 Task: Look for space in New Bādāh, Pakistan from 2nd August, 2023 to 12th August, 2023 for 2 adults in price range Rs.5000 to Rs.10000. Place can be private room with 1  bedroom having 1 bed and 1 bathroom. Property type can be house, flat, guest house, hotel. Booking option can be shelf check-in. Required host language is English.
Action: Mouse moved to (476, 93)
Screenshot: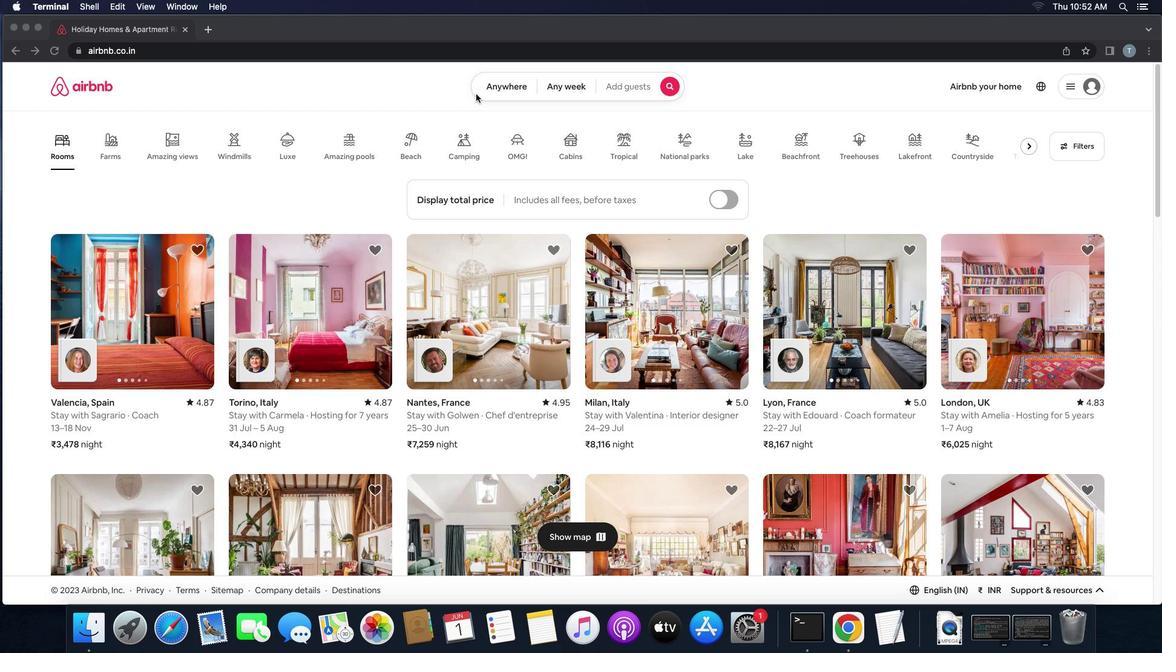 
Action: Mouse pressed left at (476, 93)
Screenshot: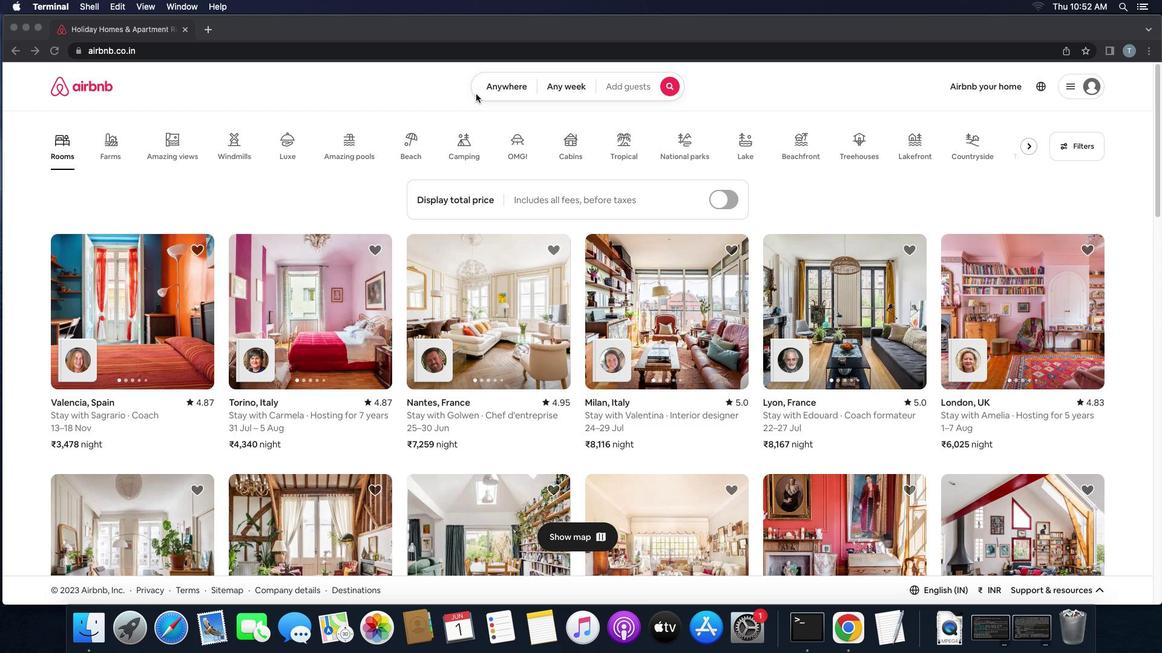 
Action: Mouse moved to (485, 90)
Screenshot: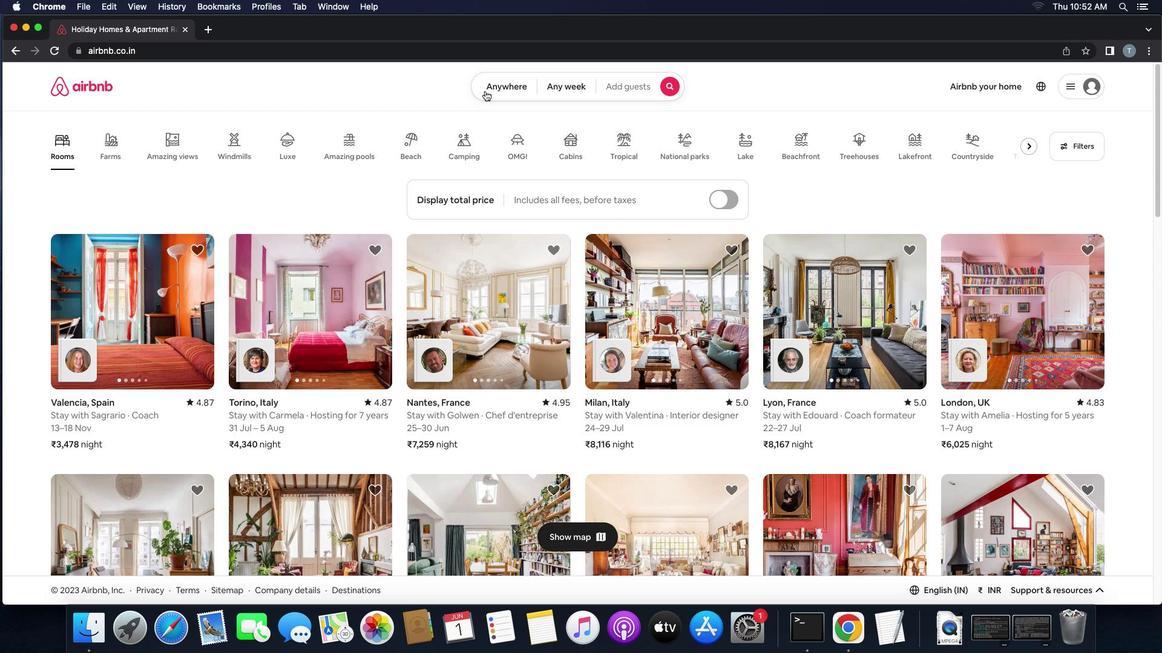 
Action: Mouse pressed left at (485, 90)
Screenshot: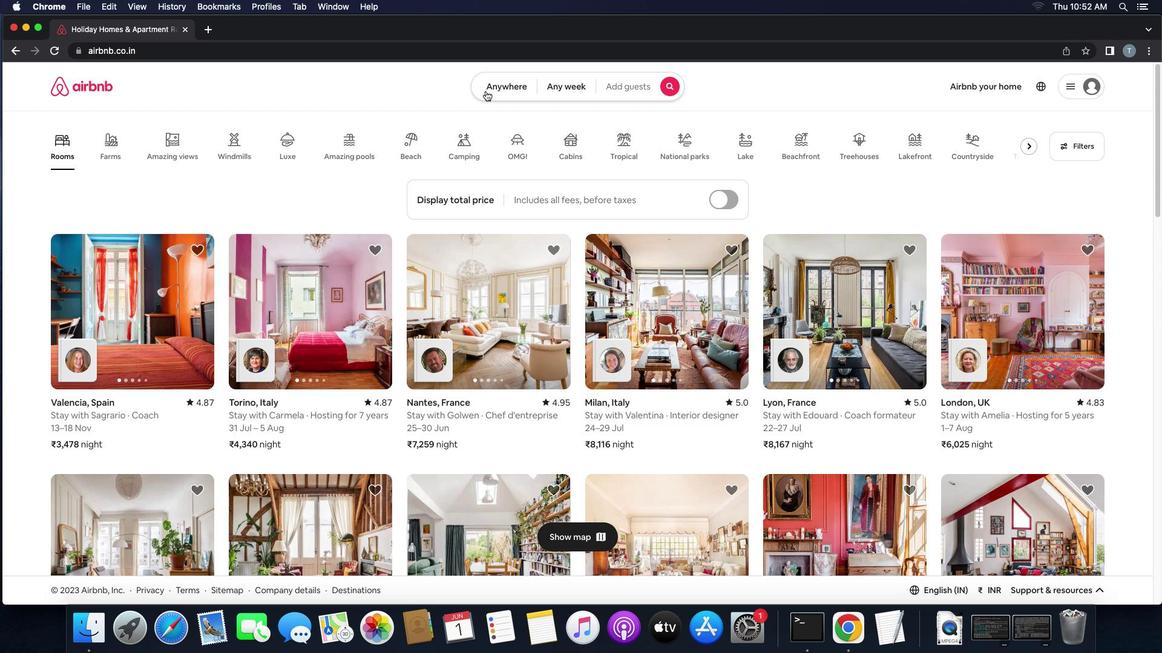 
Action: Mouse moved to (420, 135)
Screenshot: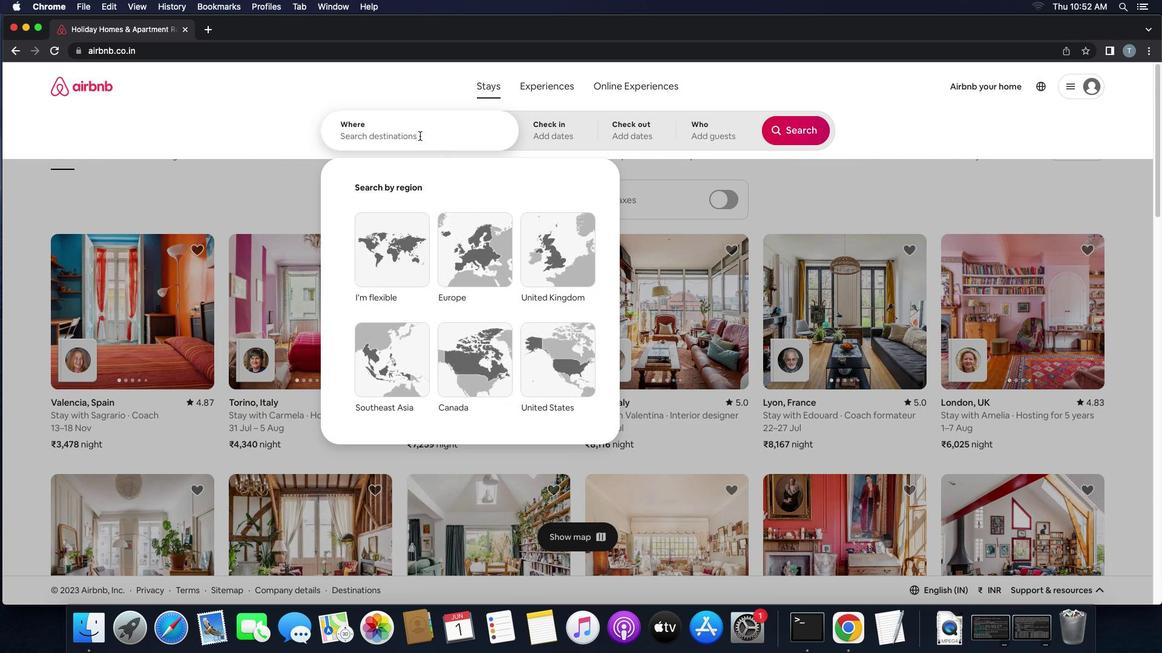 
Action: Mouse pressed left at (420, 135)
Screenshot: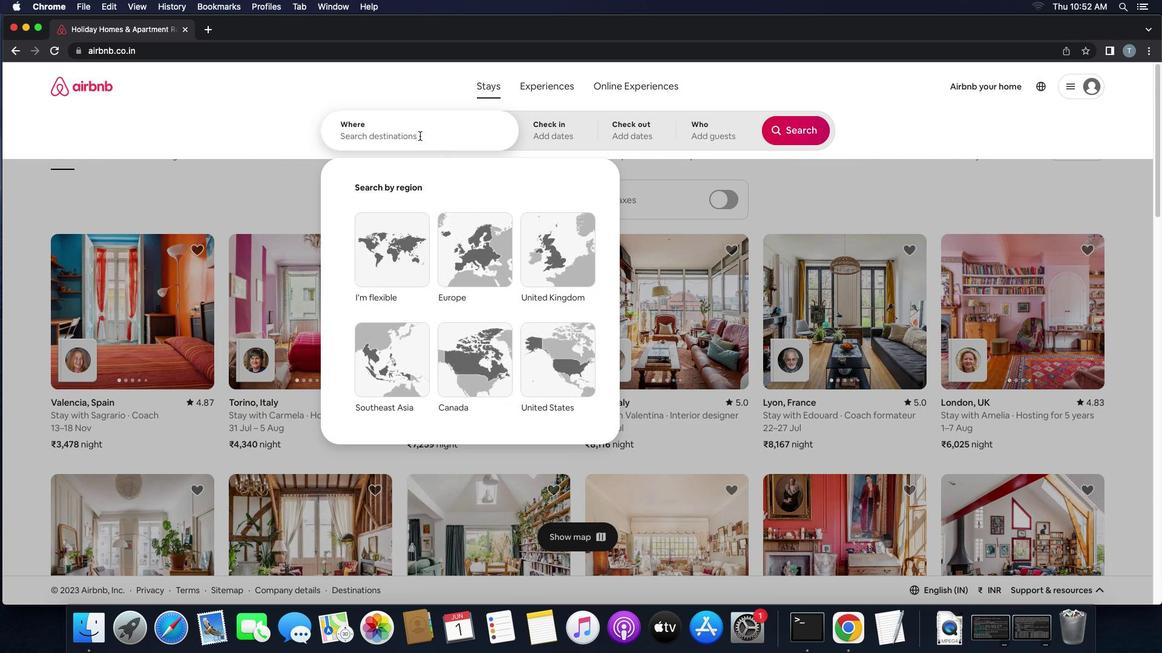 
Action: Key pressed Key.shift'N''e''w'Key.space'b''a''d''a''h'',''p''a''k''i''s''t''a''n'Key.enter
Screenshot: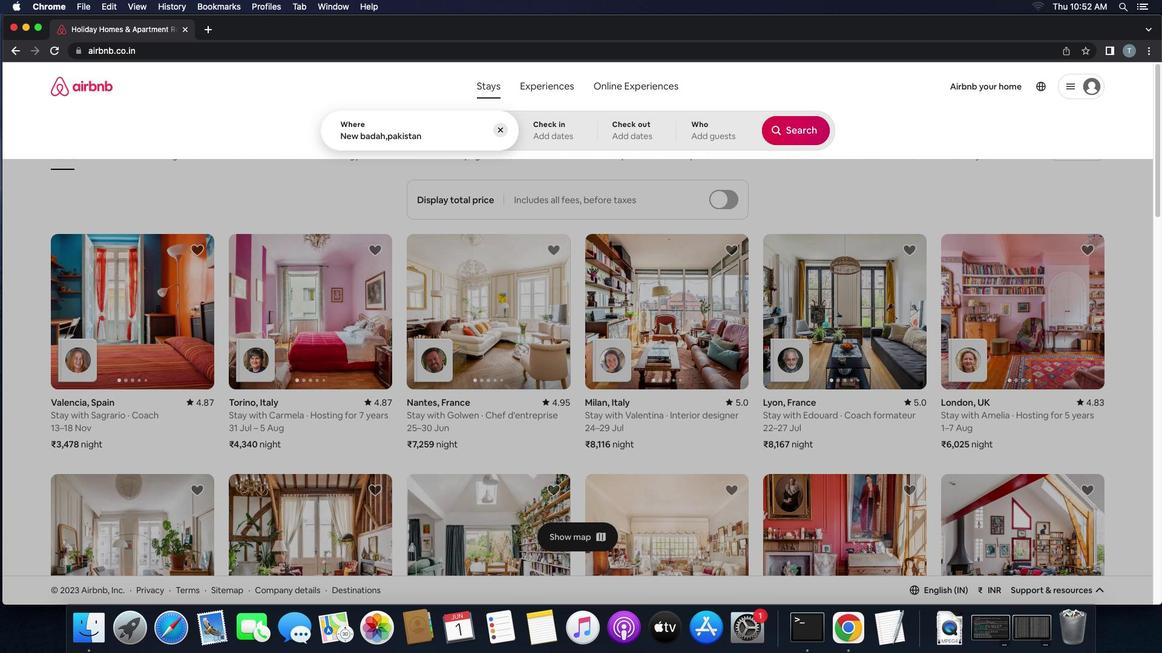 
Action: Mouse moved to (795, 223)
Screenshot: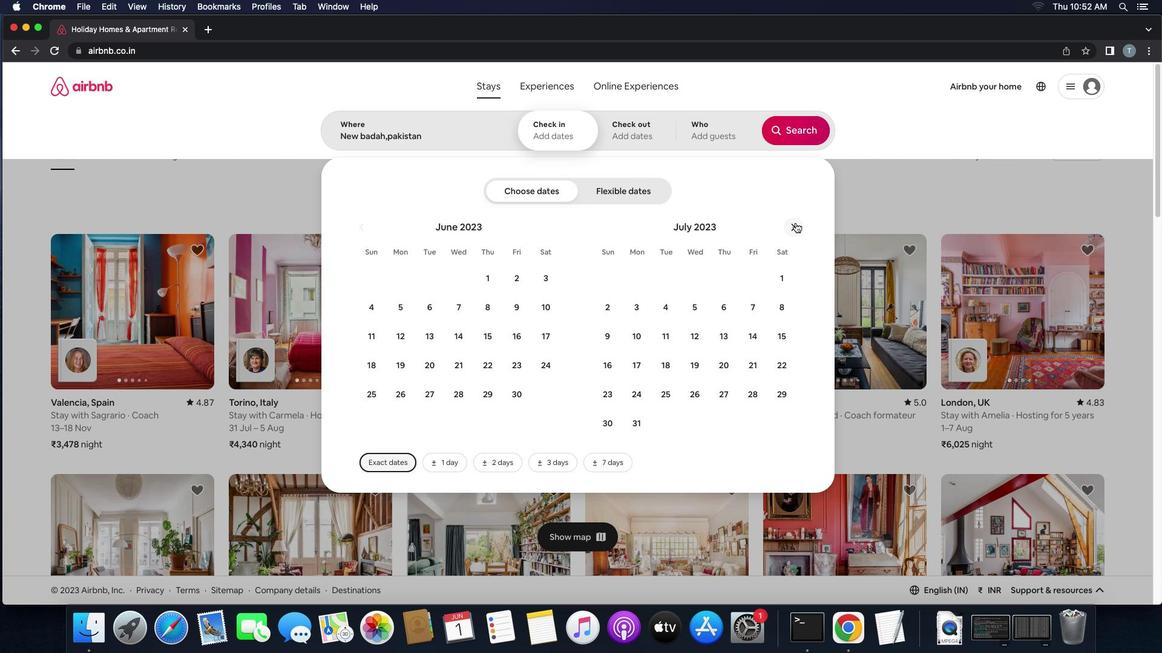 
Action: Mouse pressed left at (795, 223)
Screenshot: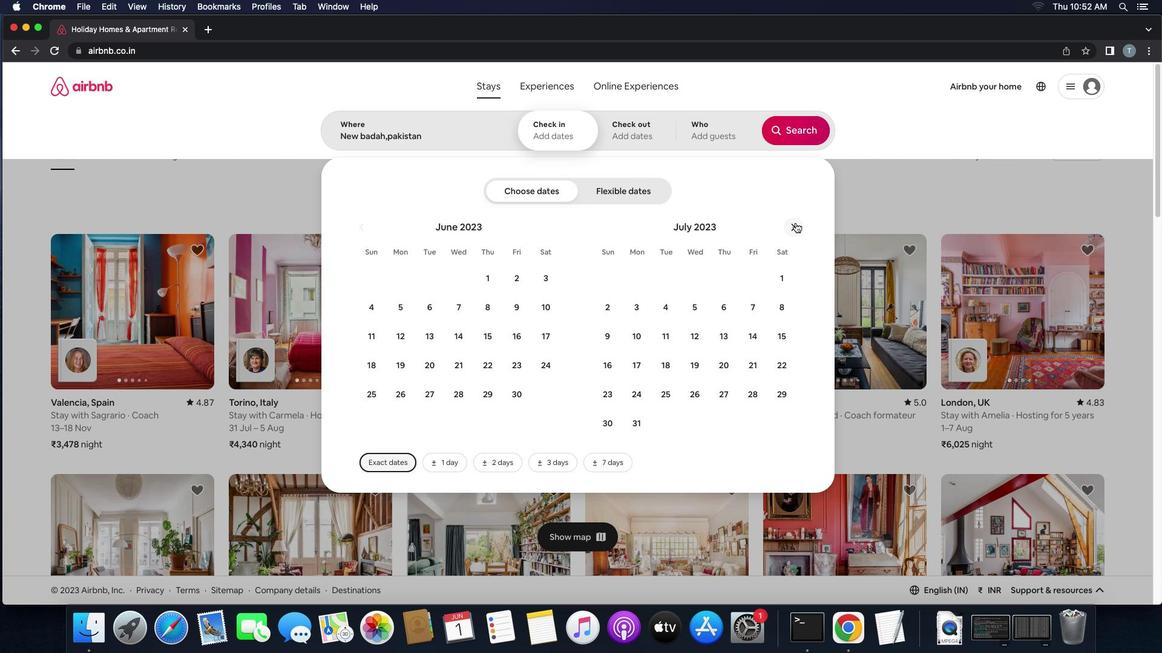 
Action: Mouse moved to (695, 277)
Screenshot: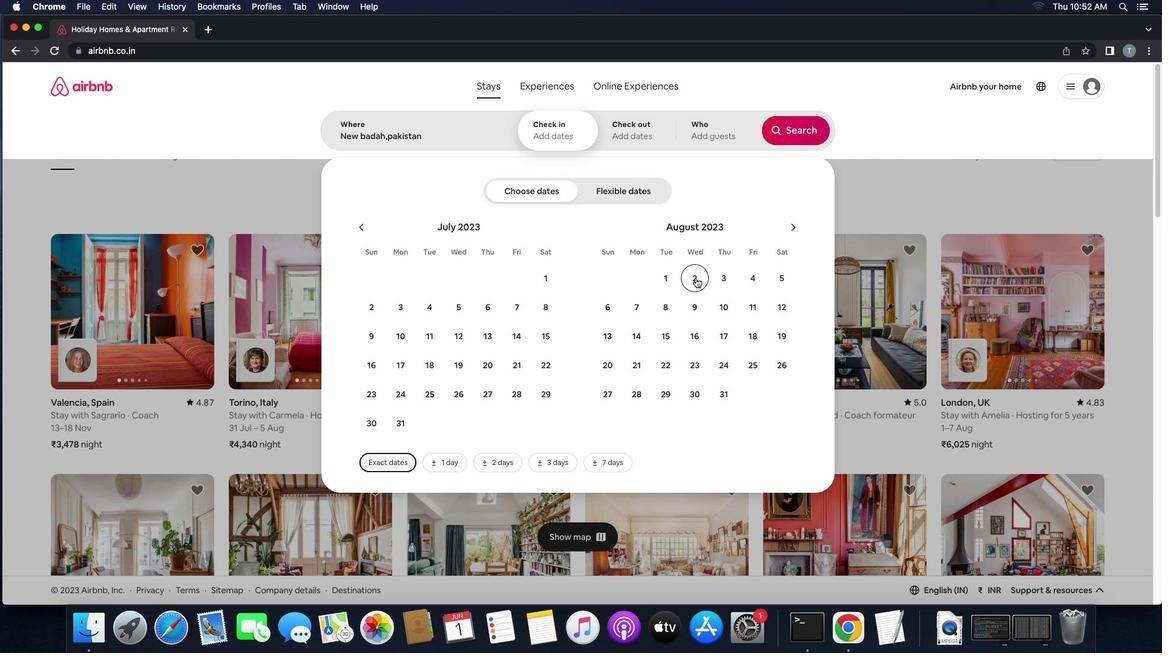 
Action: Mouse pressed left at (695, 277)
Screenshot: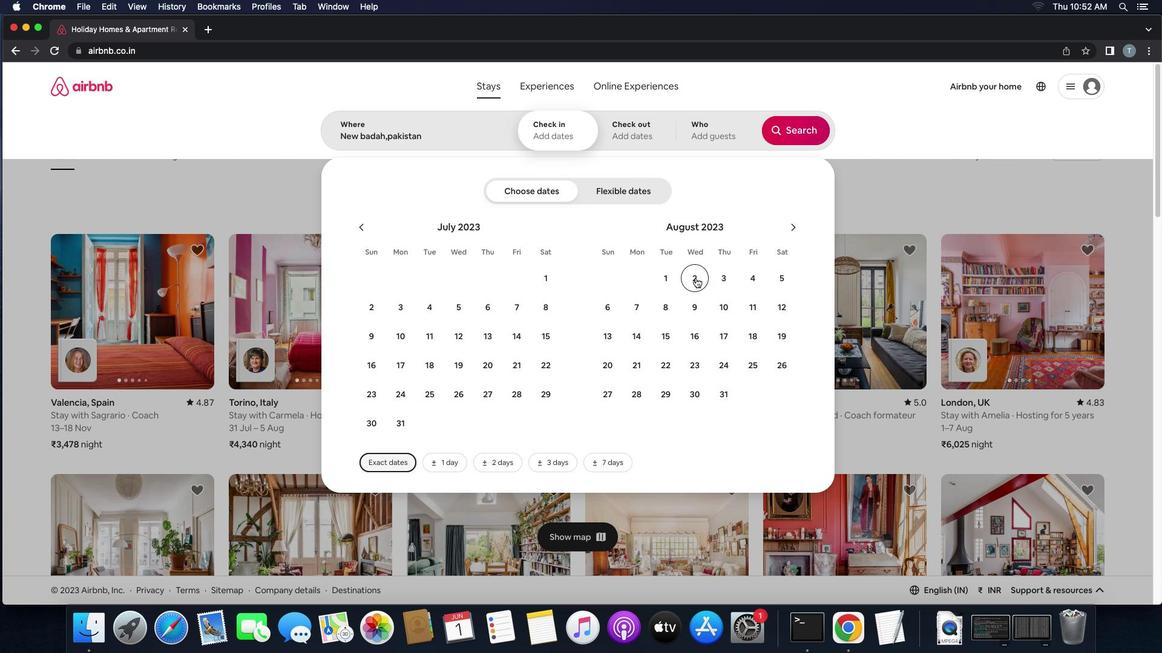 
Action: Mouse moved to (775, 303)
Screenshot: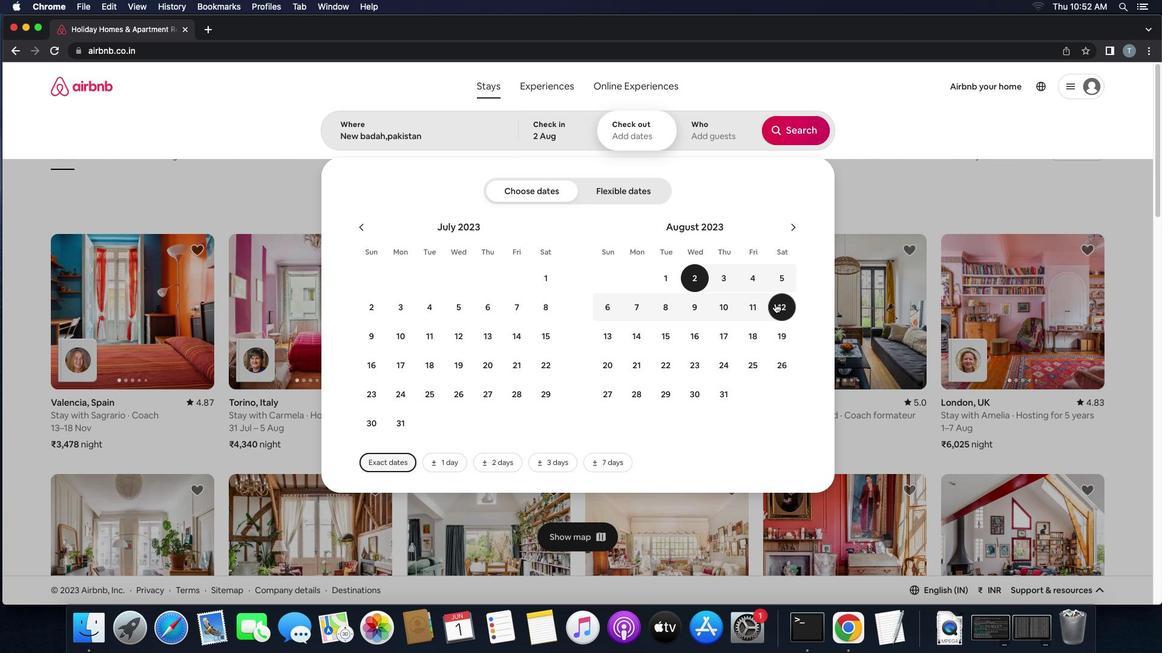 
Action: Mouse pressed left at (775, 303)
Screenshot: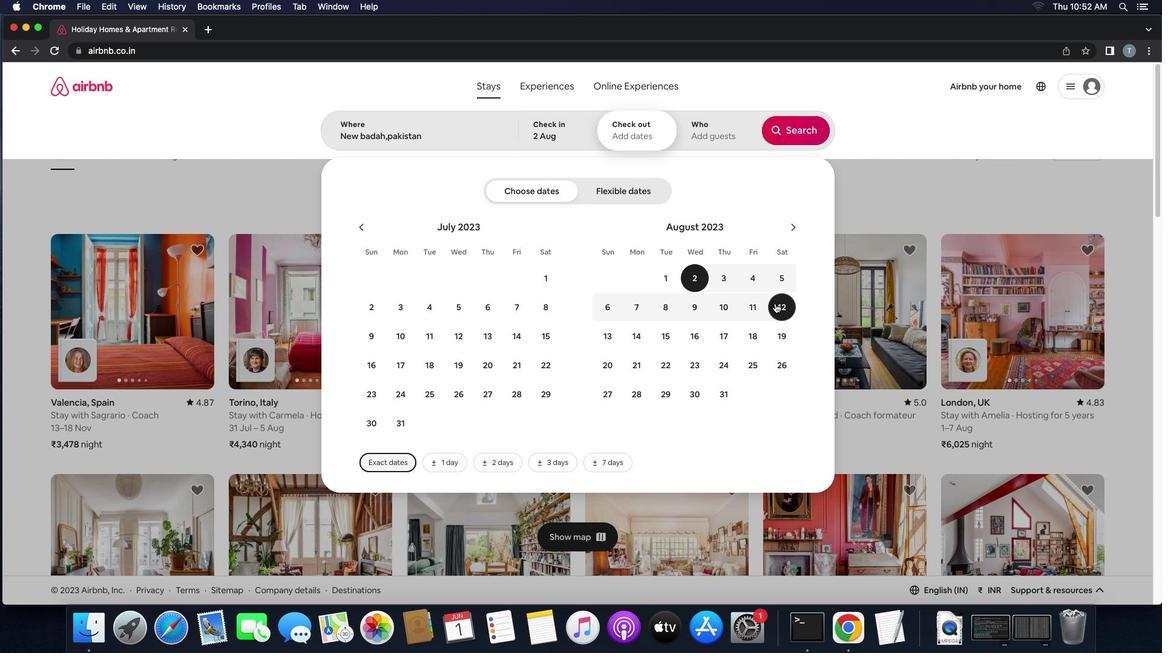 
Action: Mouse moved to (717, 135)
Screenshot: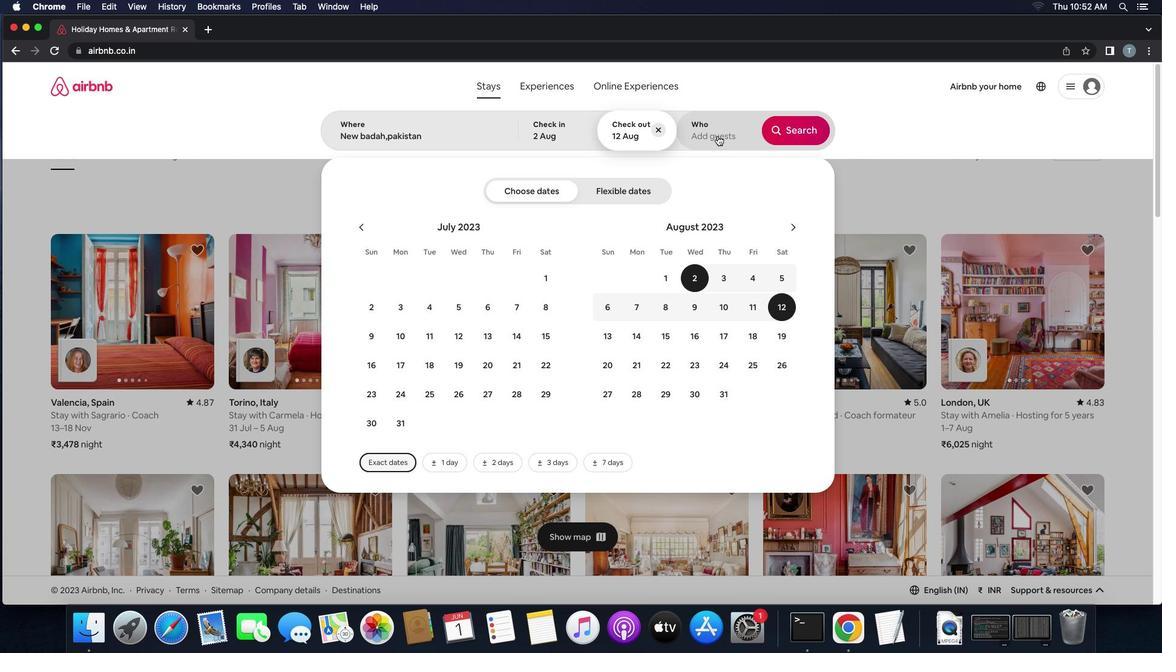 
Action: Mouse pressed left at (717, 135)
Screenshot: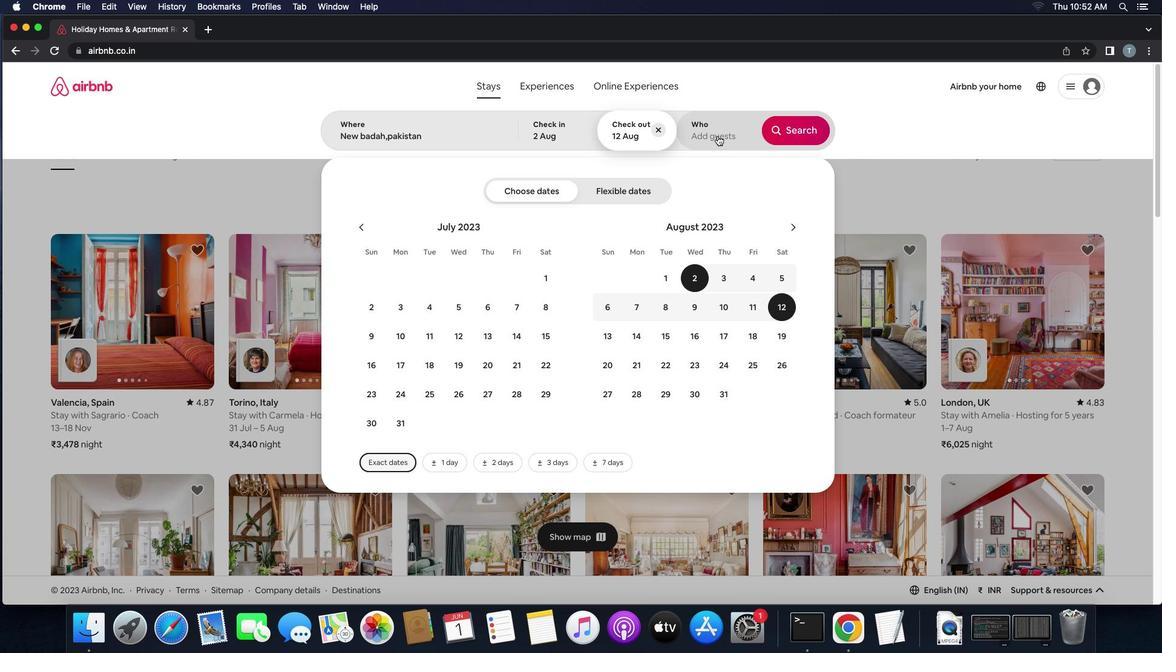 
Action: Mouse moved to (795, 199)
Screenshot: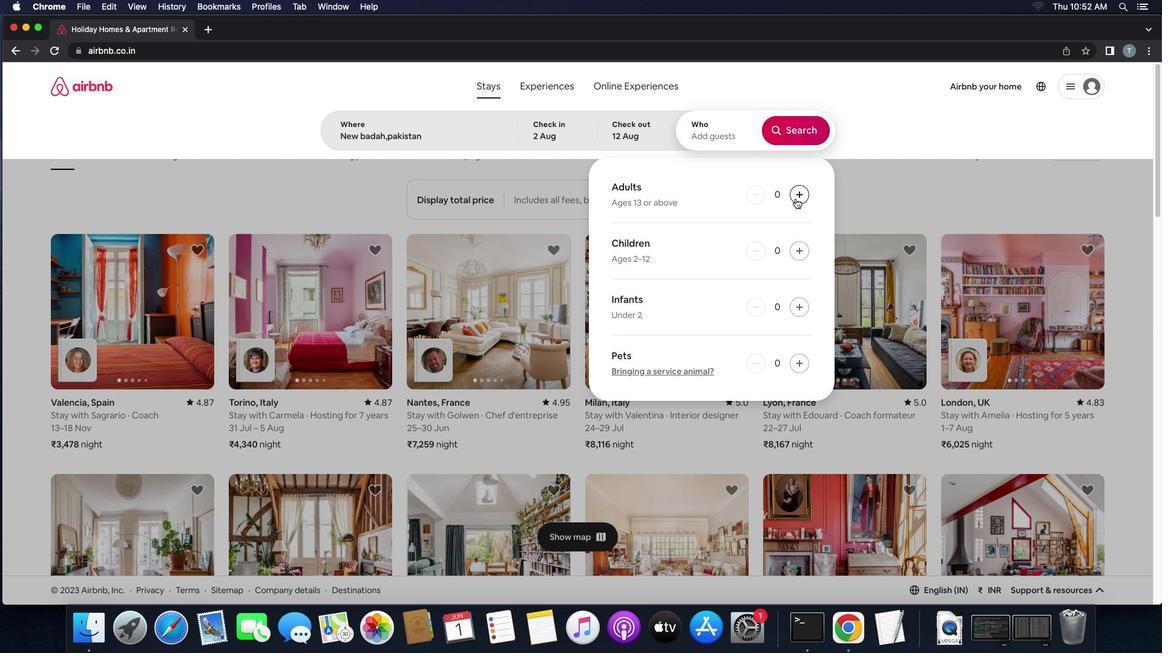 
Action: Mouse pressed left at (795, 199)
Screenshot: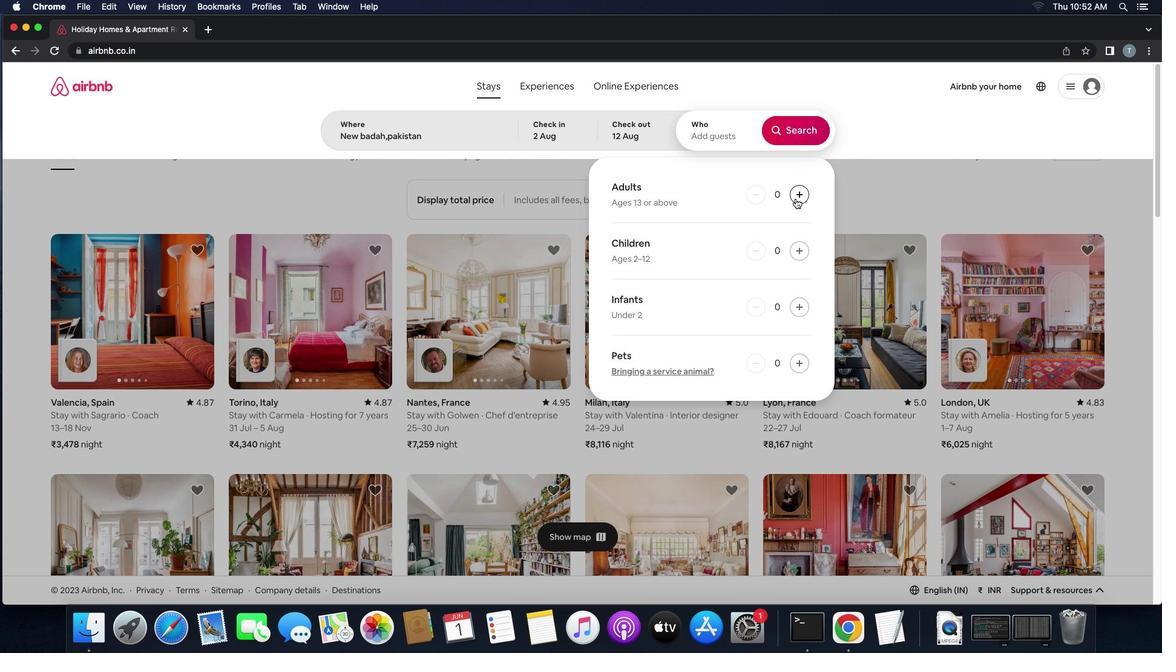 
Action: Mouse pressed left at (795, 199)
Screenshot: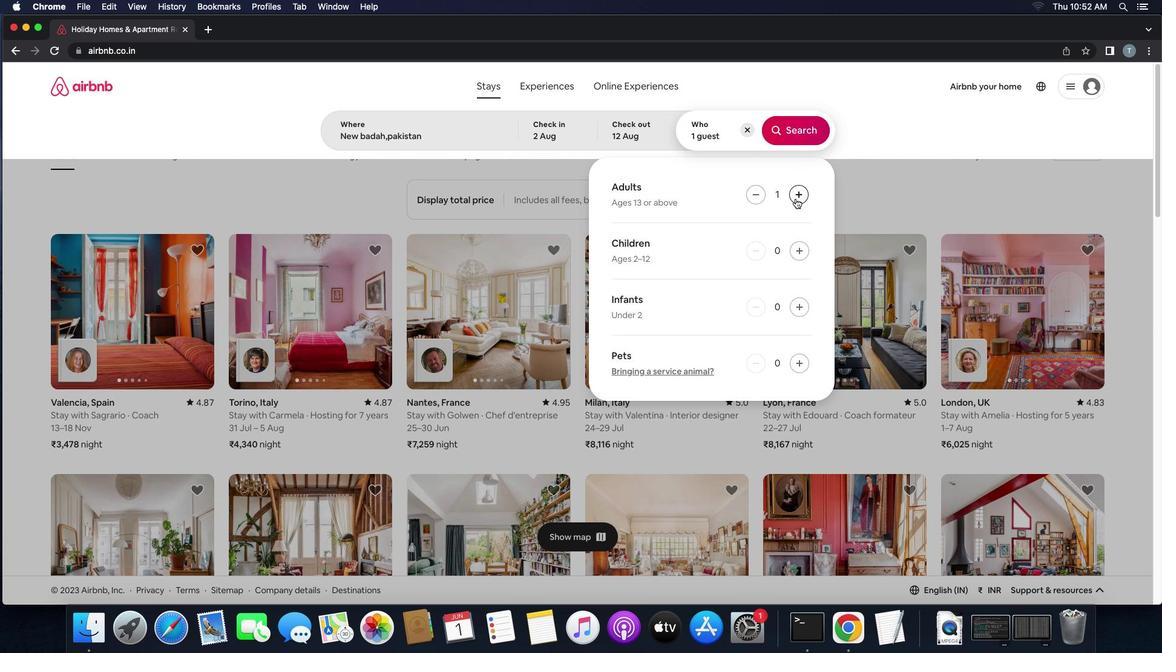 
Action: Mouse moved to (794, 137)
Screenshot: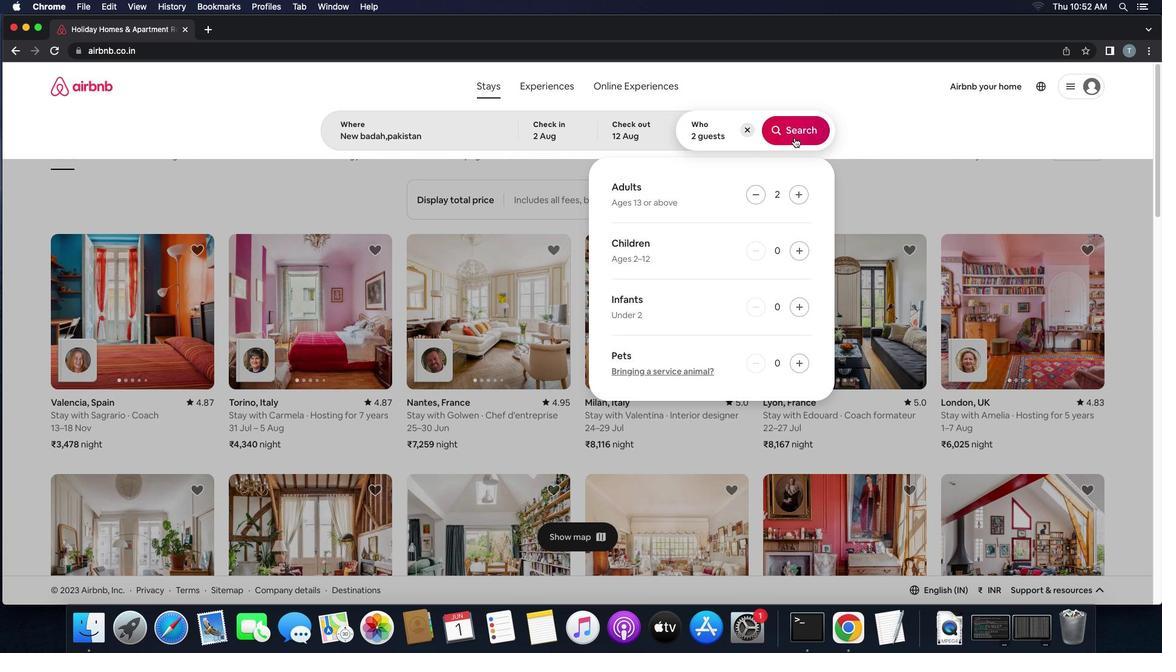 
Action: Mouse pressed left at (794, 137)
Screenshot: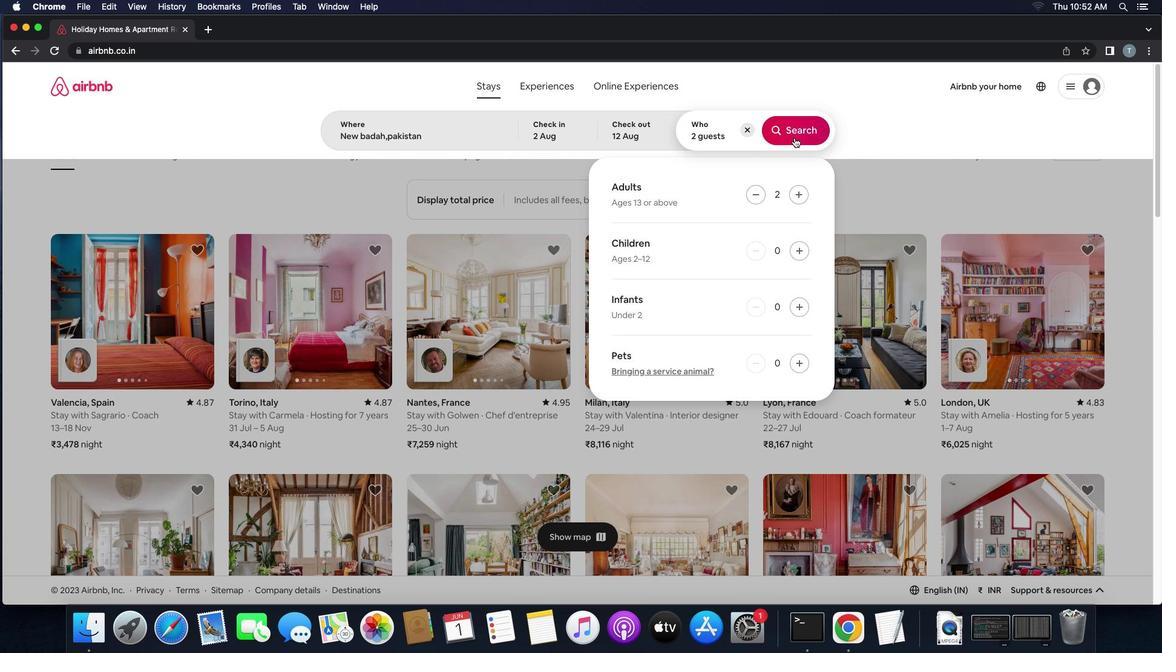 
Action: Mouse moved to (1102, 143)
Screenshot: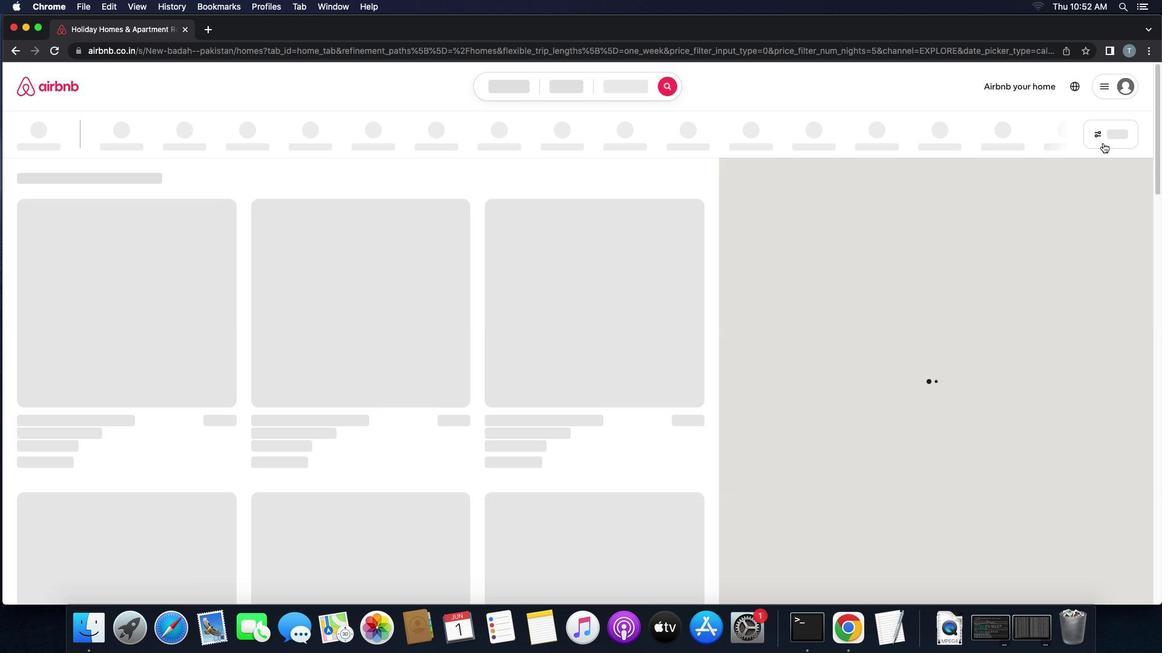 
Action: Mouse pressed left at (1102, 143)
Screenshot: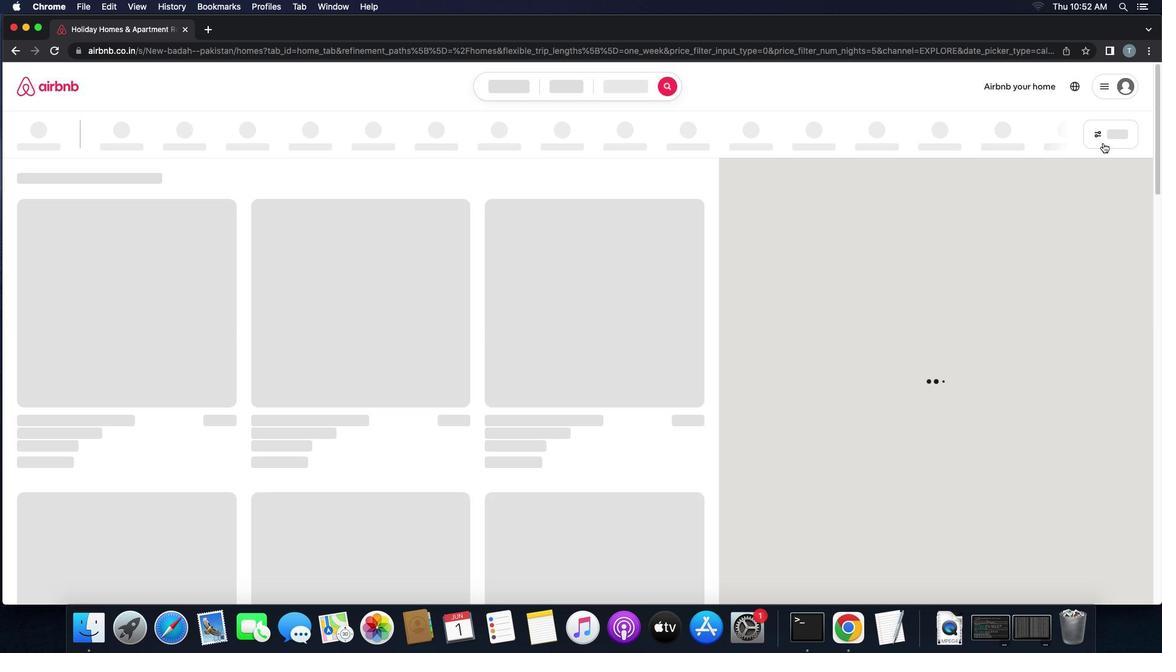 
Action: Mouse moved to (1109, 132)
Screenshot: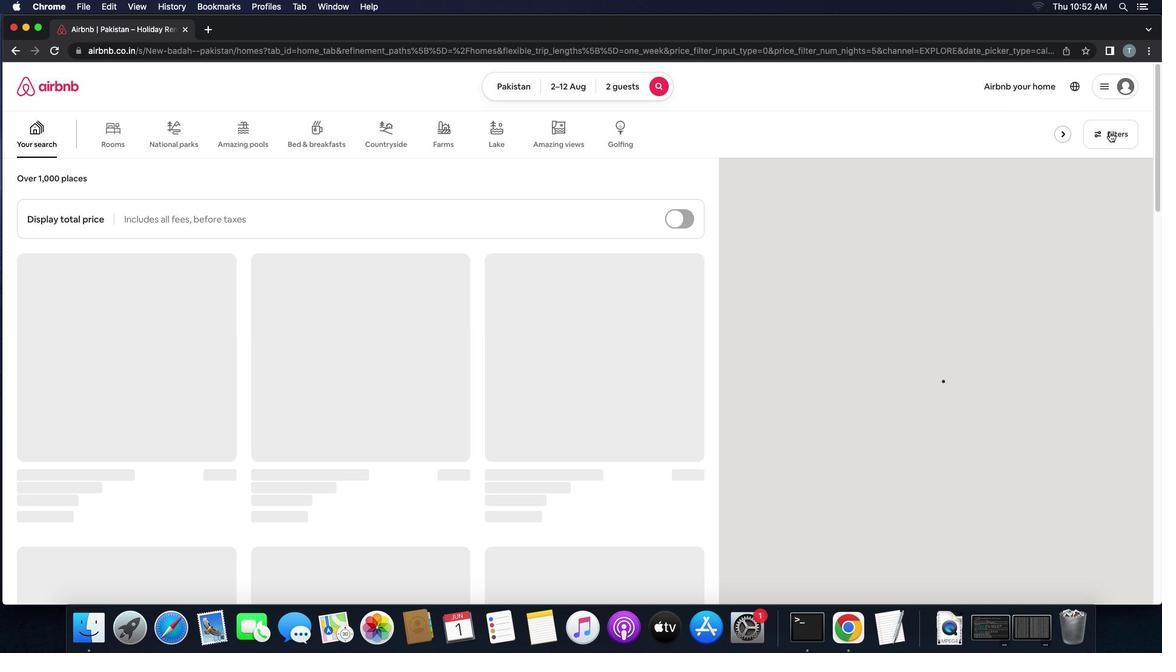 
Action: Mouse pressed left at (1109, 132)
Screenshot: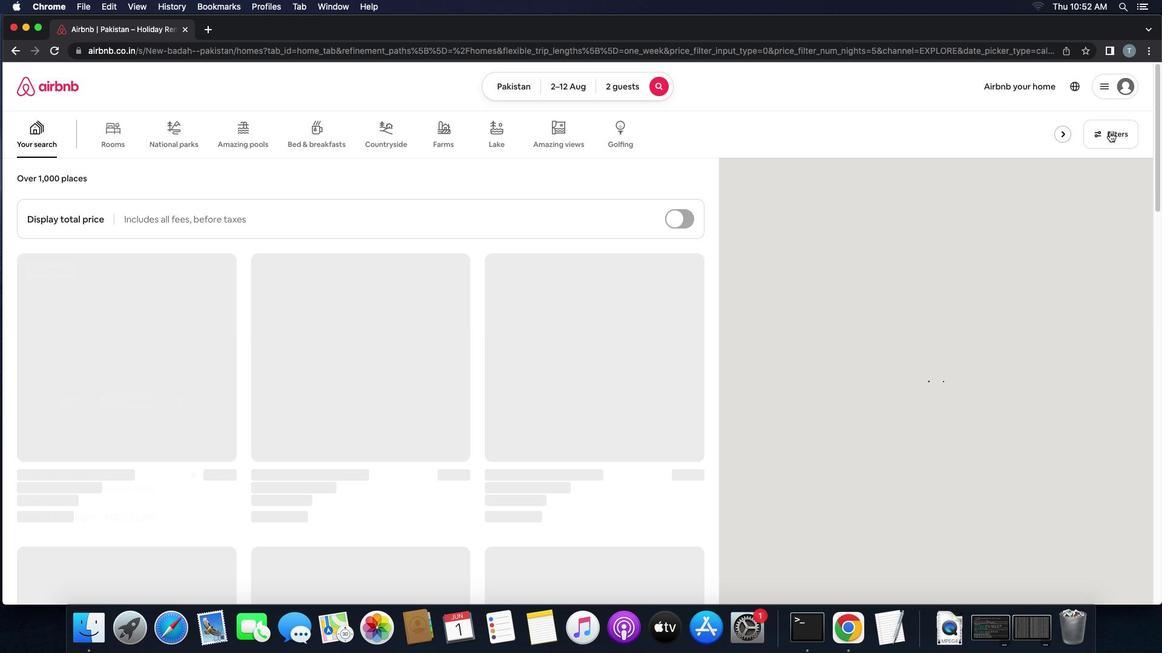 
Action: Mouse moved to (430, 426)
Screenshot: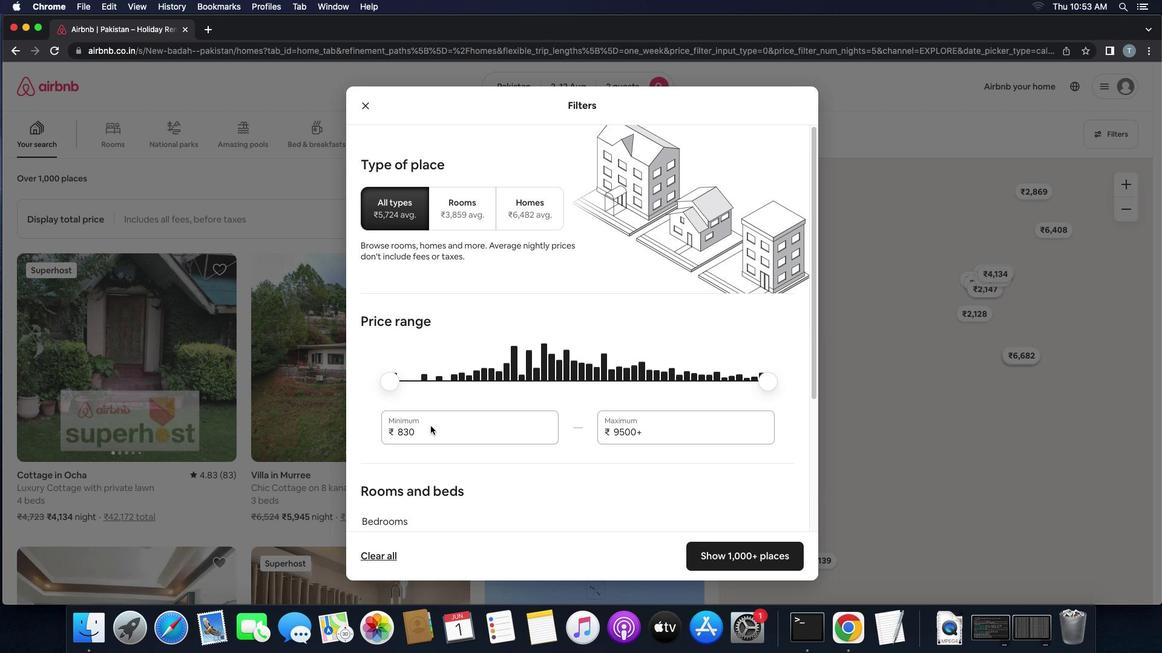 
Action: Mouse pressed left at (430, 426)
Screenshot: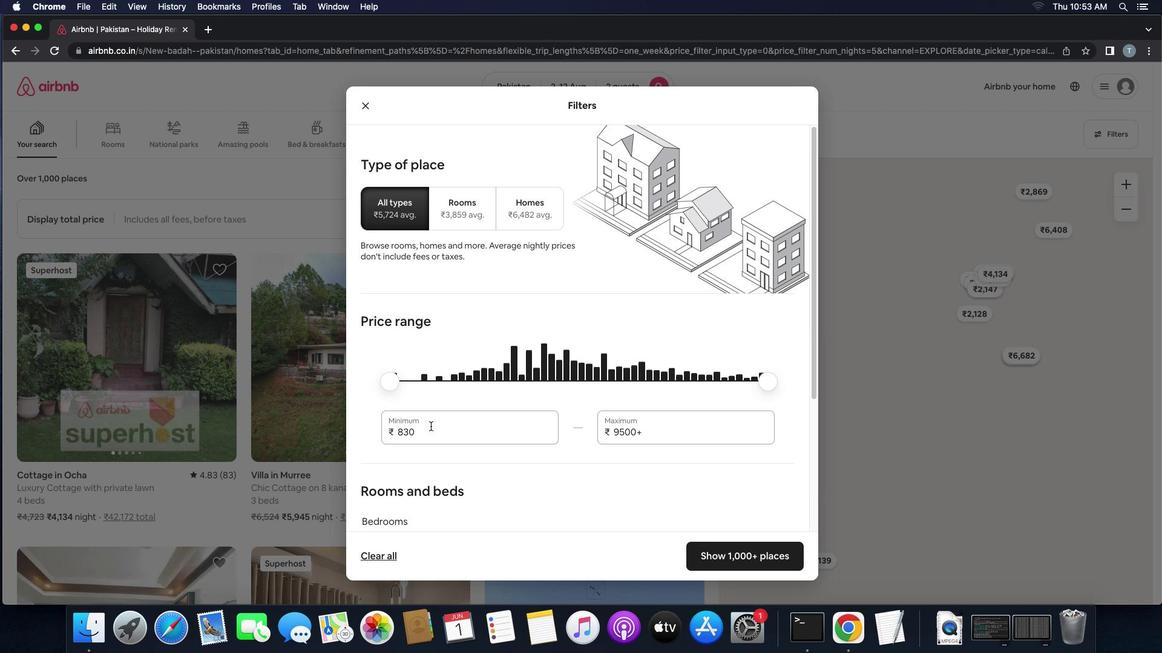
Action: Mouse moved to (453, 428)
Screenshot: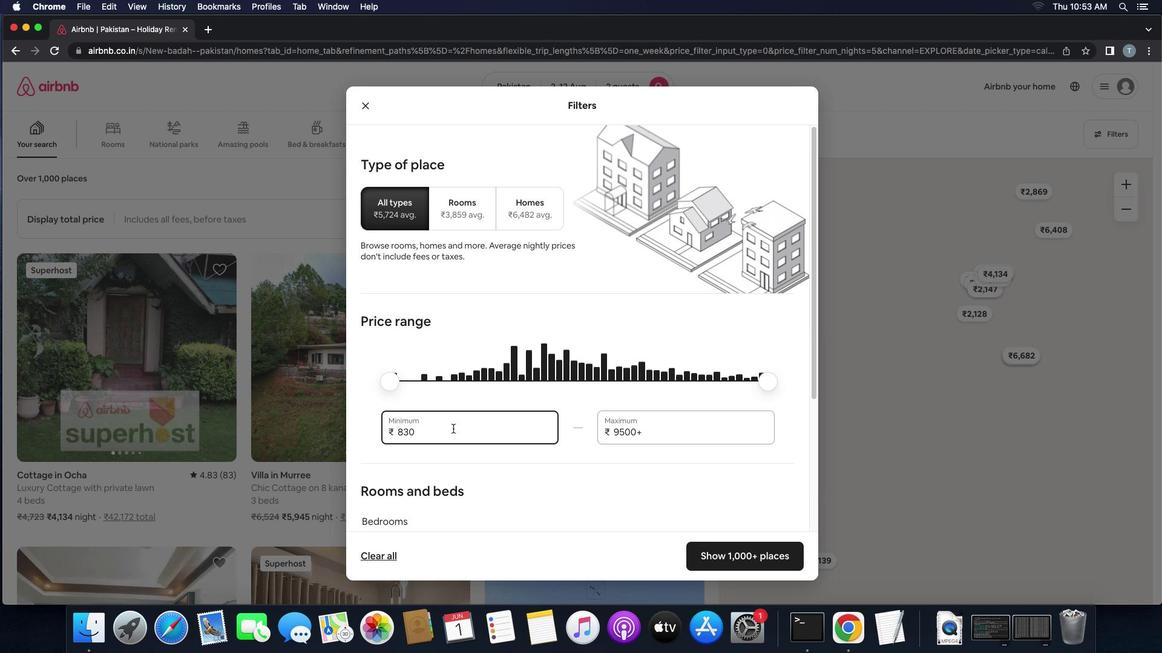 
Action: Mouse pressed left at (453, 428)
Screenshot: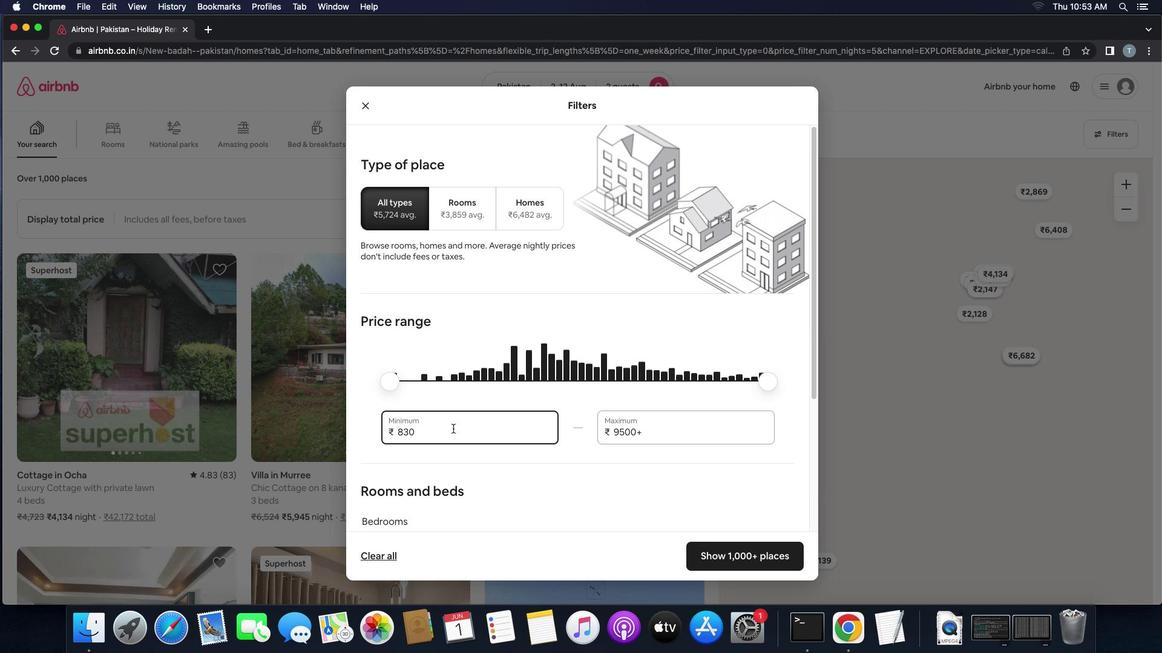 
Action: Key pressed Key.backspaceKey.backspaceKey.backspaceKey.backspace'5''0''0''0'
Screenshot: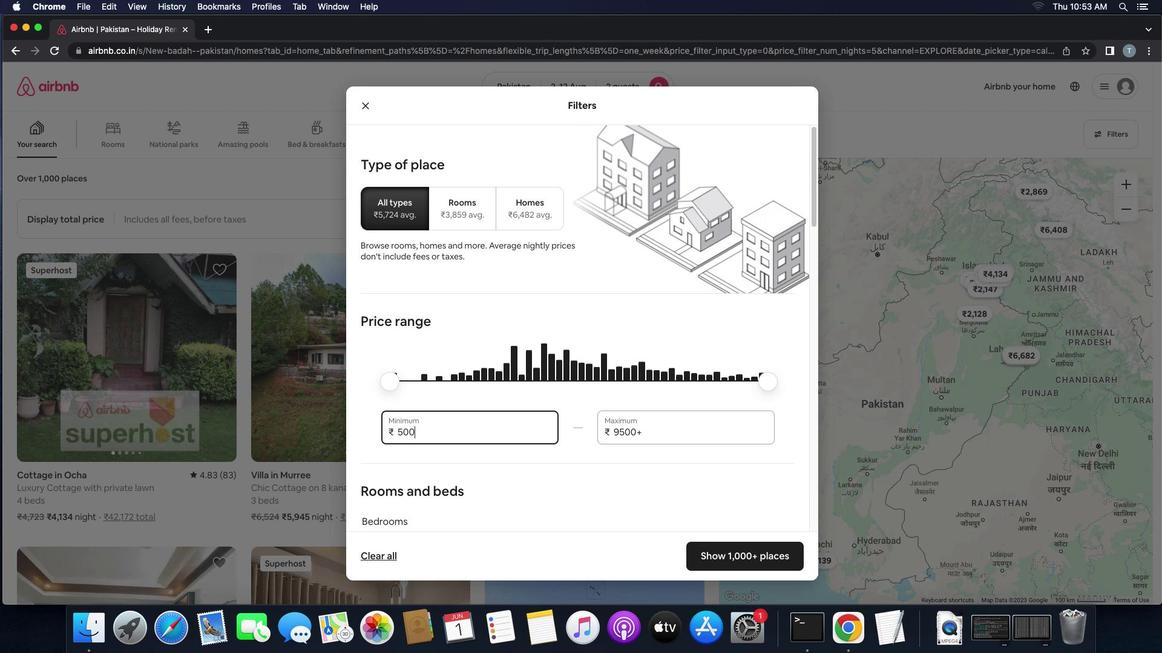 
Action: Mouse moved to (657, 430)
Screenshot: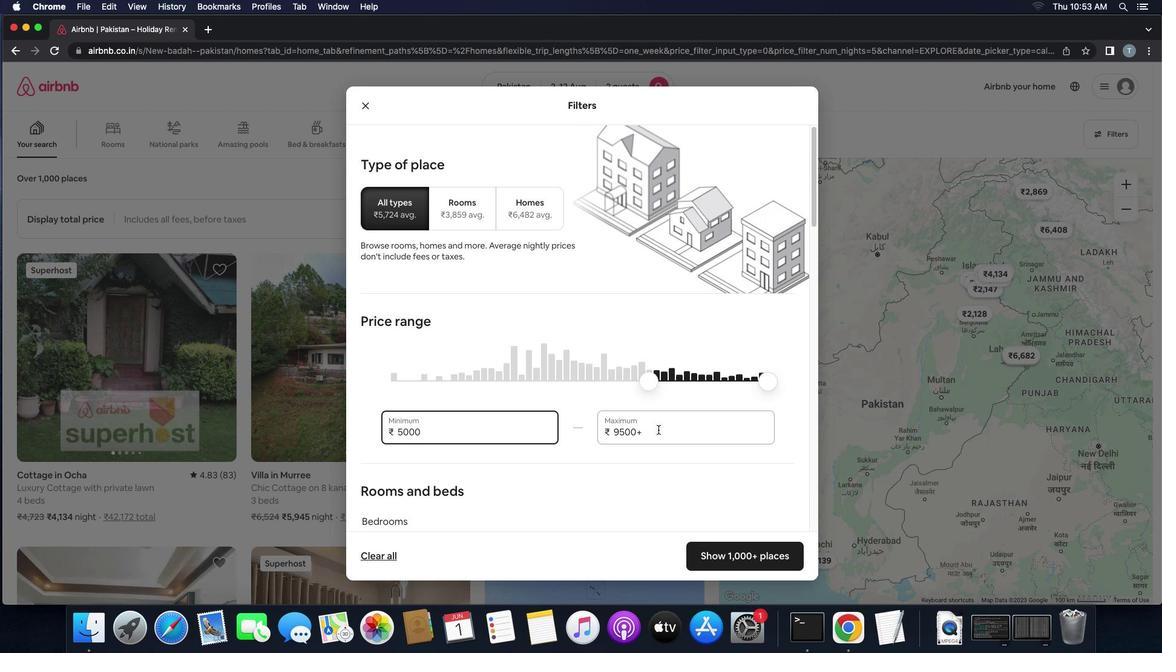 
Action: Mouse pressed left at (657, 430)
Screenshot: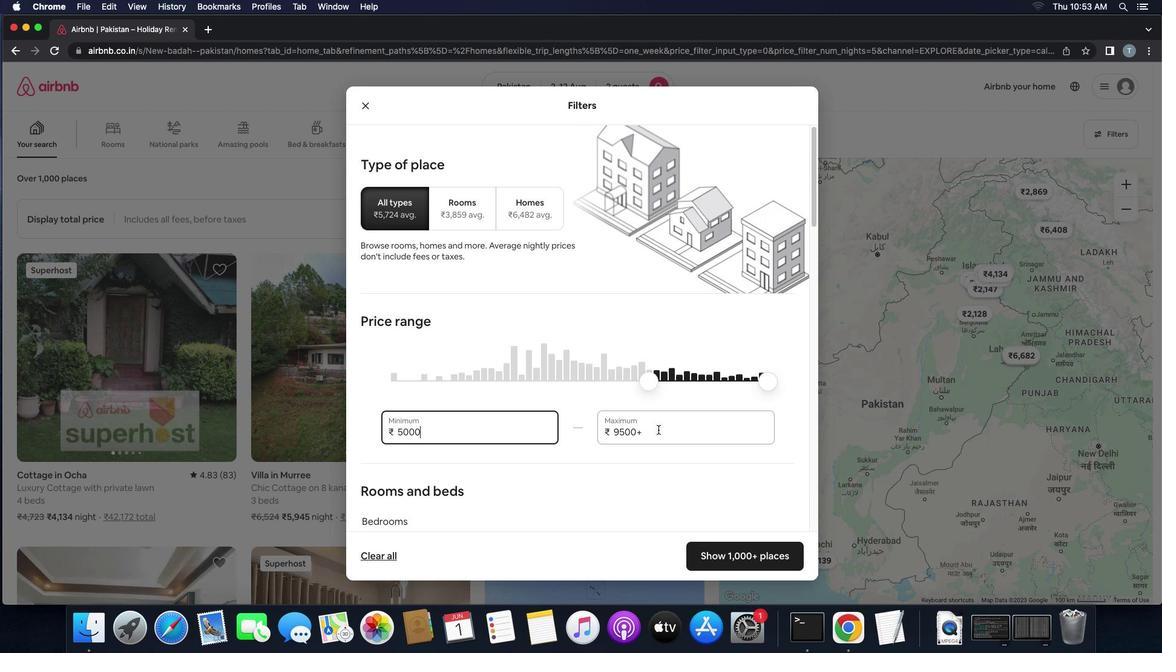 
Action: Key pressed Key.backspaceKey.backspaceKey.backspaceKey.backspaceKey.backspace'1''0''0''0''0'
Screenshot: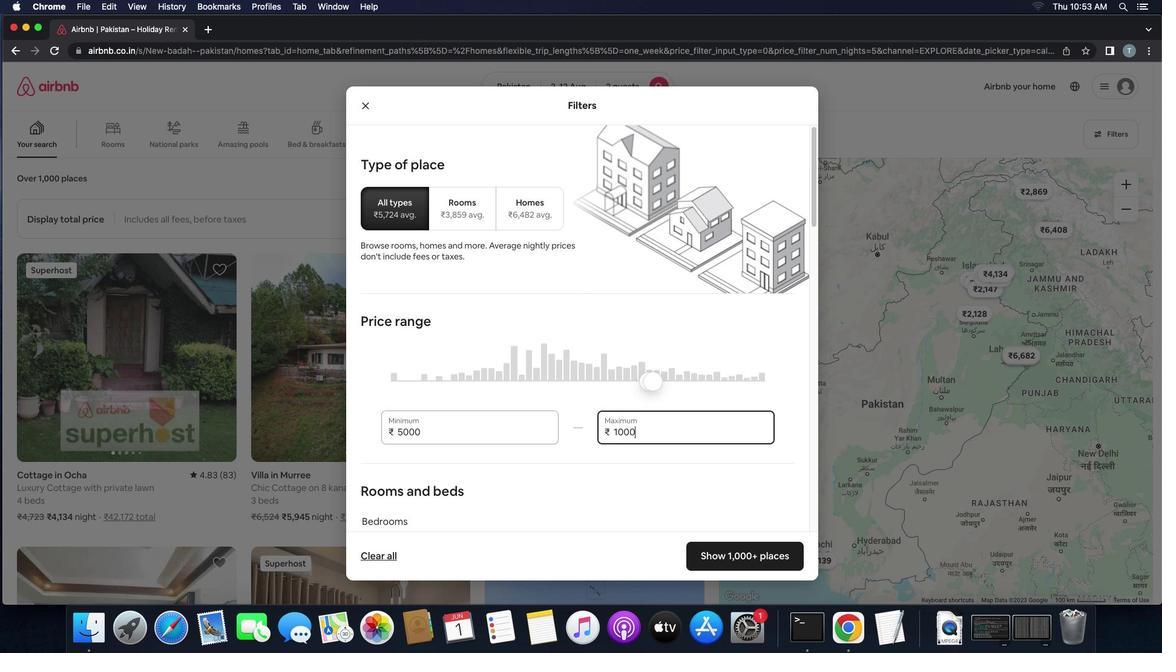 
Action: Mouse moved to (630, 449)
Screenshot: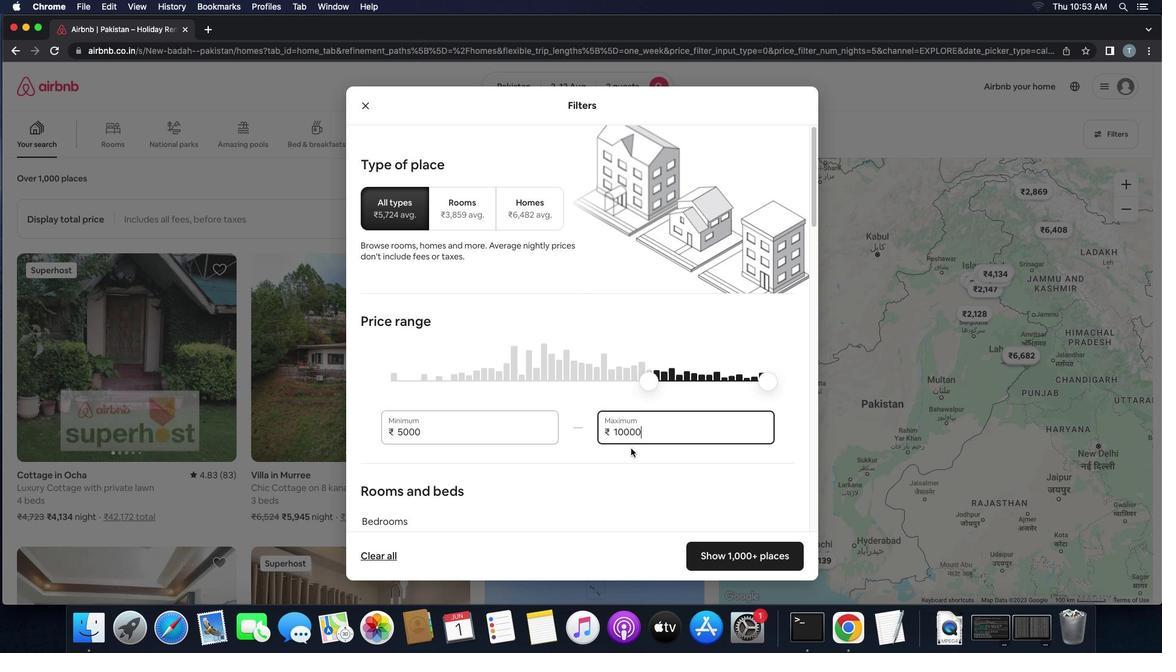 
Action: Mouse scrolled (630, 449) with delta (0, 0)
Screenshot: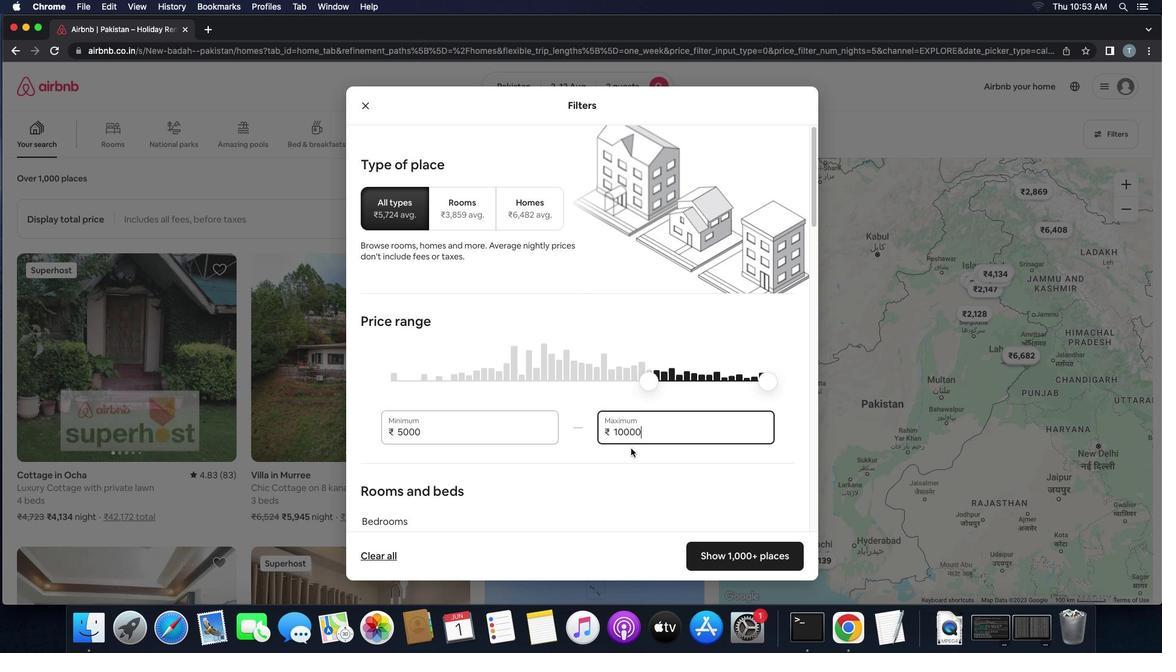 
Action: Mouse scrolled (630, 449) with delta (0, 0)
Screenshot: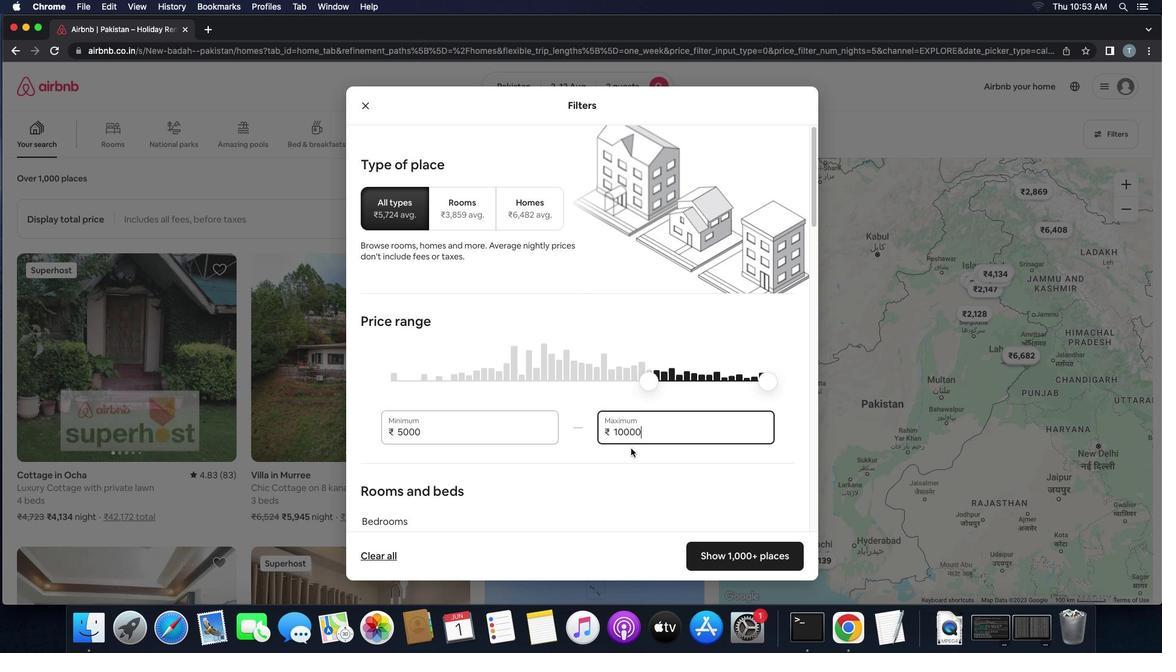 
Action: Mouse scrolled (630, 449) with delta (0, -1)
Screenshot: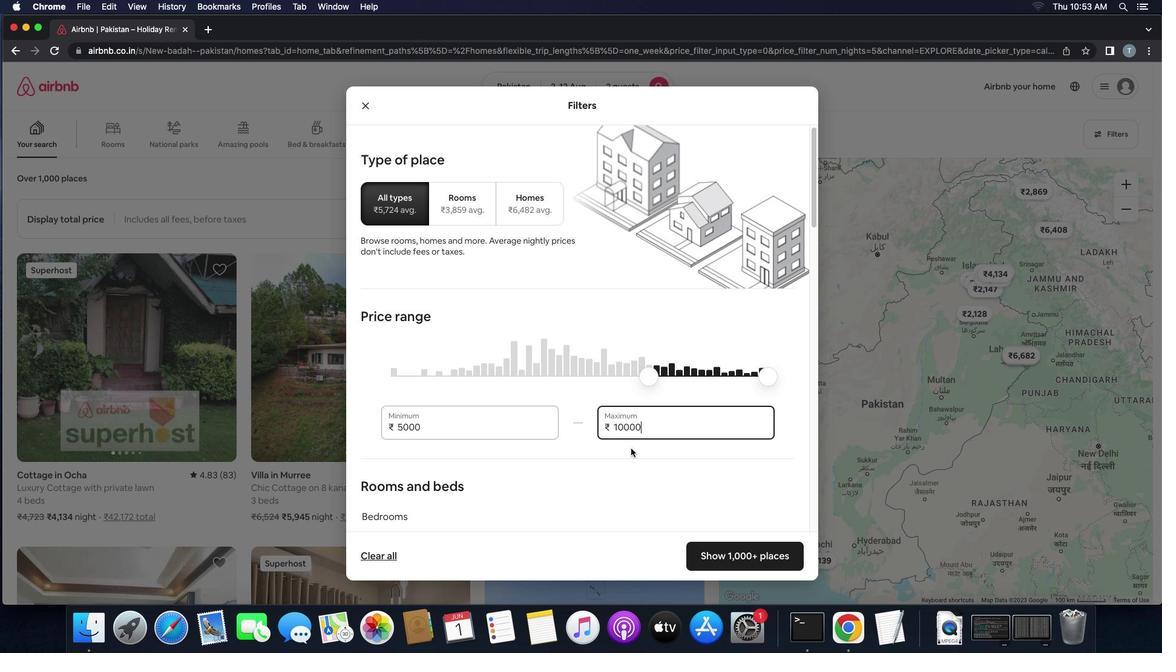 
Action: Mouse scrolled (630, 449) with delta (0, 0)
Screenshot: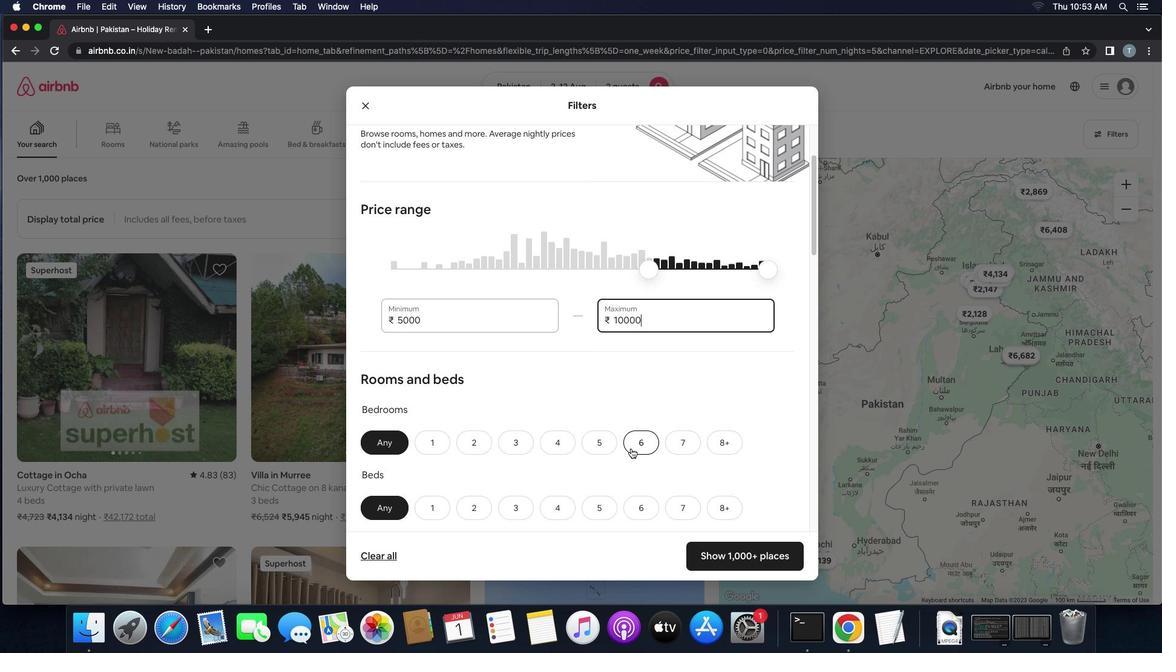 
Action: Mouse scrolled (630, 449) with delta (0, 0)
Screenshot: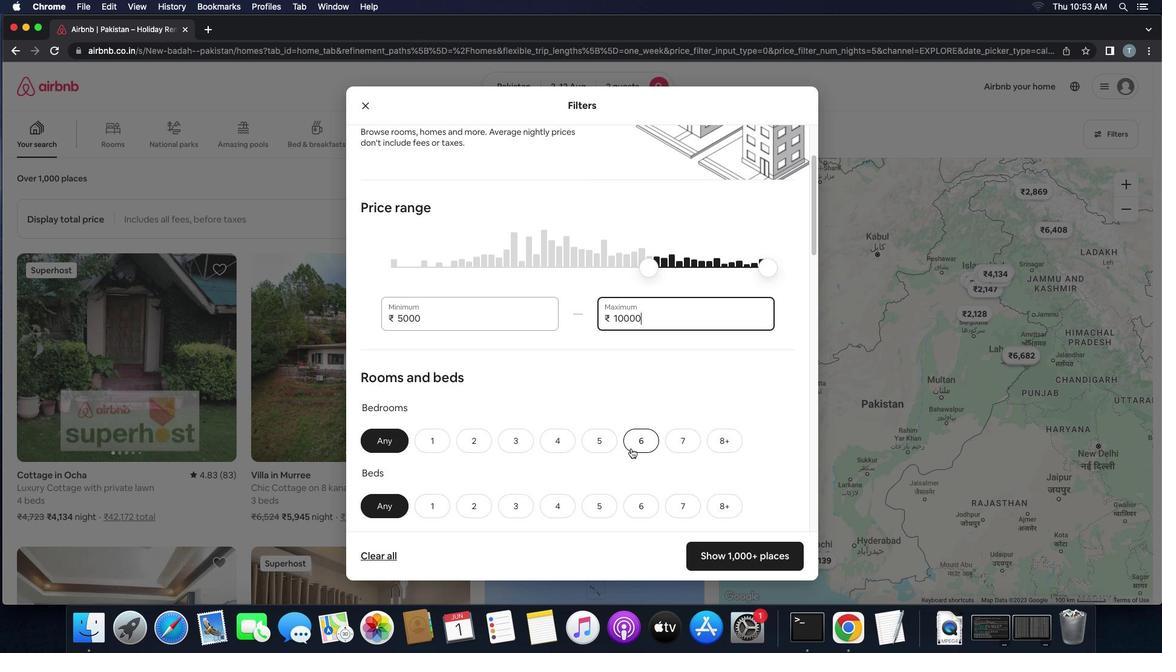 
Action: Mouse scrolled (630, 449) with delta (0, 0)
Screenshot: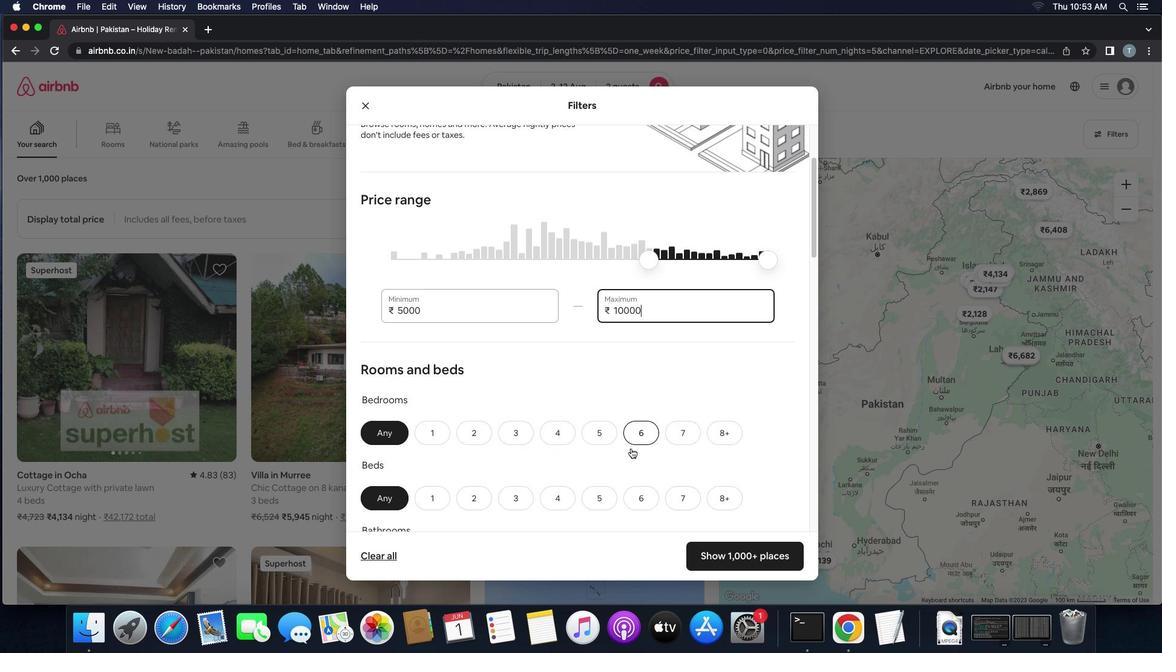 
Action: Mouse scrolled (630, 449) with delta (0, 0)
Screenshot: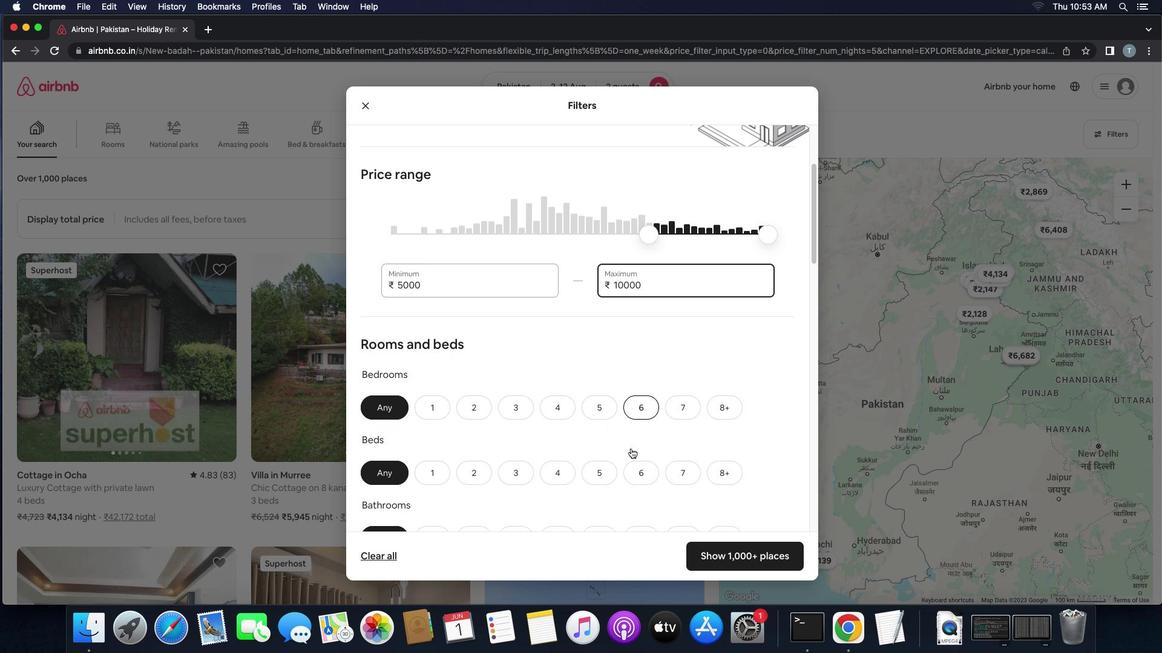 
Action: Mouse scrolled (630, 449) with delta (0, 0)
Screenshot: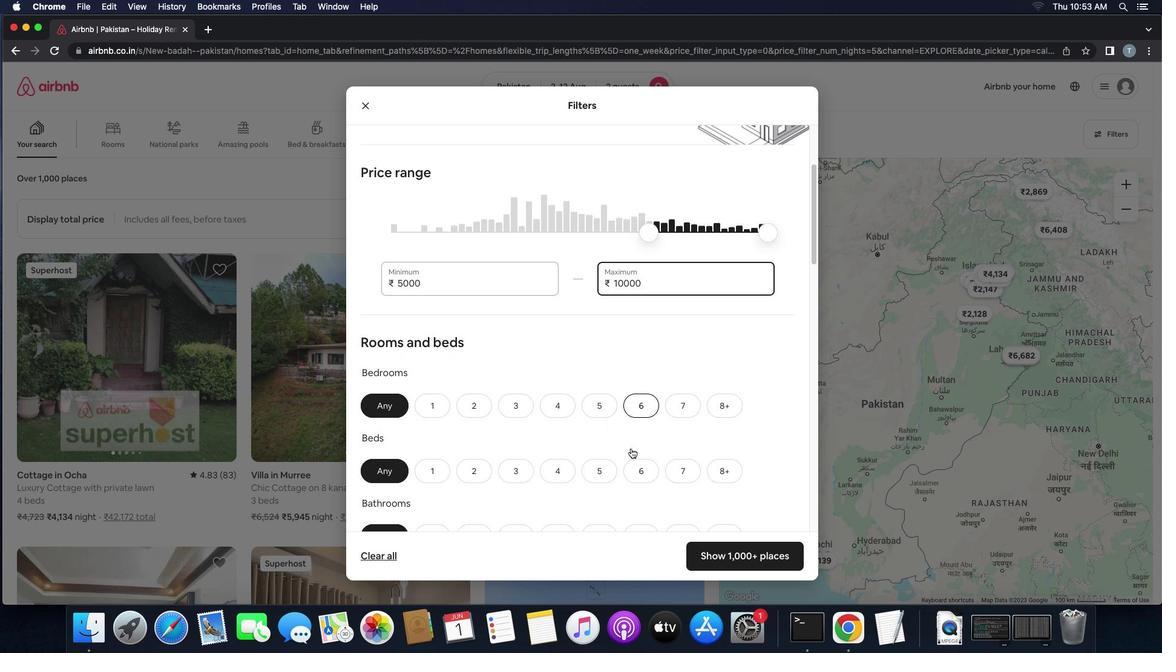 
Action: Mouse scrolled (630, 449) with delta (0, 0)
Screenshot: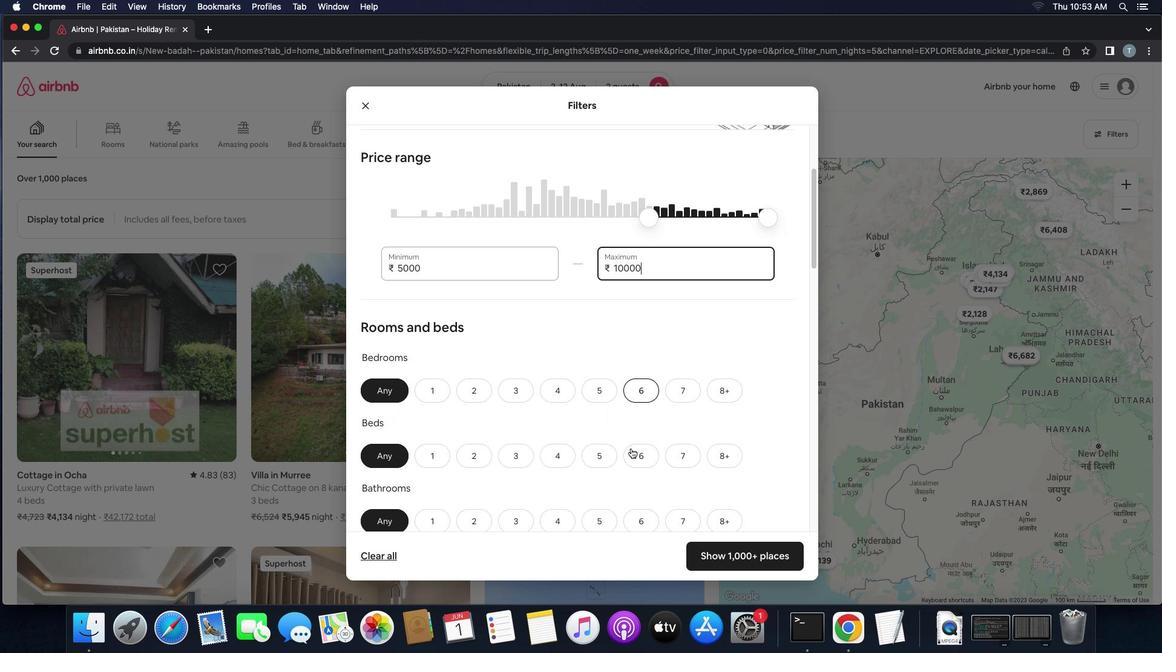 
Action: Mouse moved to (421, 368)
Screenshot: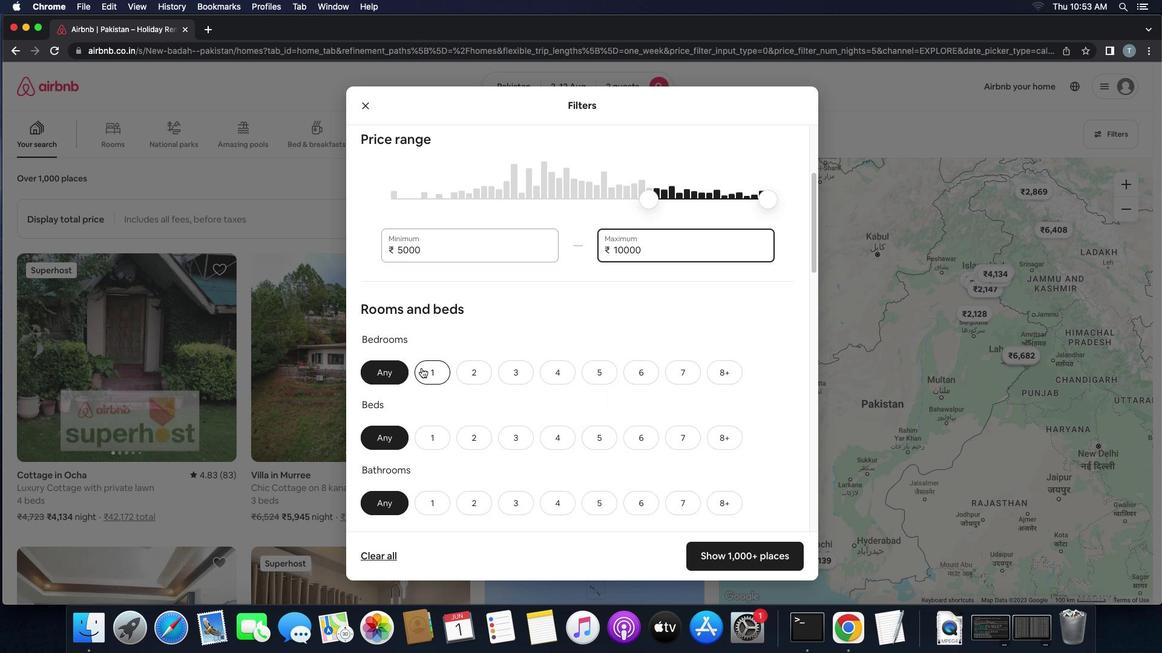 
Action: Mouse pressed left at (421, 368)
Screenshot: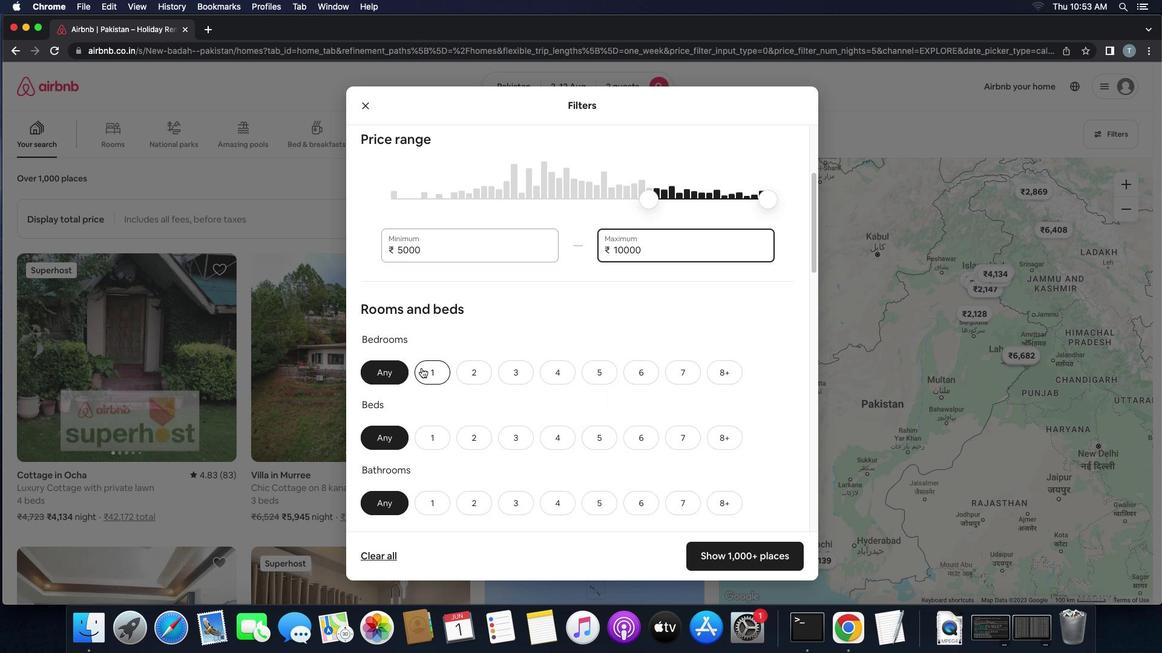 
Action: Mouse moved to (511, 420)
Screenshot: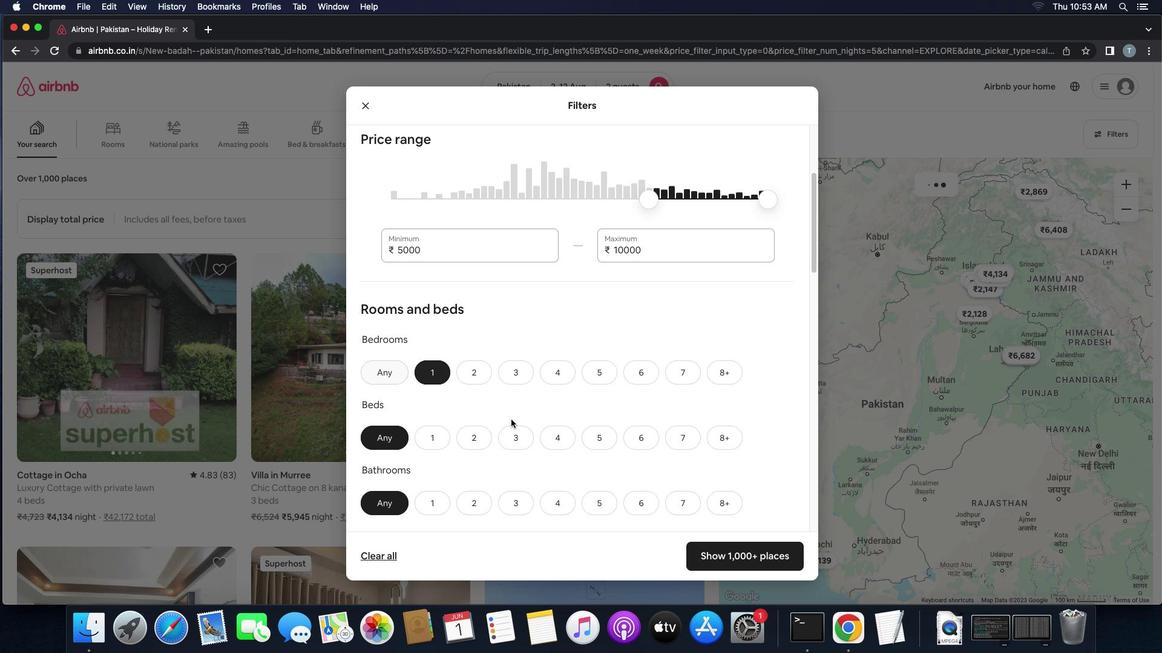 
Action: Mouse scrolled (511, 420) with delta (0, 0)
Screenshot: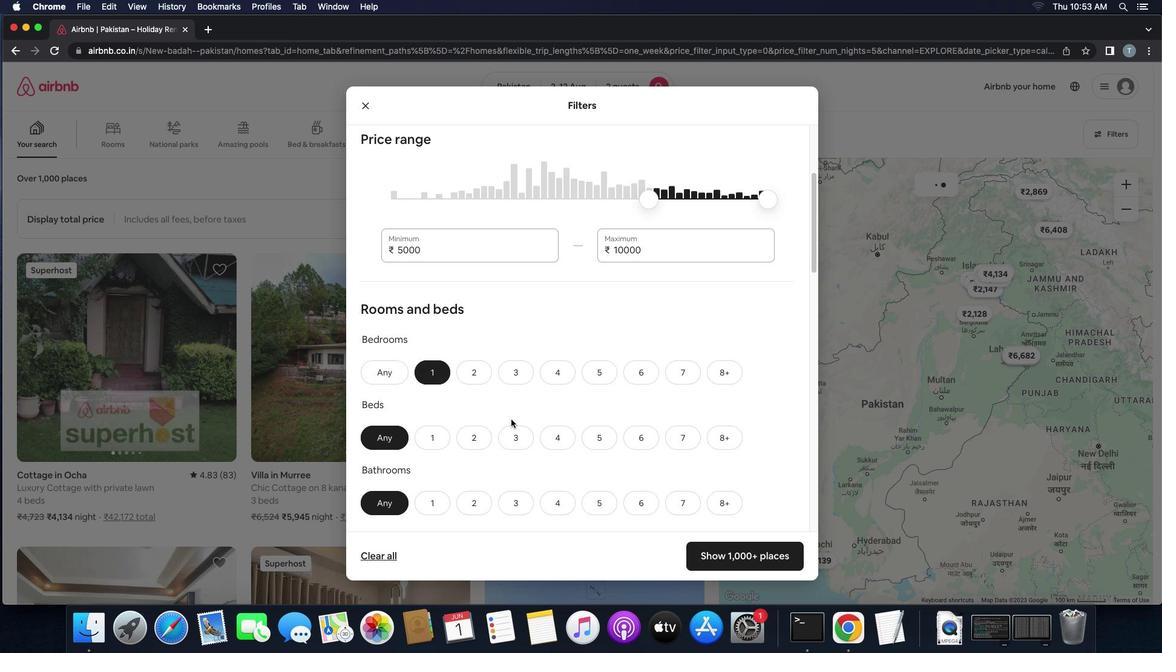 
Action: Mouse scrolled (511, 420) with delta (0, 0)
Screenshot: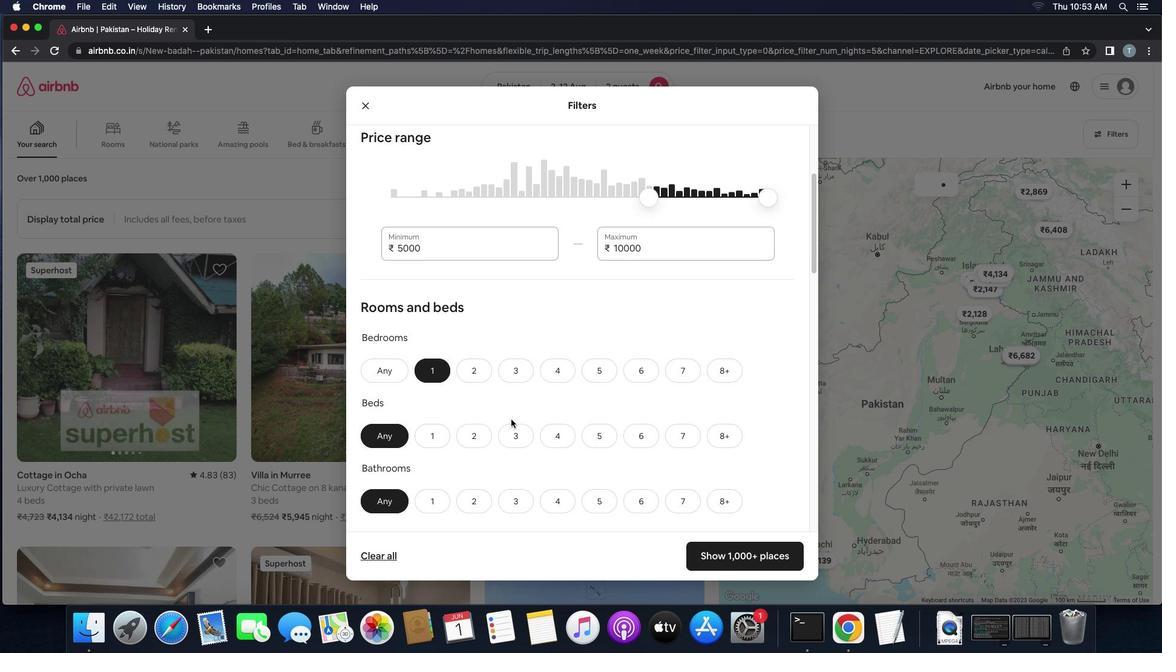 
Action: Mouse scrolled (511, 420) with delta (0, -1)
Screenshot: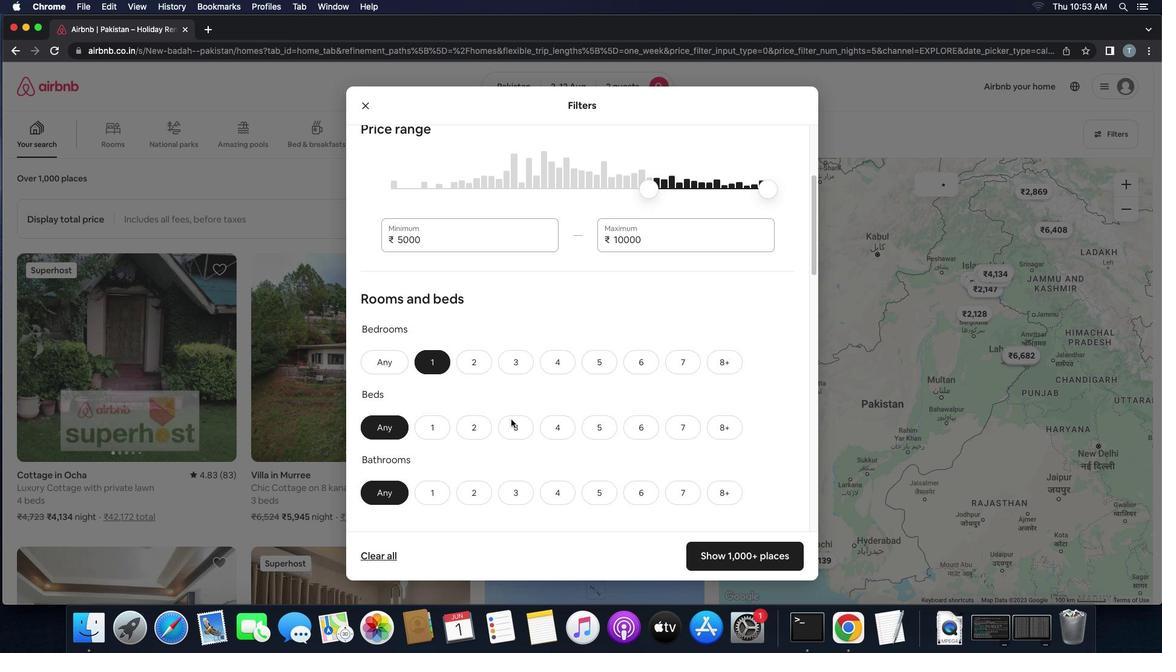 
Action: Mouse moved to (429, 358)
Screenshot: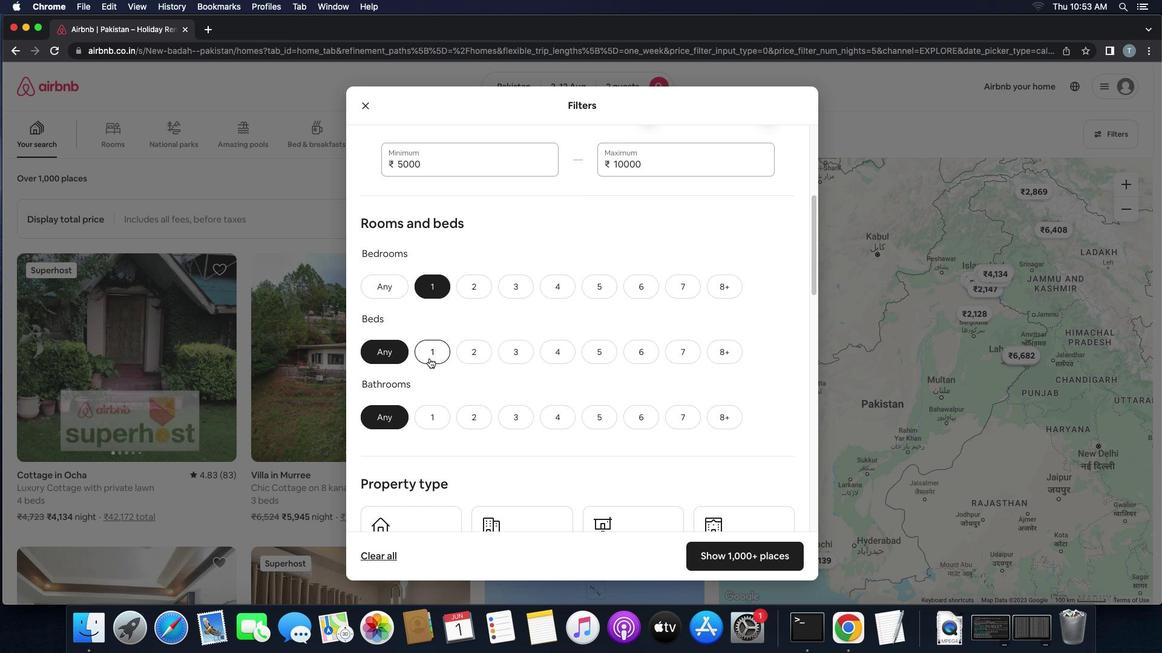 
Action: Mouse pressed left at (429, 358)
Screenshot: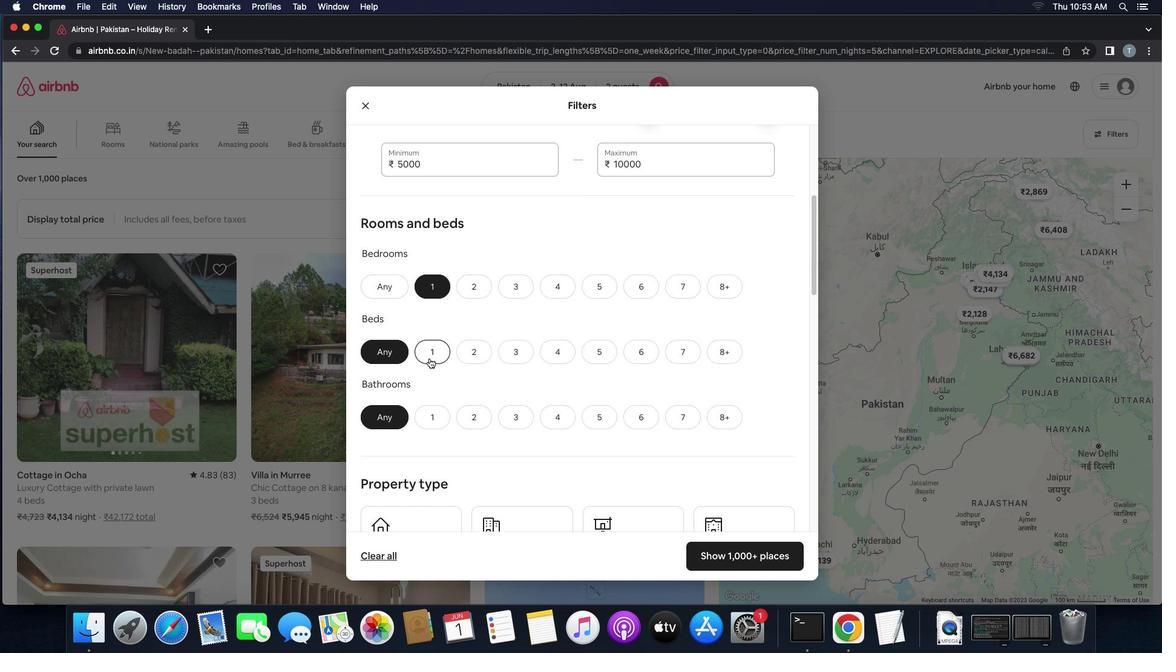 
Action: Mouse moved to (515, 390)
Screenshot: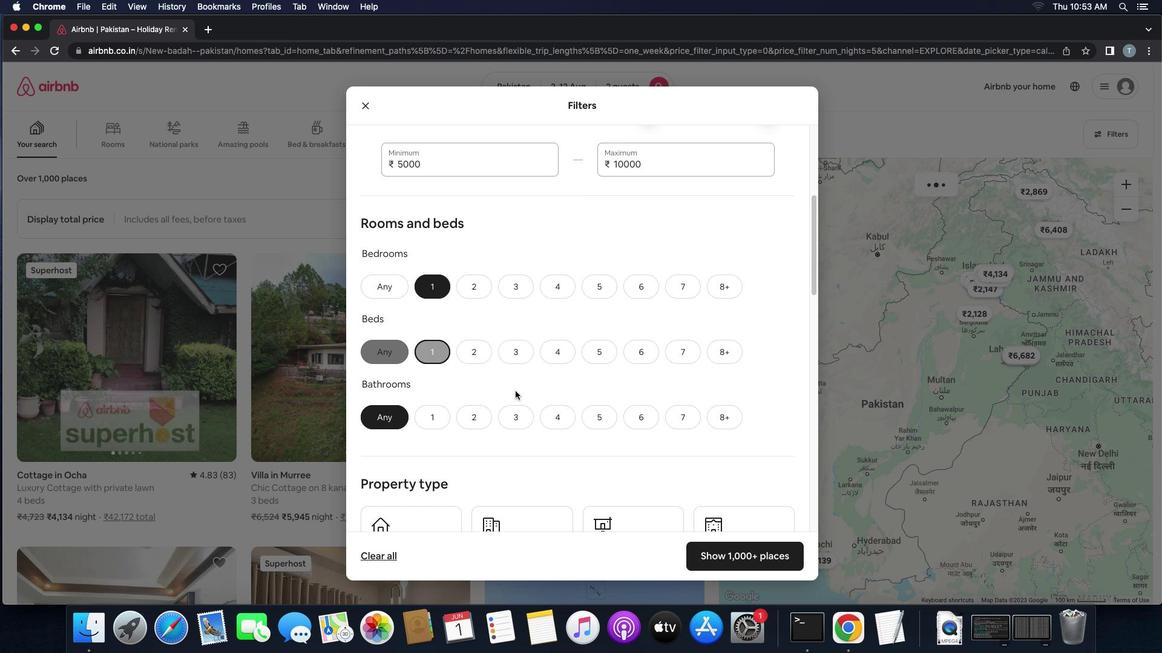 
Action: Mouse scrolled (515, 390) with delta (0, 0)
Screenshot: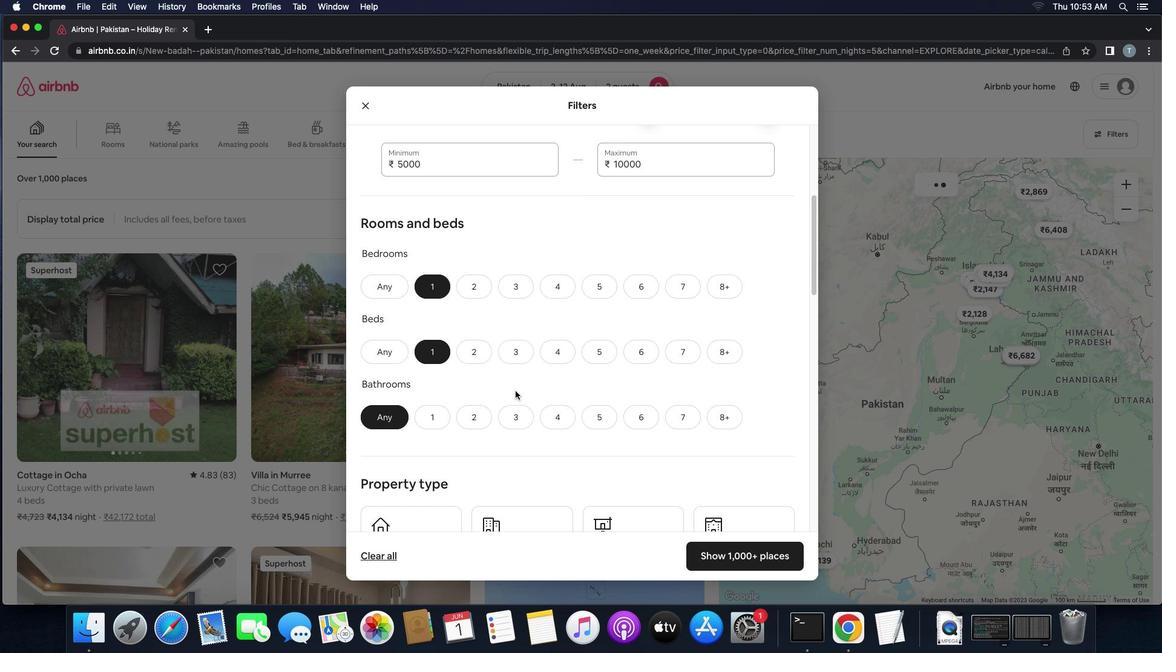 
Action: Mouse scrolled (515, 390) with delta (0, 0)
Screenshot: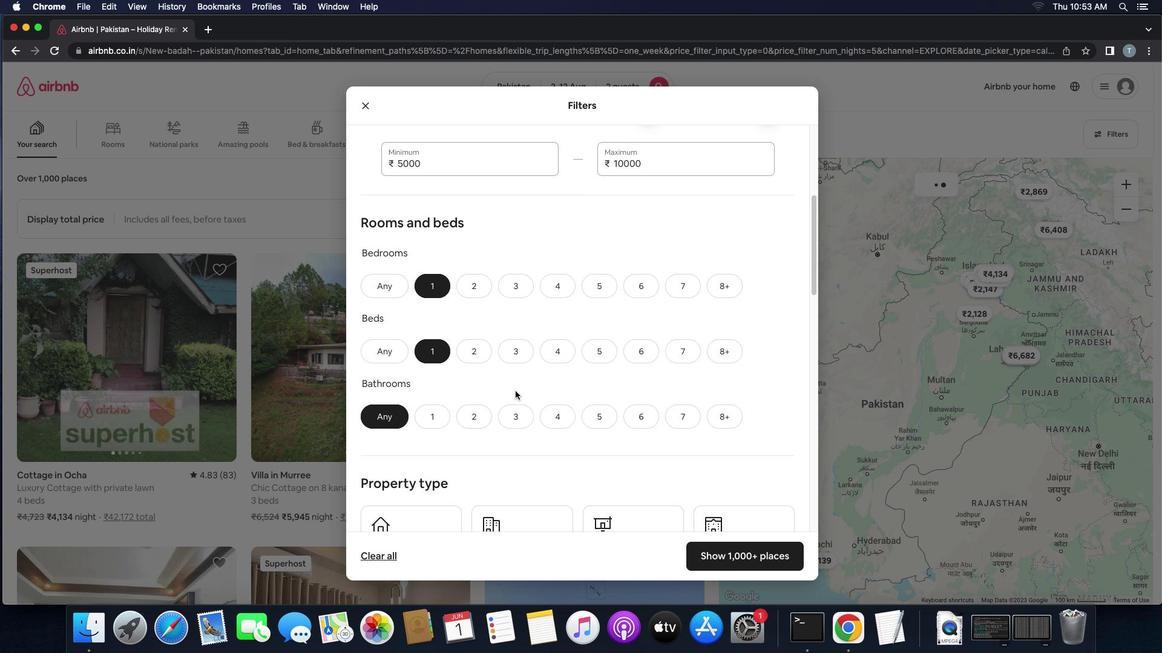 
Action: Mouse scrolled (515, 390) with delta (0, -1)
Screenshot: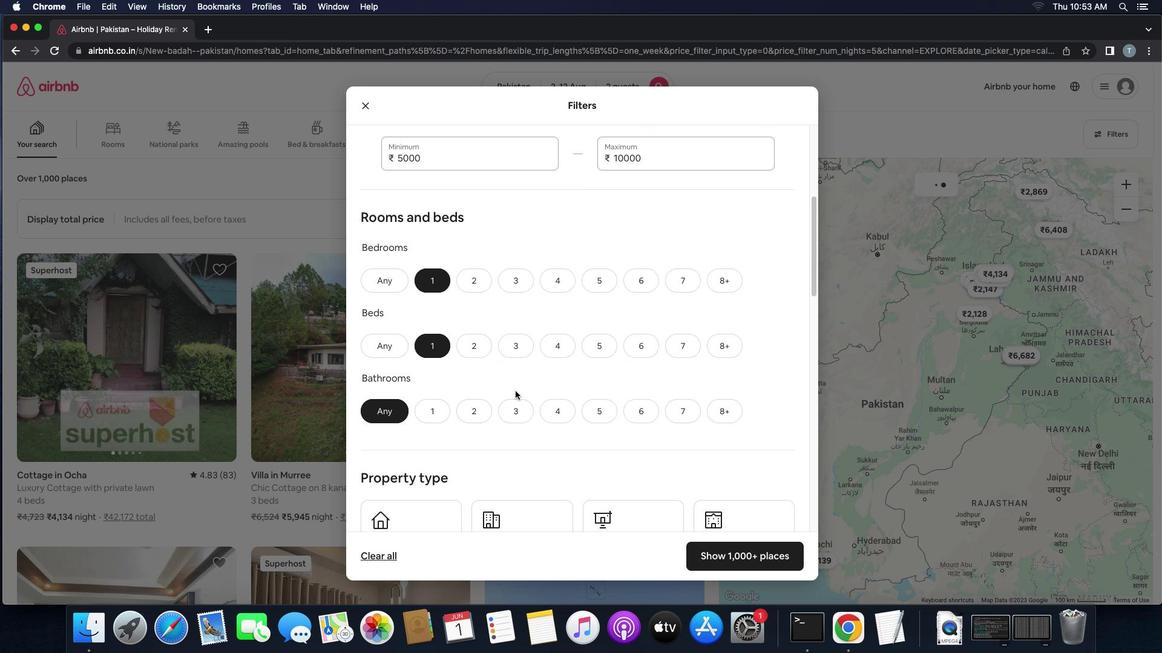
Action: Mouse moved to (427, 332)
Screenshot: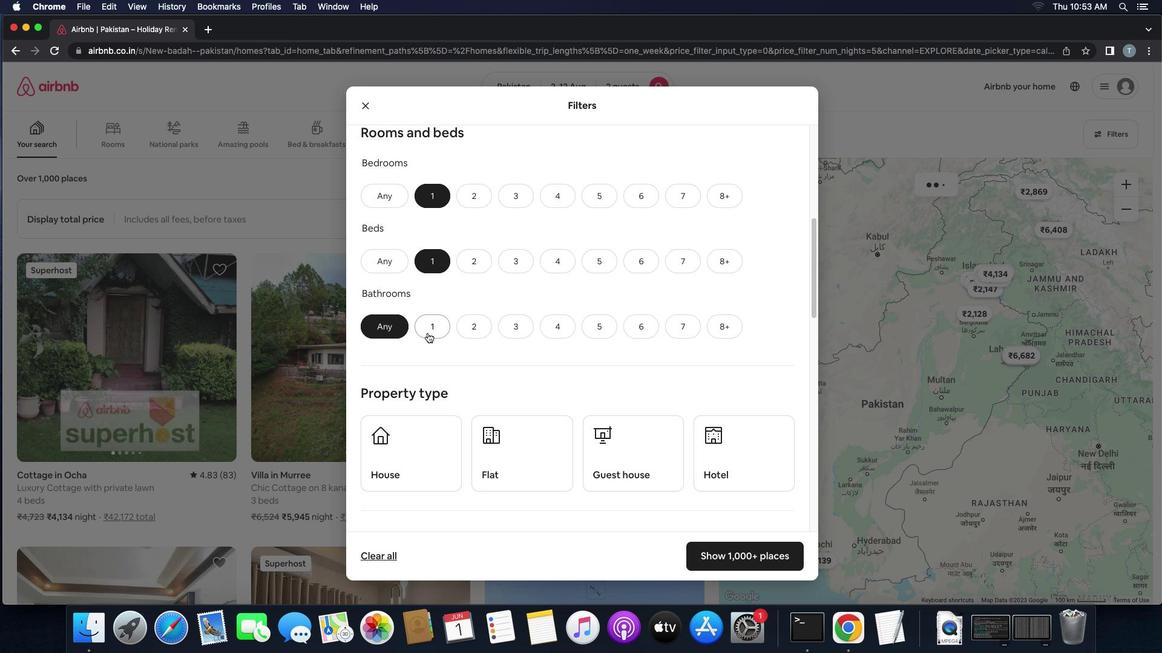 
Action: Mouse pressed left at (427, 332)
Screenshot: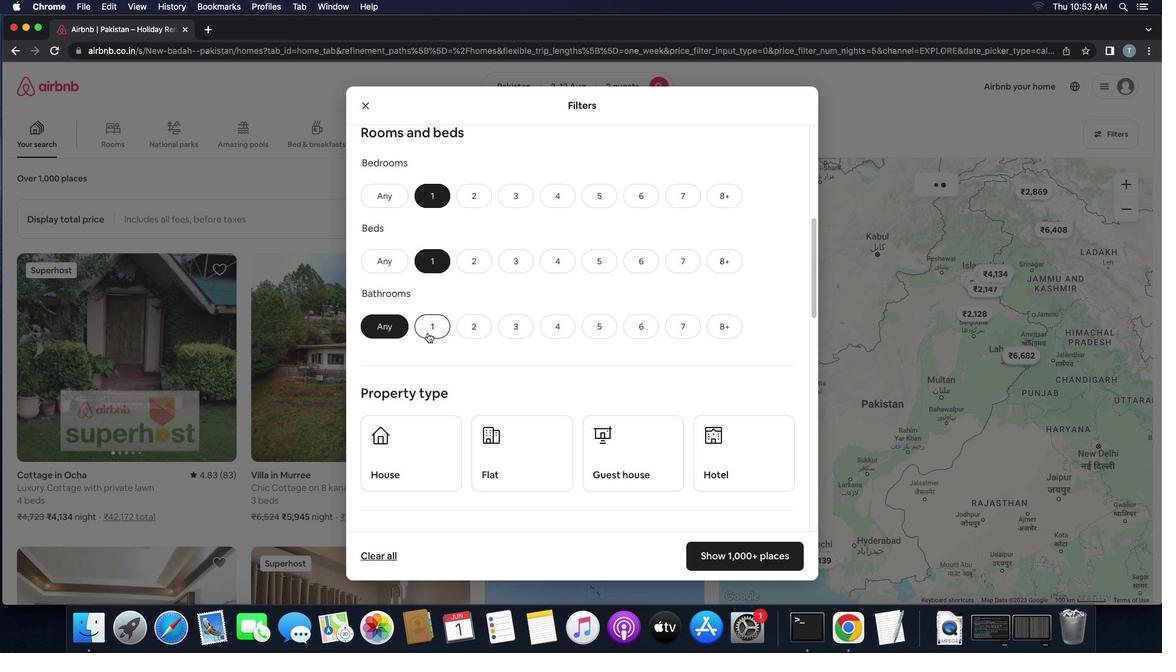 
Action: Mouse moved to (530, 384)
Screenshot: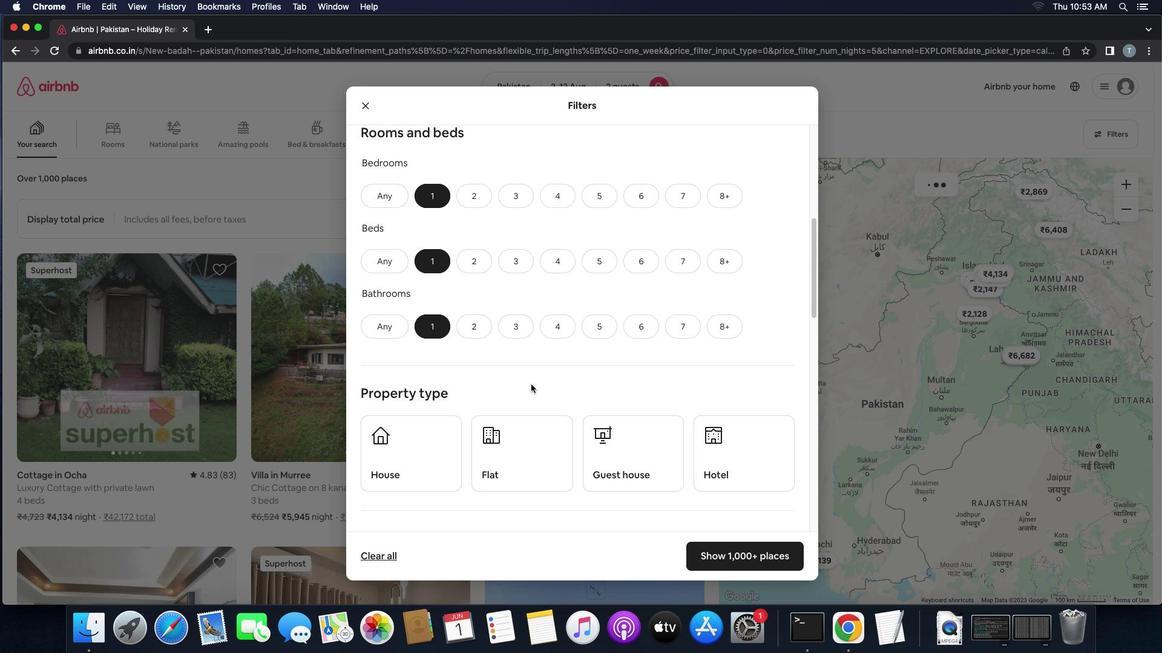 
Action: Mouse scrolled (530, 384) with delta (0, 0)
Screenshot: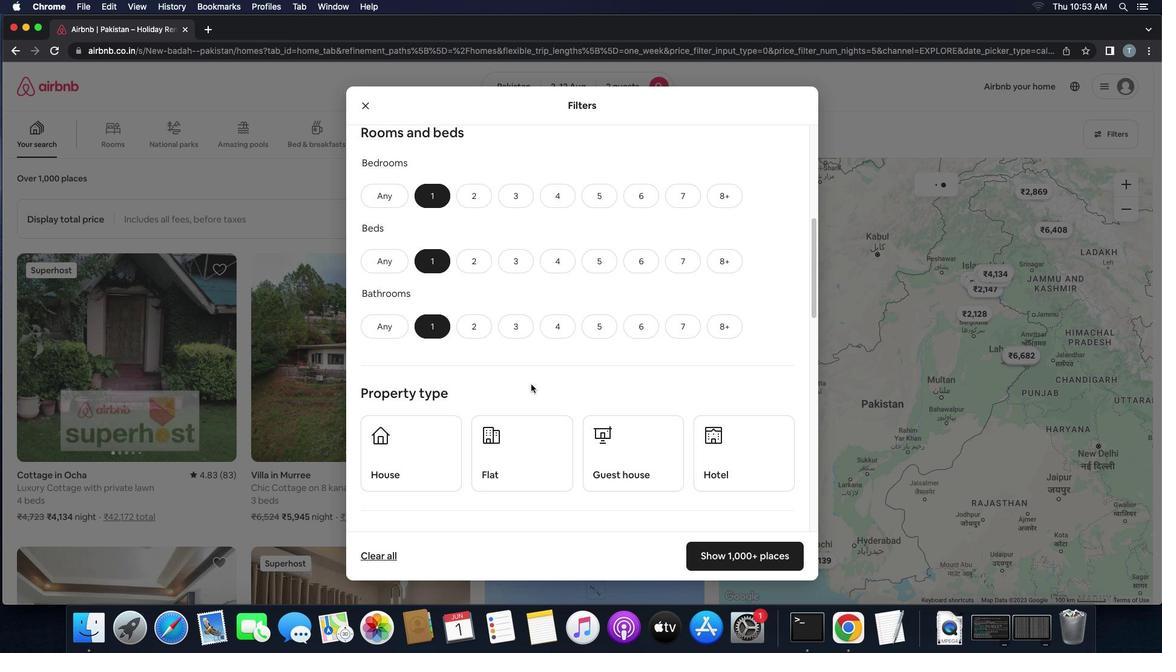 
Action: Mouse scrolled (530, 384) with delta (0, 0)
Screenshot: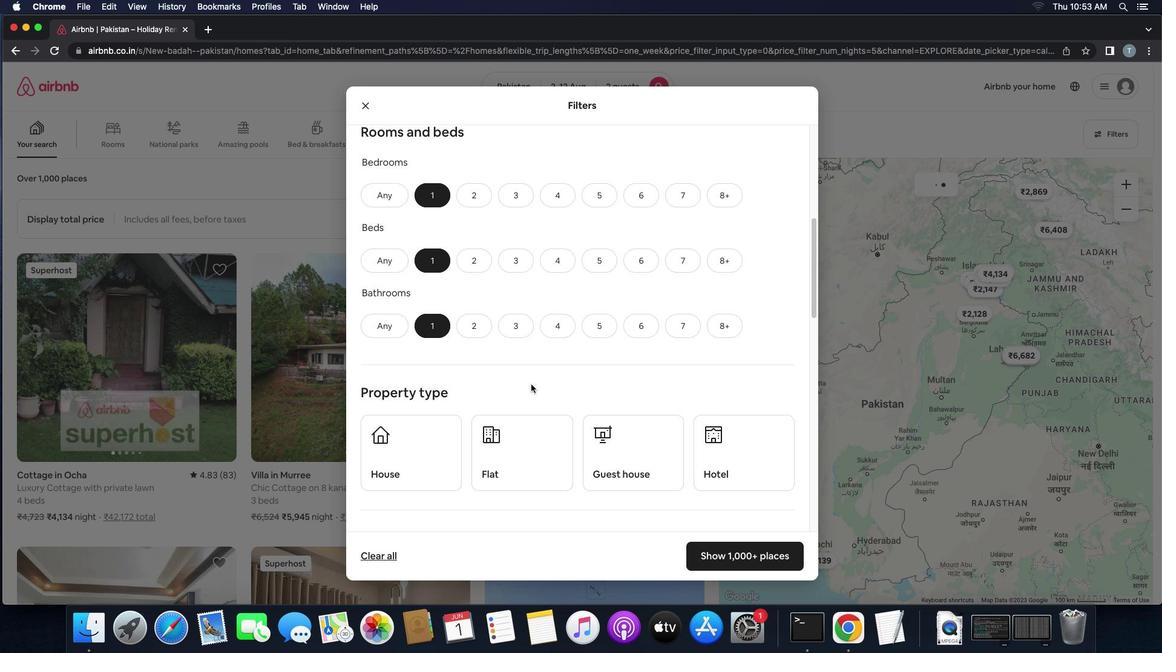 
Action: Mouse scrolled (530, 384) with delta (0, -1)
Screenshot: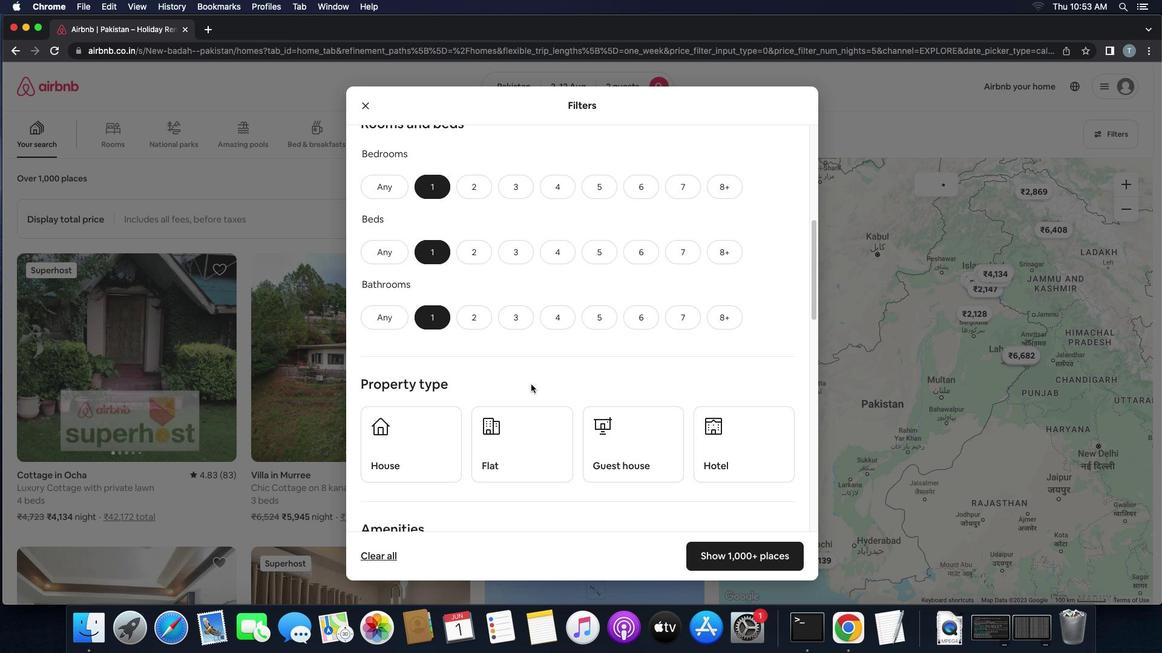 
Action: Mouse moved to (530, 384)
Screenshot: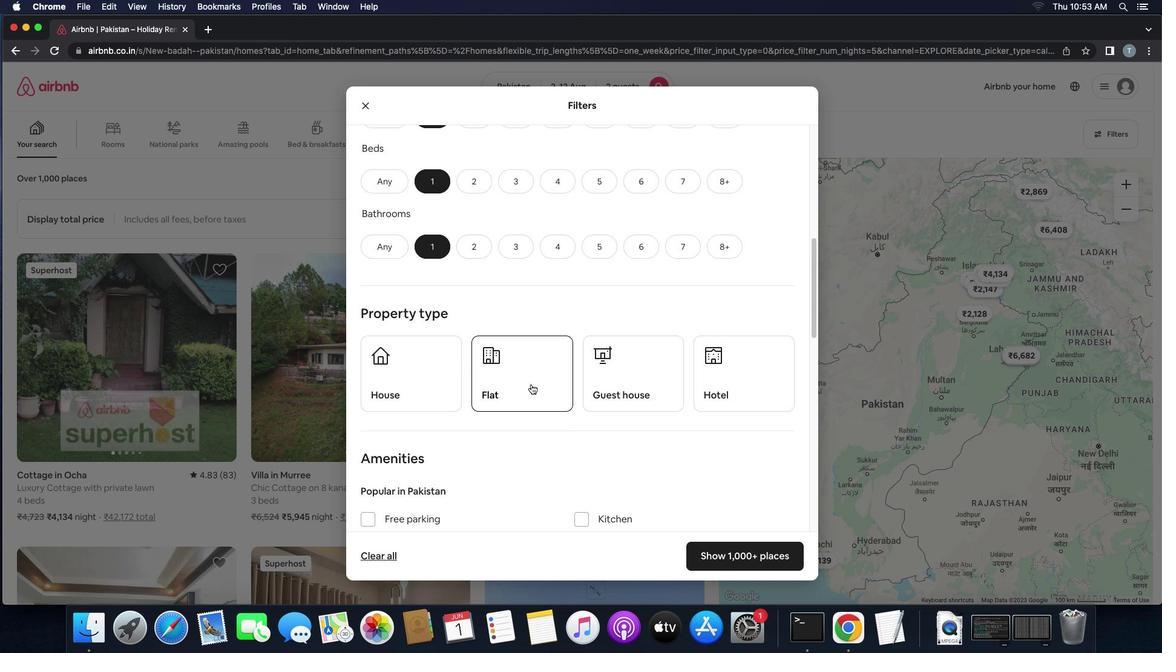 
Action: Mouse scrolled (530, 384) with delta (0, 0)
Screenshot: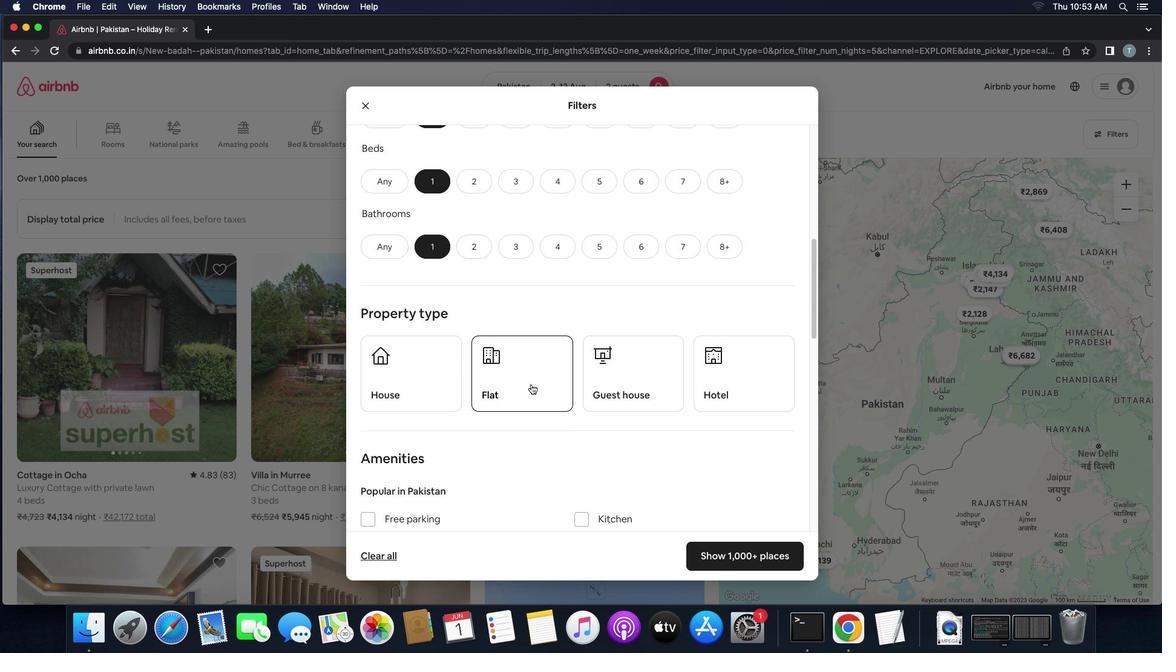 
Action: Mouse scrolled (530, 384) with delta (0, 0)
Screenshot: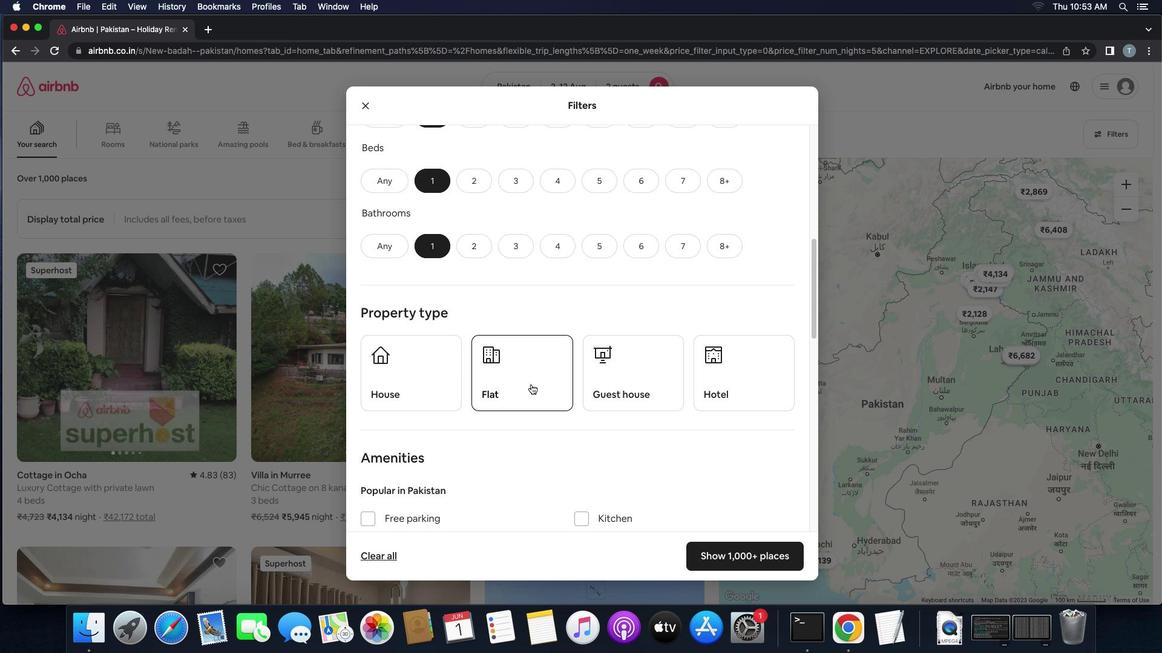 
Action: Mouse scrolled (530, 384) with delta (0, 0)
Screenshot: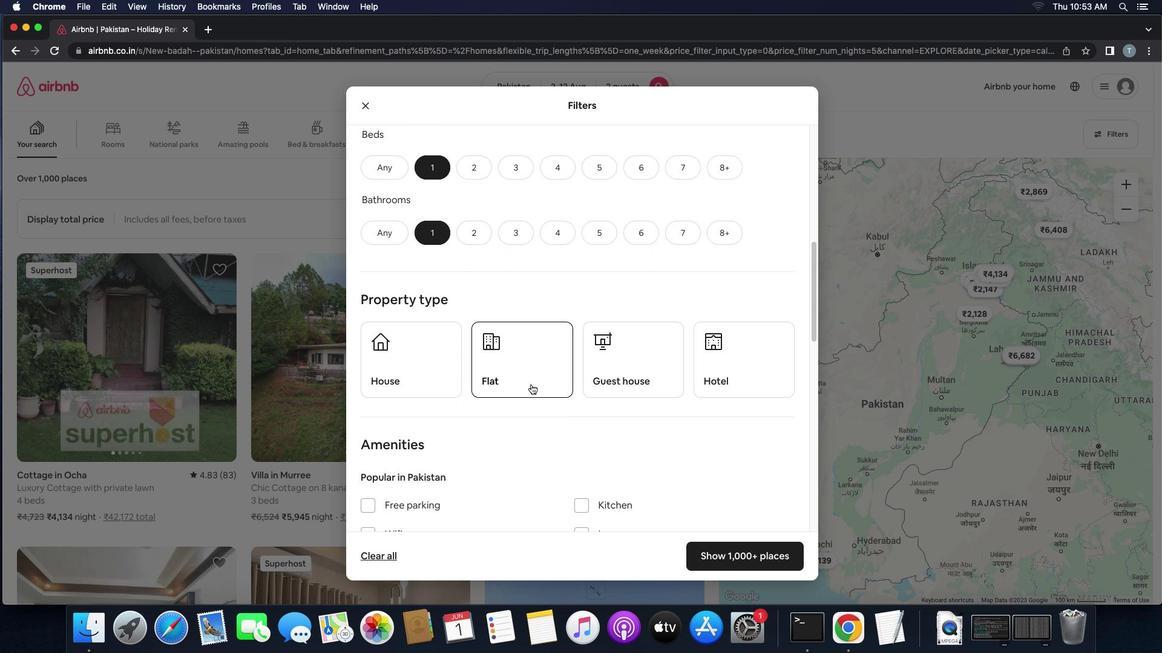 
Action: Mouse scrolled (530, 384) with delta (0, 0)
Screenshot: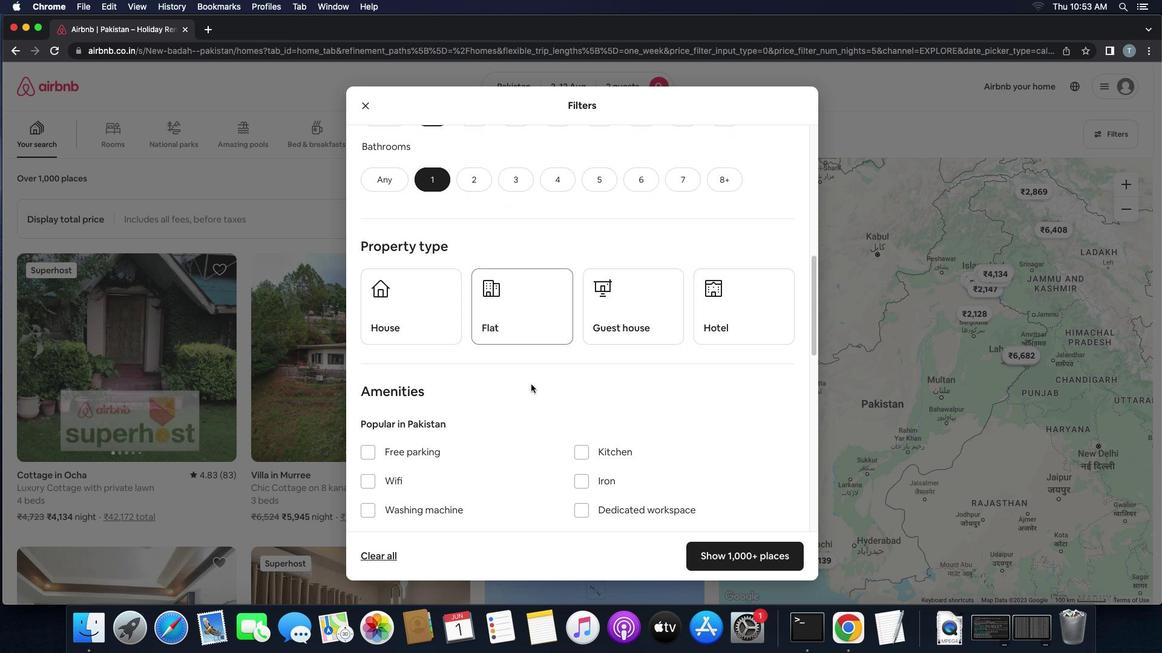 
Action: Mouse scrolled (530, 384) with delta (0, 0)
Screenshot: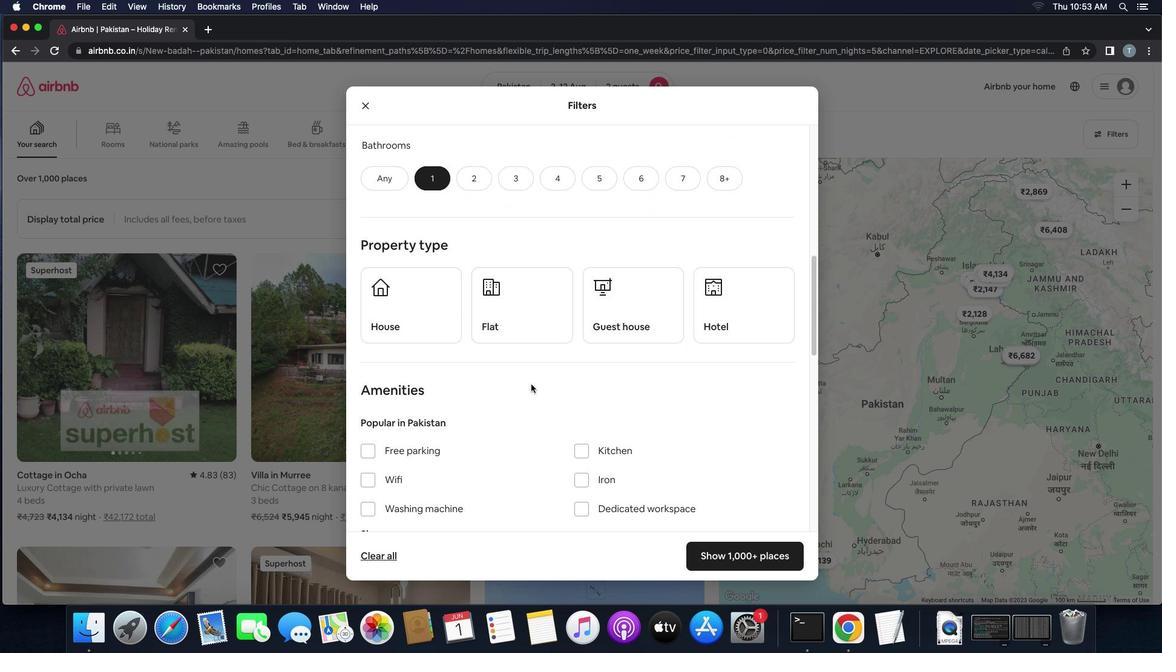 
Action: Mouse scrolled (530, 384) with delta (0, 0)
Screenshot: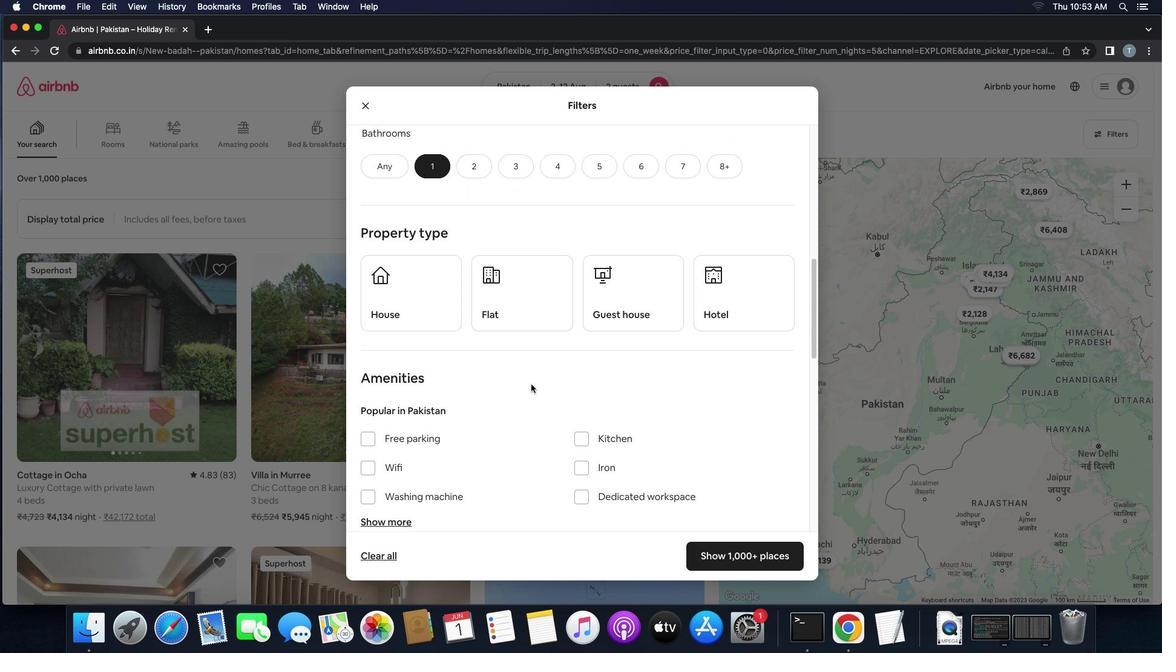 
Action: Mouse scrolled (530, 384) with delta (0, 0)
Screenshot: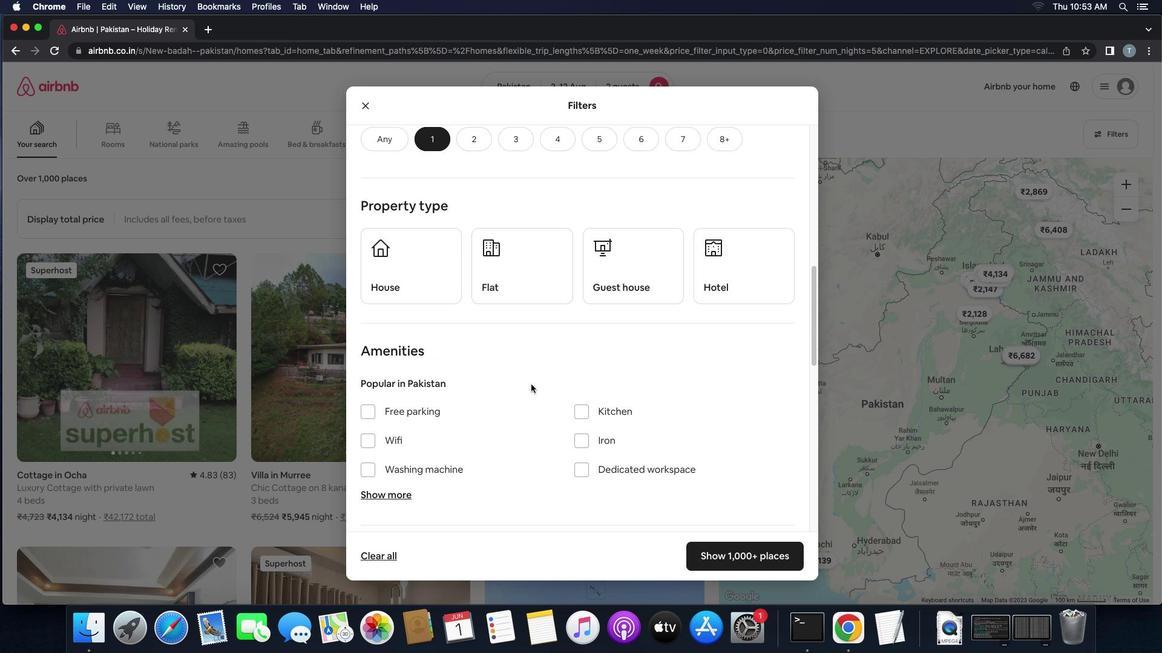 
Action: Mouse scrolled (530, 384) with delta (0, 0)
Screenshot: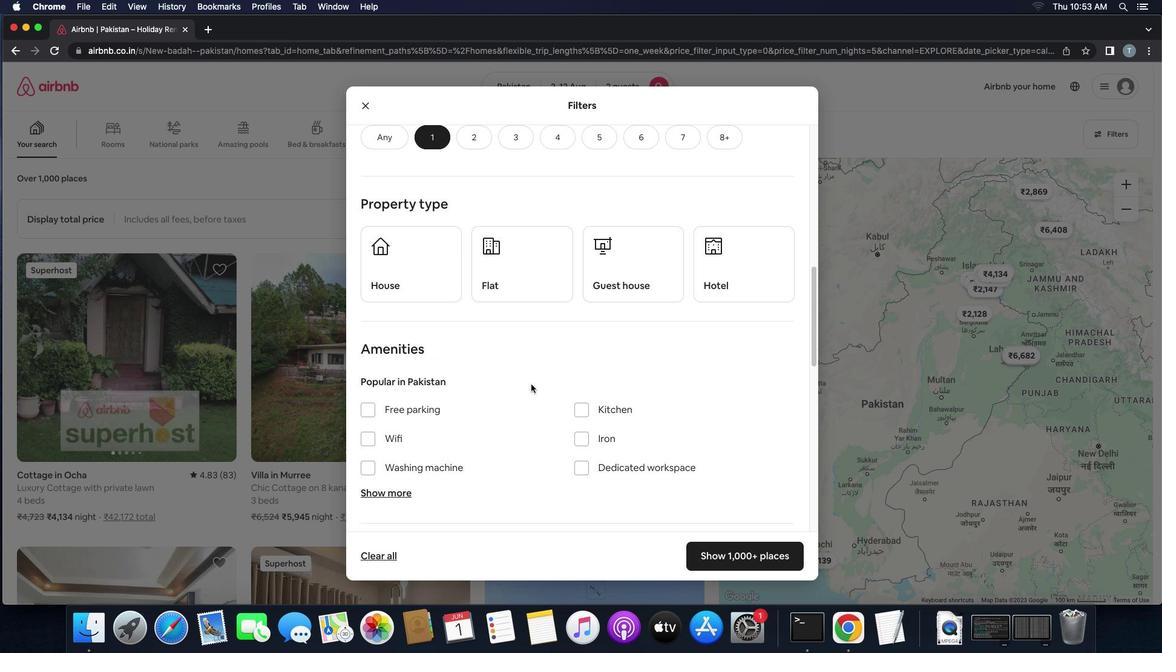 
Action: Mouse moved to (404, 264)
Screenshot: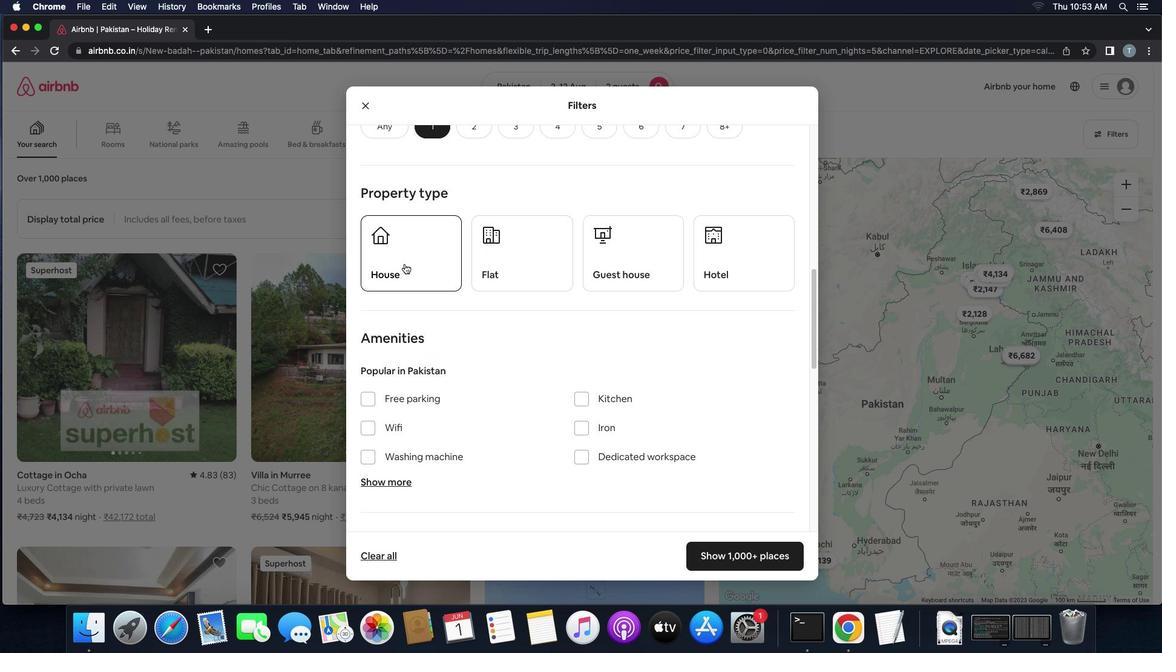 
Action: Mouse pressed left at (404, 264)
Screenshot: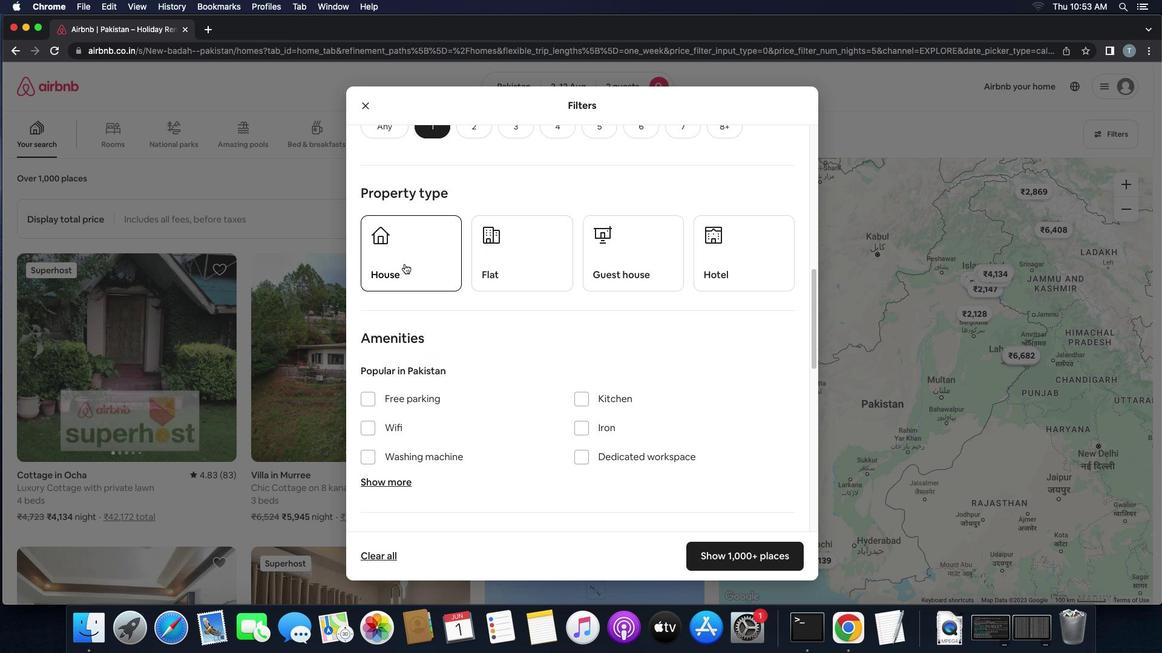 
Action: Mouse moved to (555, 275)
Screenshot: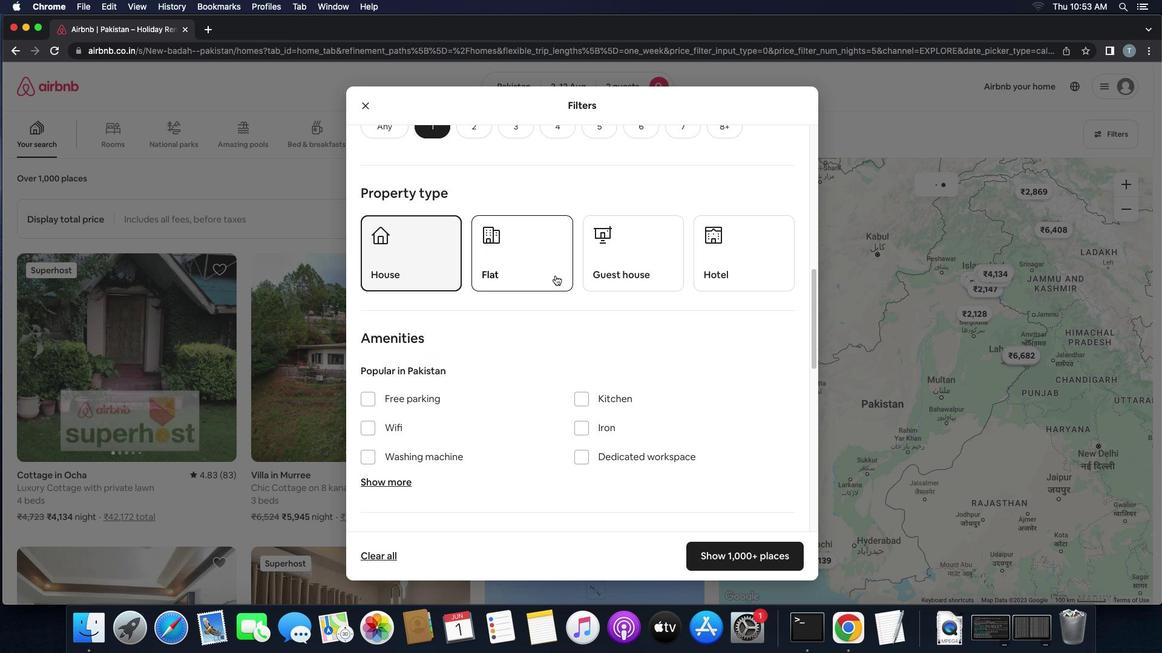 
Action: Mouse pressed left at (555, 275)
Screenshot: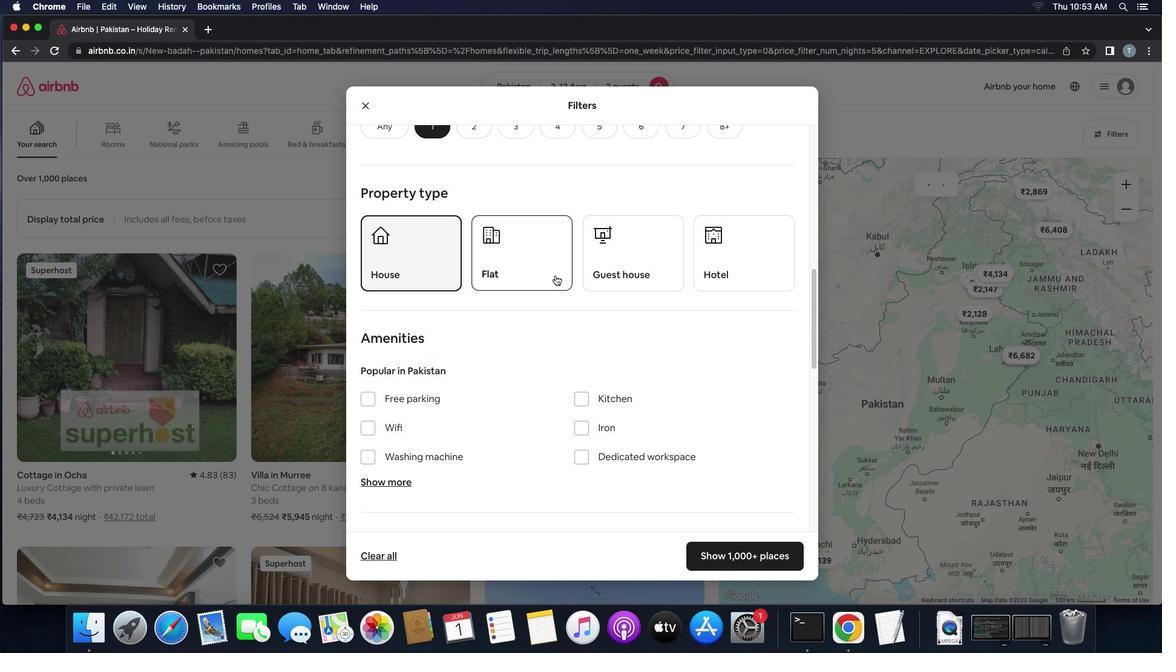 
Action: Mouse moved to (652, 268)
Screenshot: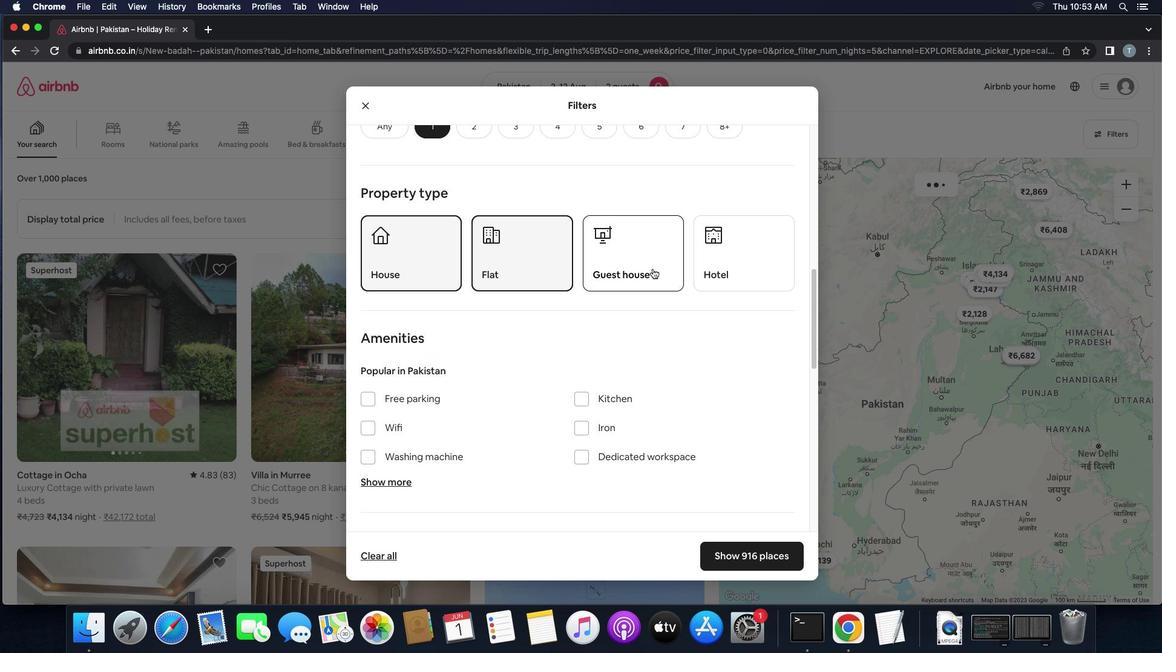 
Action: Mouse pressed left at (652, 268)
Screenshot: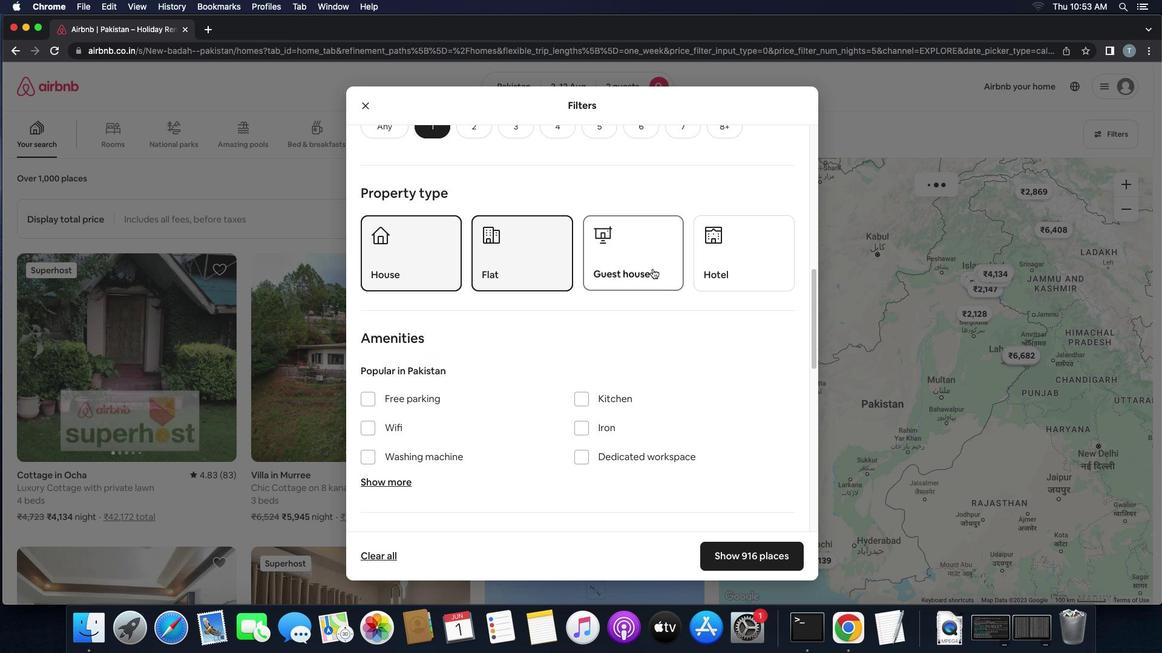 
Action: Mouse moved to (746, 268)
Screenshot: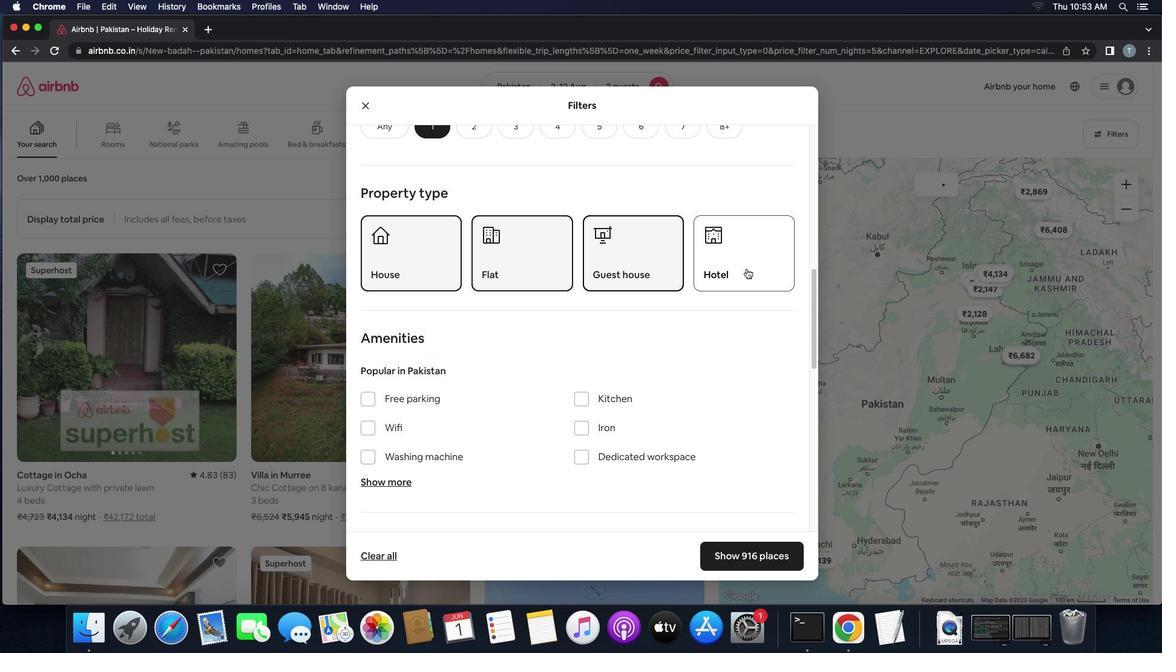 
Action: Mouse pressed left at (746, 268)
Screenshot: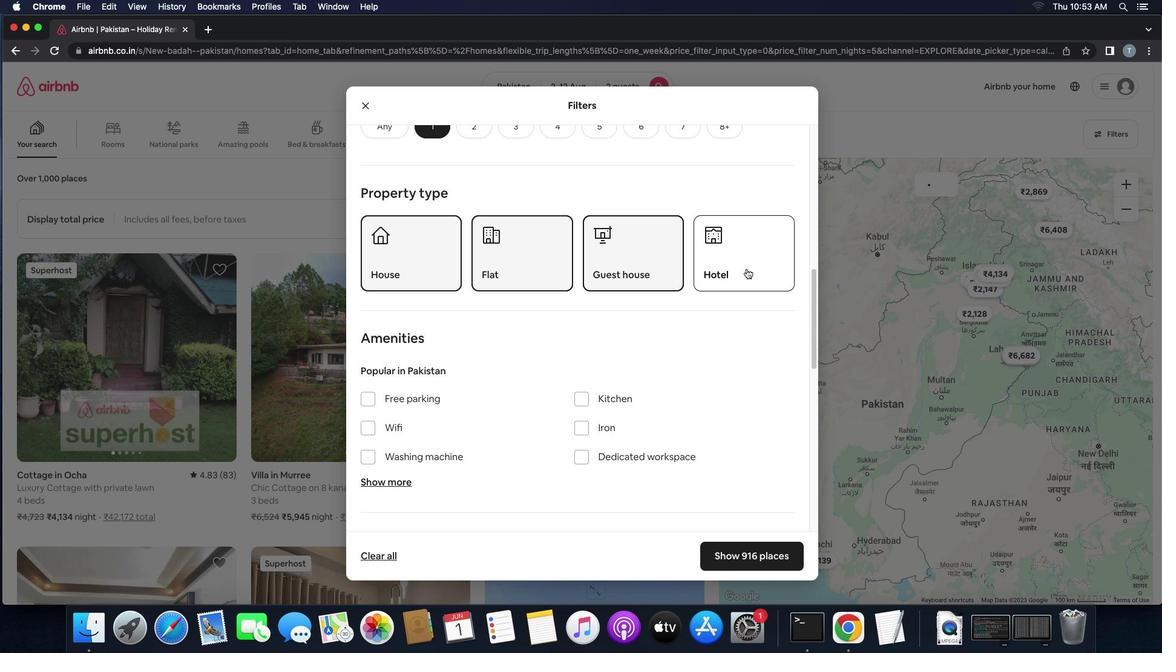 
Action: Mouse moved to (619, 380)
Screenshot: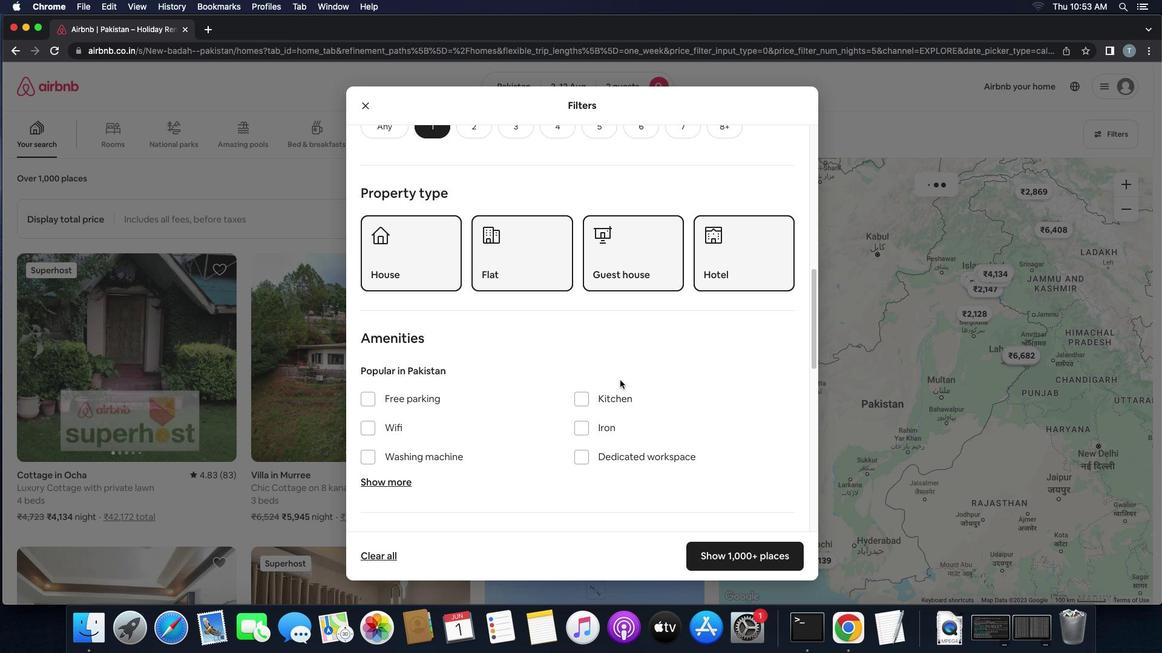 
Action: Mouse scrolled (619, 380) with delta (0, 0)
Screenshot: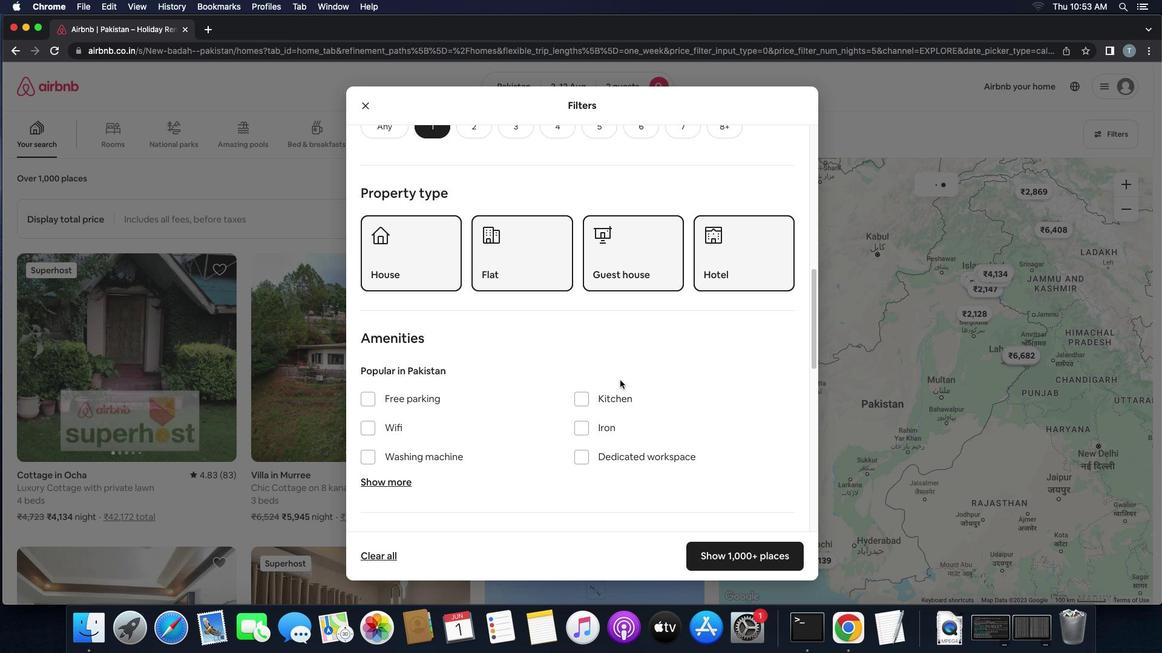 
Action: Mouse scrolled (619, 380) with delta (0, 0)
Screenshot: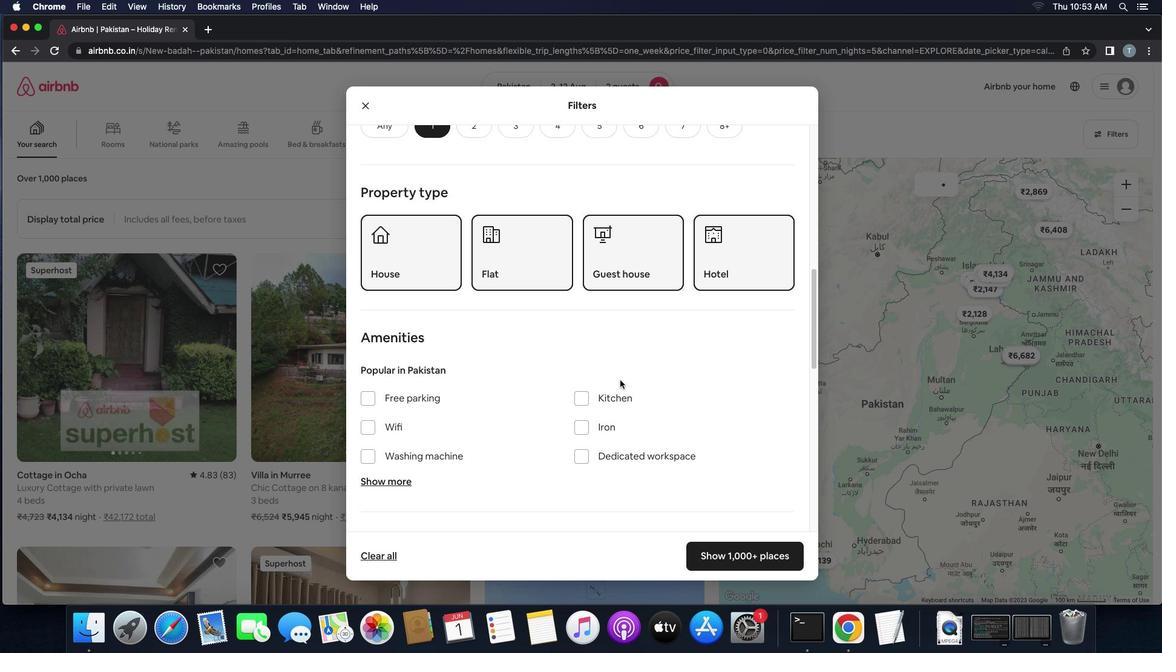 
Action: Mouse scrolled (619, 380) with delta (0, 0)
Screenshot: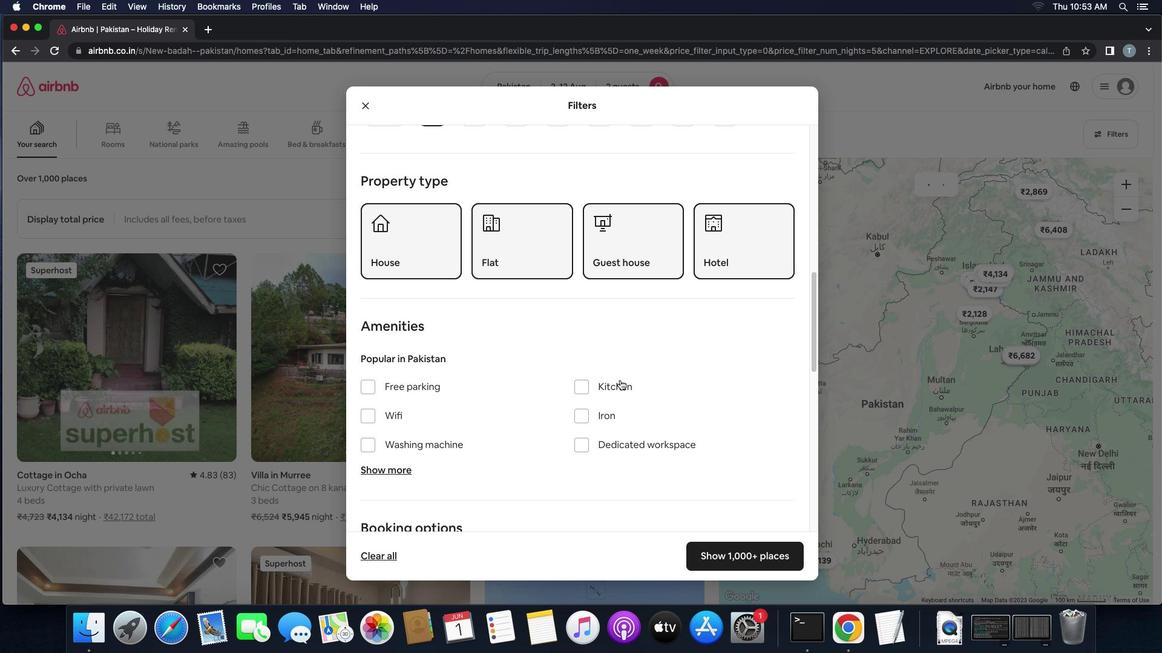 
Action: Mouse scrolled (619, 380) with delta (0, 0)
Screenshot: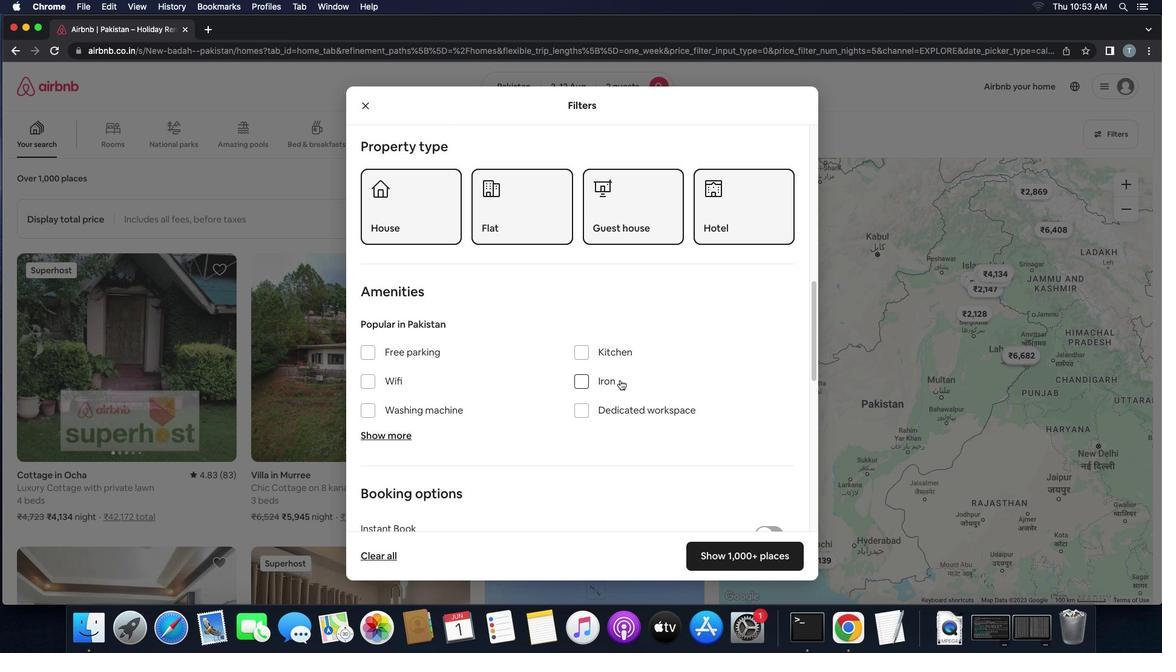 
Action: Mouse scrolled (619, 380) with delta (0, 0)
Screenshot: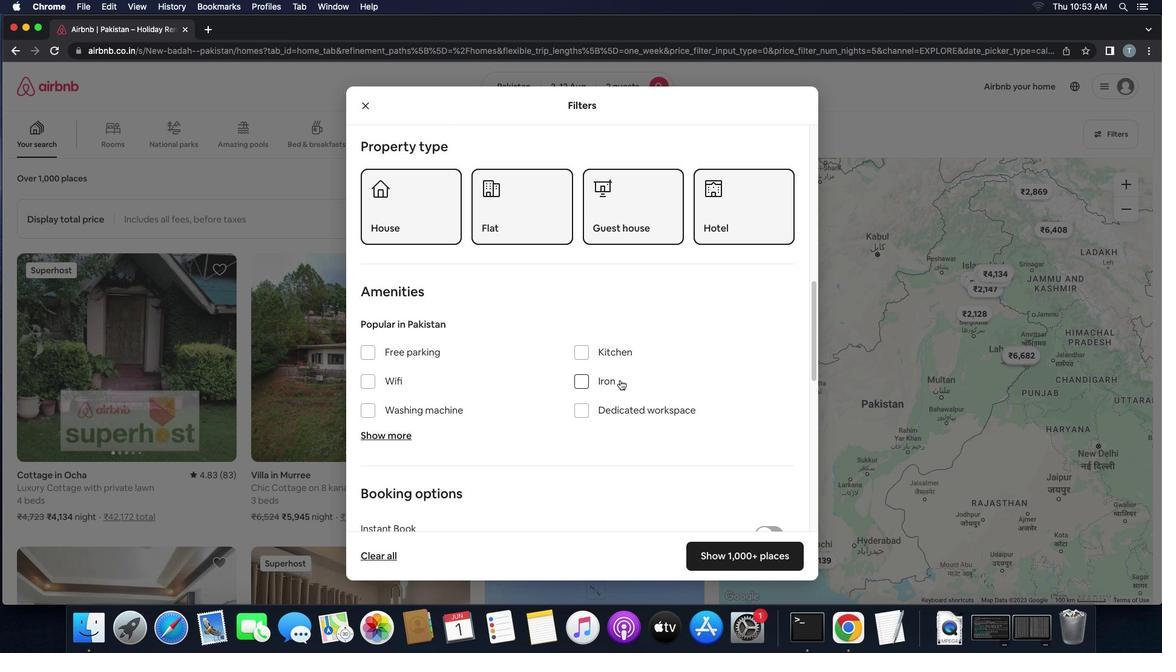 
Action: Mouse scrolled (619, 380) with delta (0, -1)
Screenshot: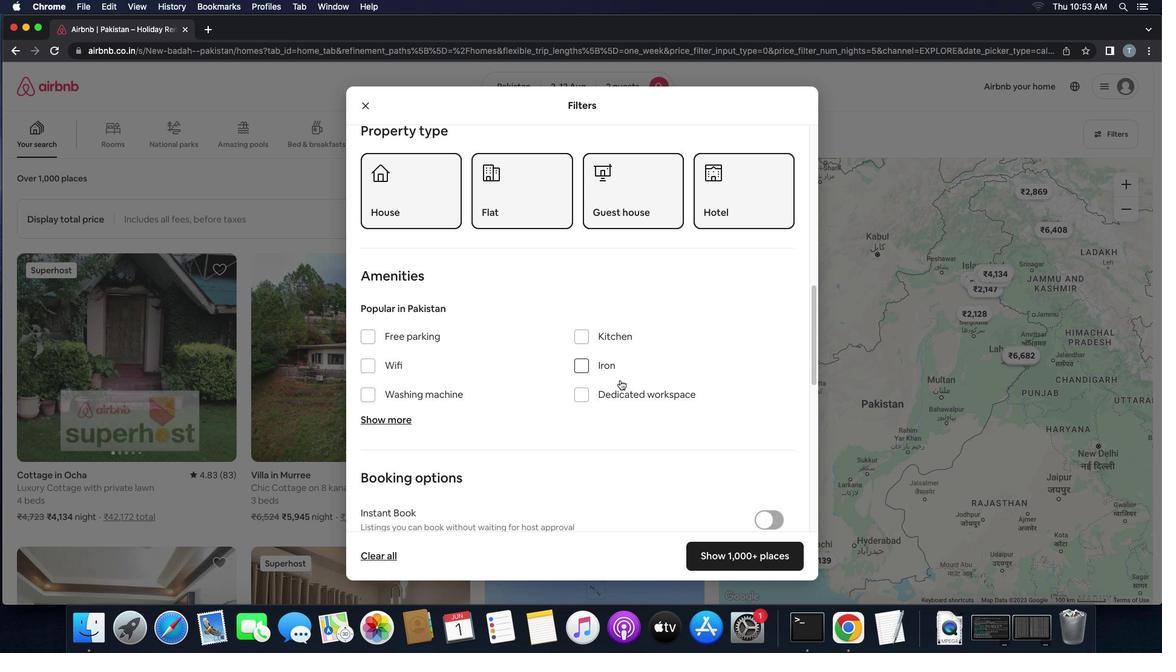 
Action: Mouse scrolled (619, 380) with delta (0, 0)
Screenshot: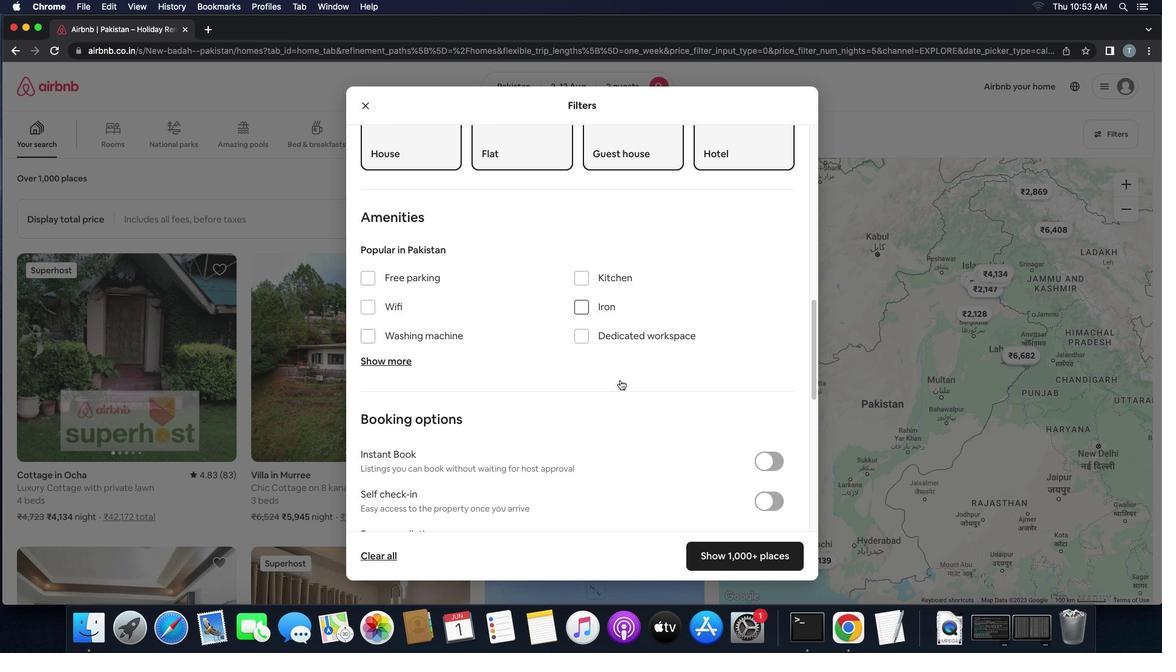 
Action: Mouse scrolled (619, 380) with delta (0, 0)
Screenshot: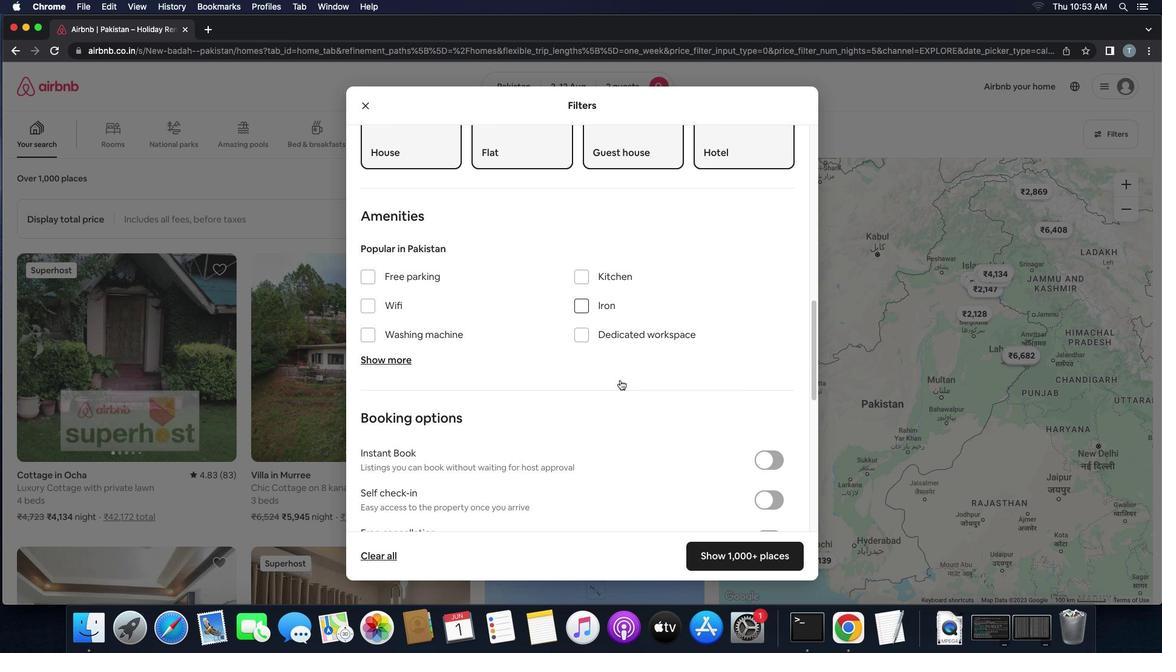 
Action: Mouse scrolled (619, 380) with delta (0, -1)
Screenshot: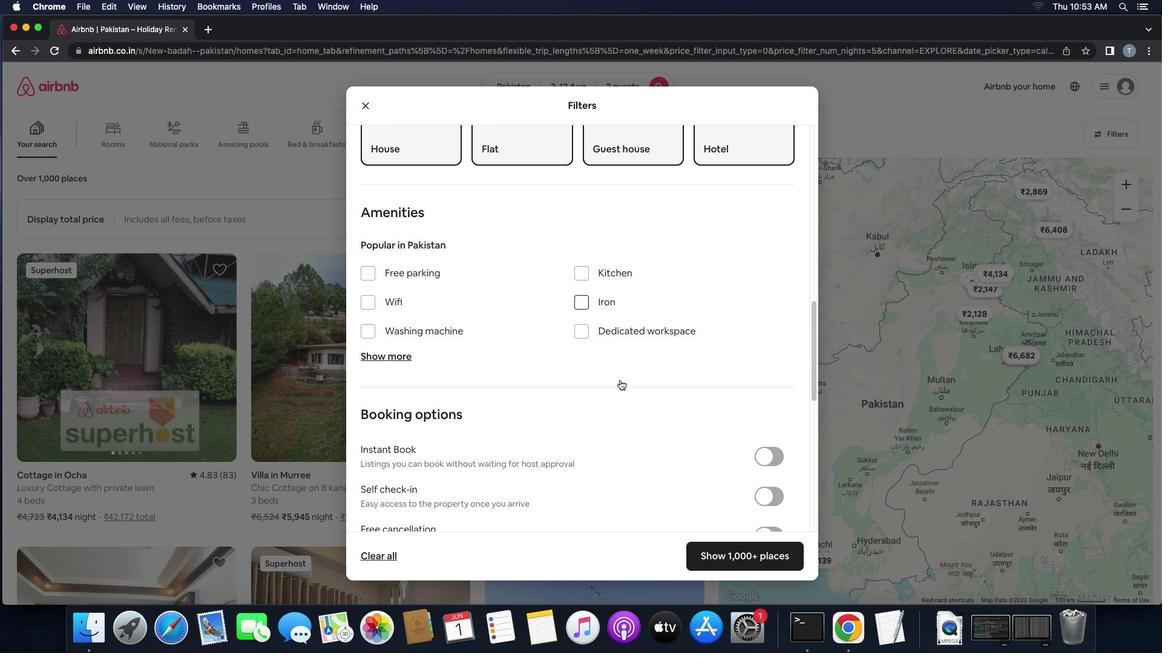 
Action: Mouse scrolled (619, 380) with delta (0, -1)
Screenshot: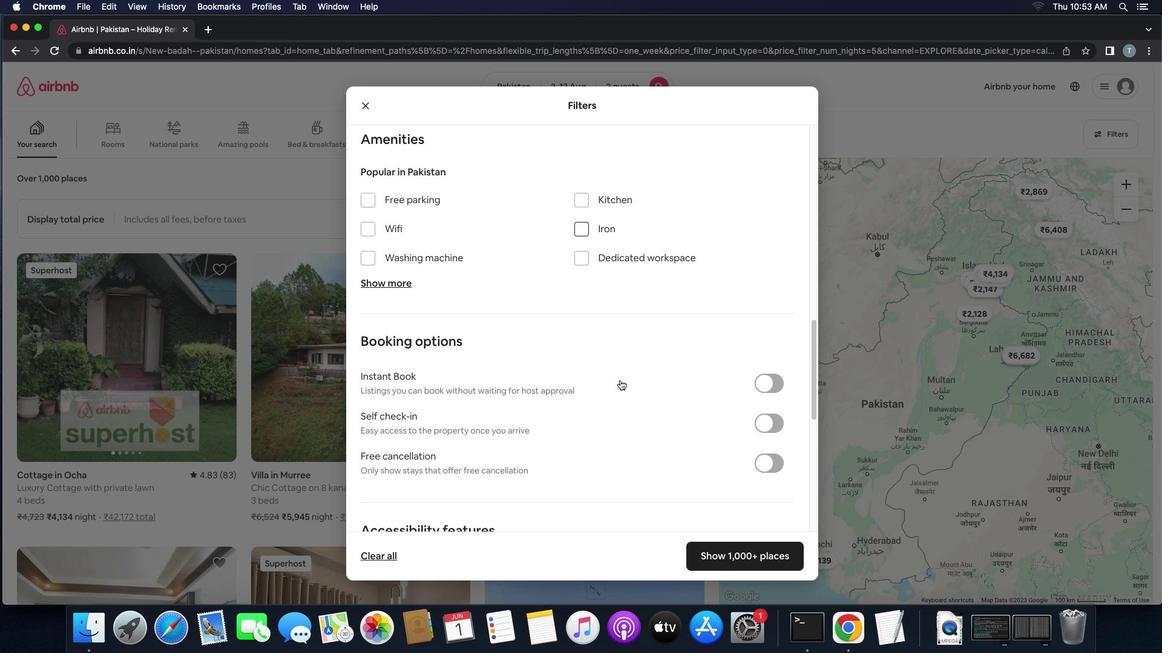 
Action: Mouse moved to (758, 317)
Screenshot: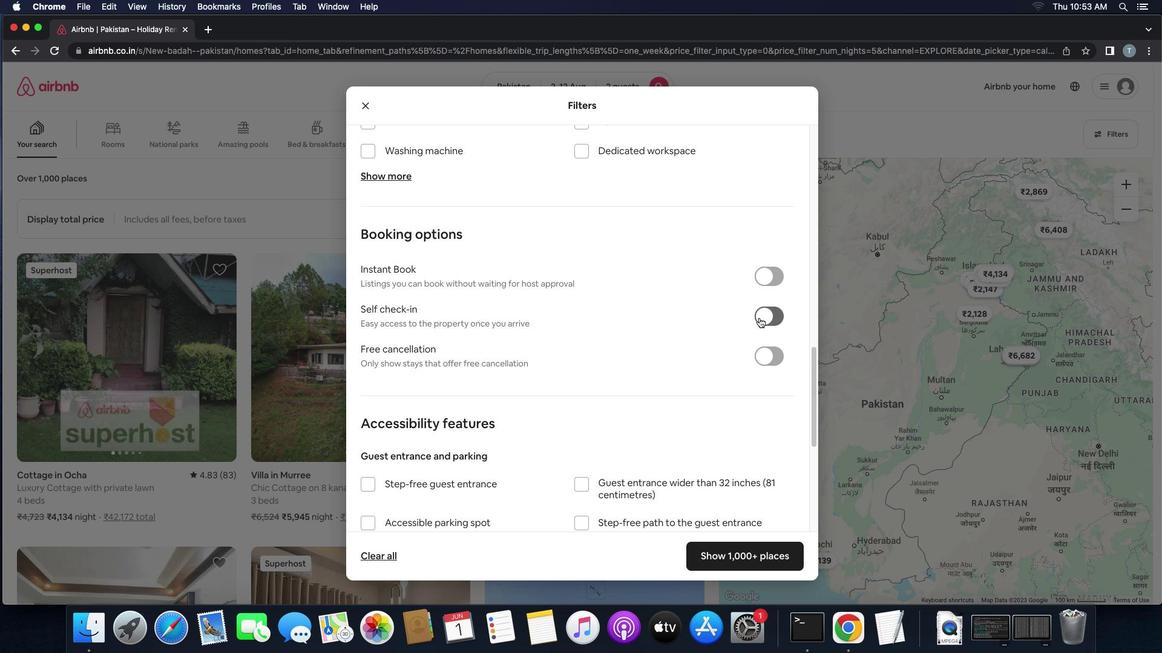 
Action: Mouse pressed left at (758, 317)
Screenshot: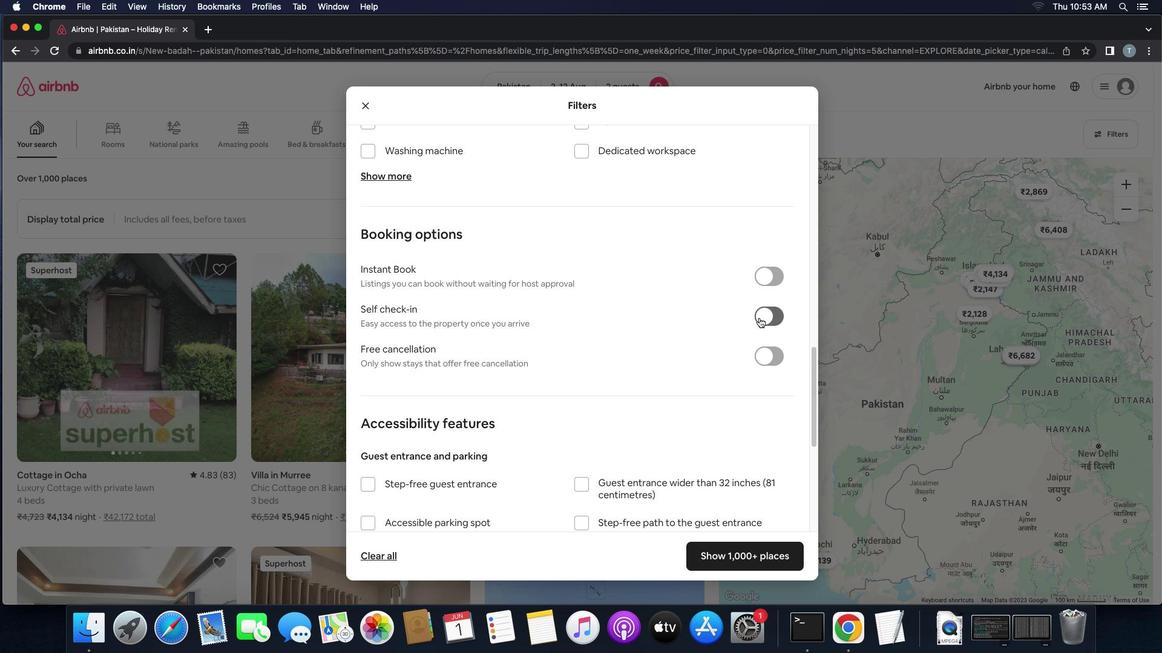 
Action: Mouse moved to (635, 409)
Screenshot: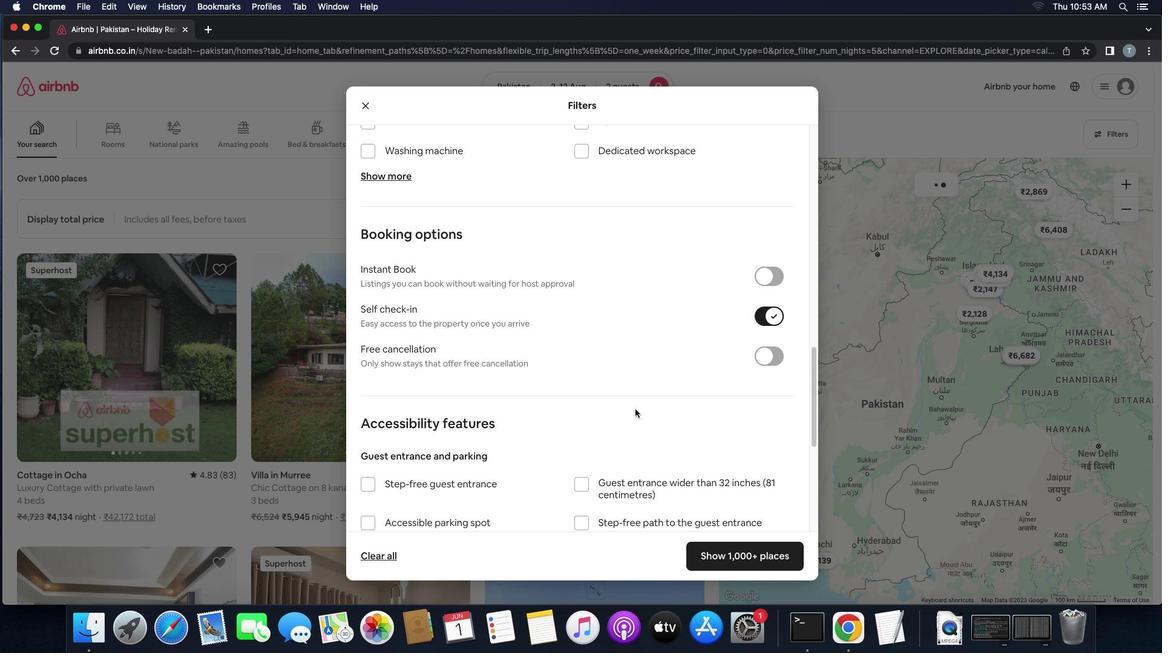 
Action: Mouse scrolled (635, 409) with delta (0, 0)
Screenshot: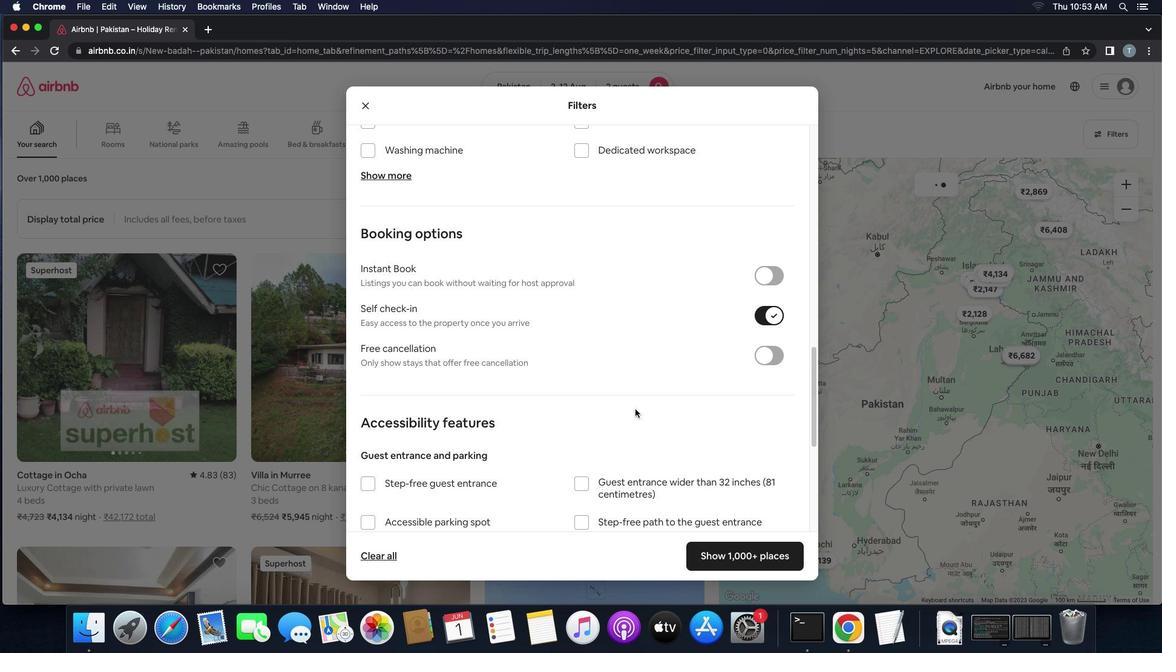 
Action: Mouse scrolled (635, 409) with delta (0, 0)
Screenshot: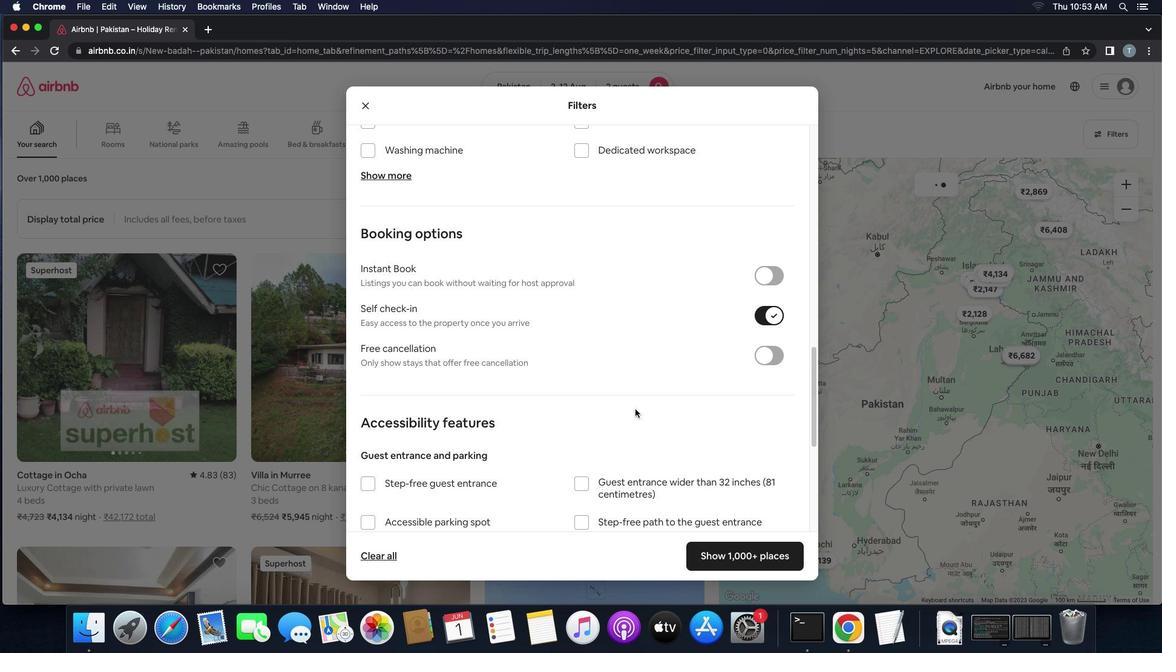 
Action: Mouse scrolled (635, 409) with delta (0, -1)
Screenshot: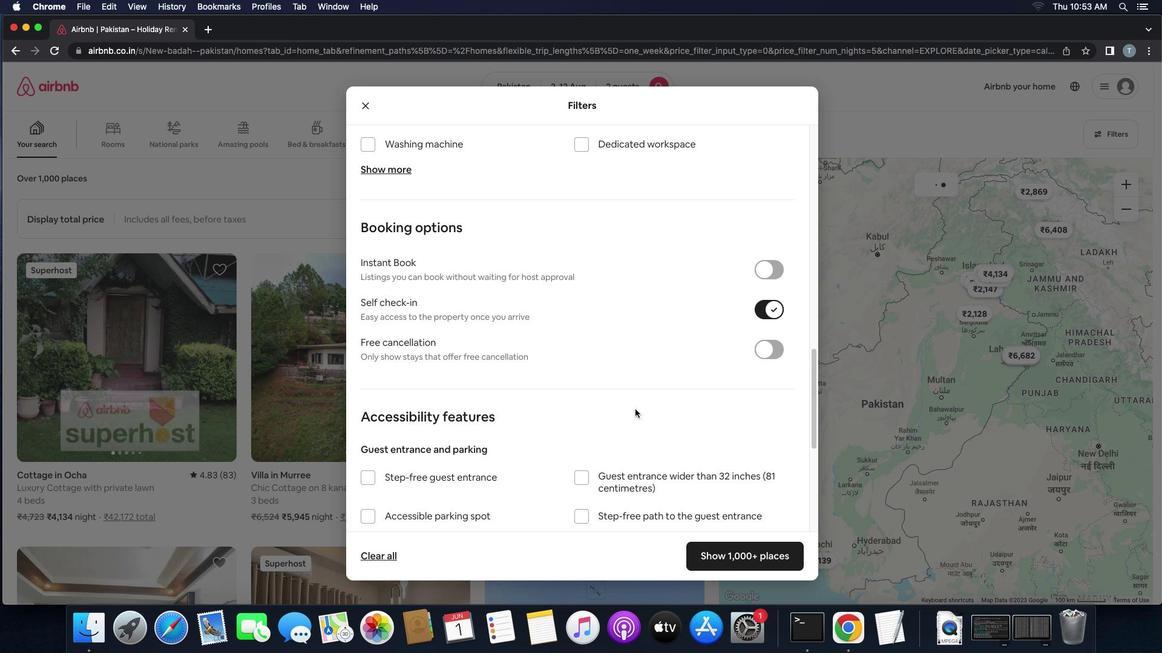 
Action: Mouse scrolled (635, 409) with delta (0, -2)
Screenshot: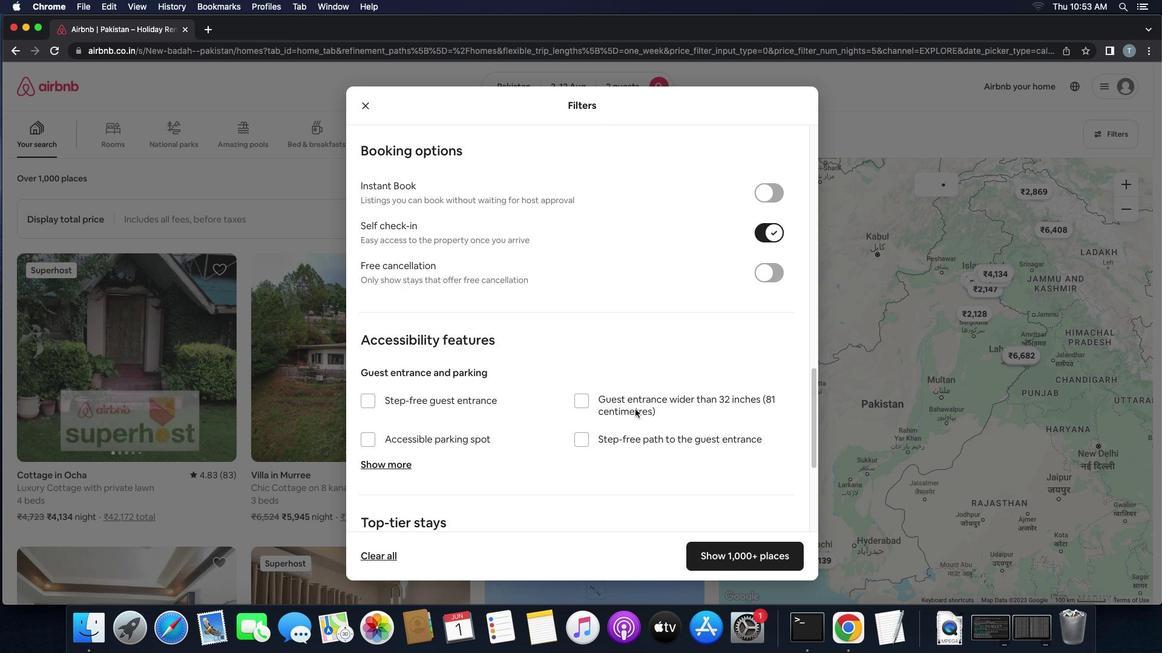 
Action: Mouse scrolled (635, 409) with delta (0, 0)
Screenshot: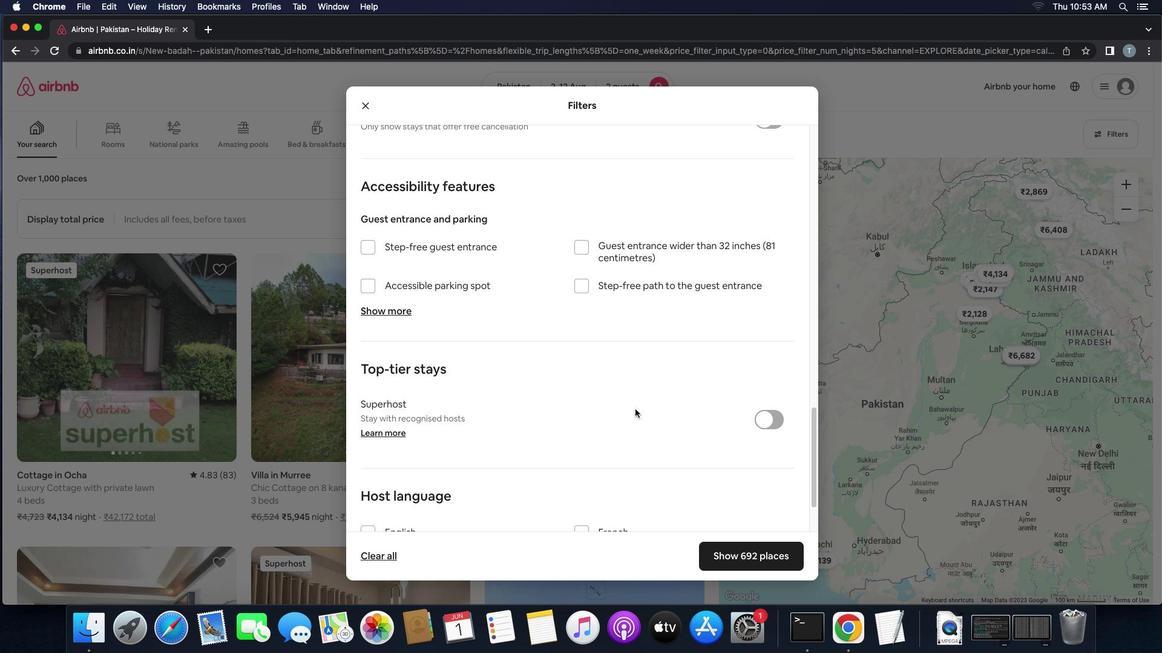 
Action: Mouse scrolled (635, 409) with delta (0, 0)
Screenshot: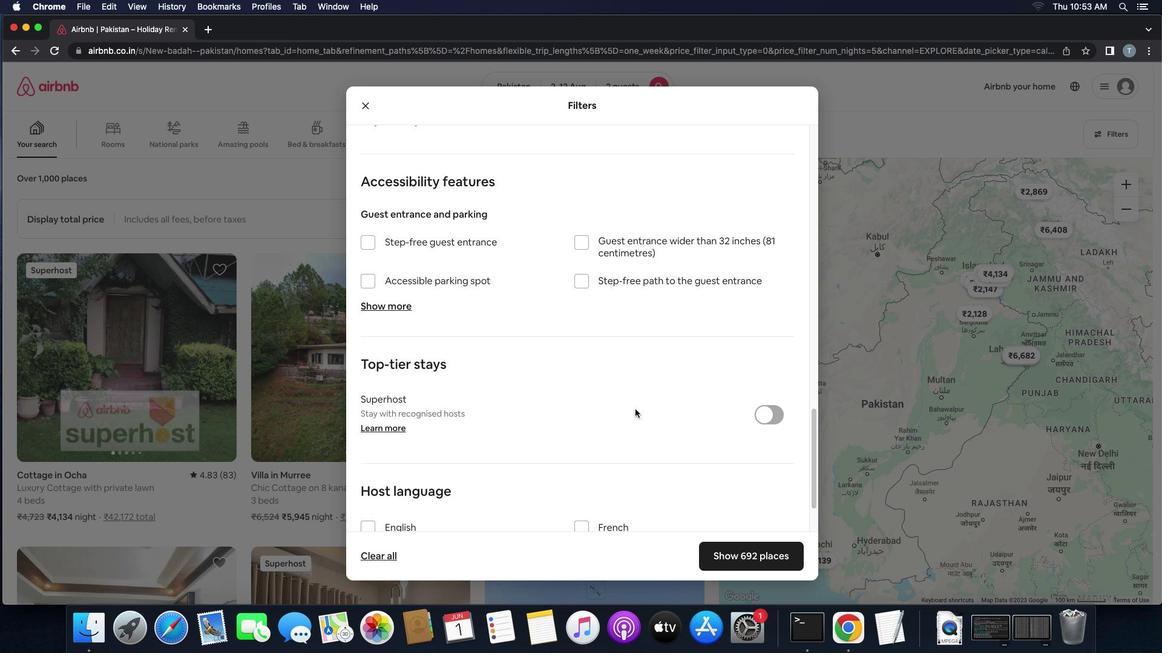 
Action: Mouse scrolled (635, 409) with delta (0, -1)
Screenshot: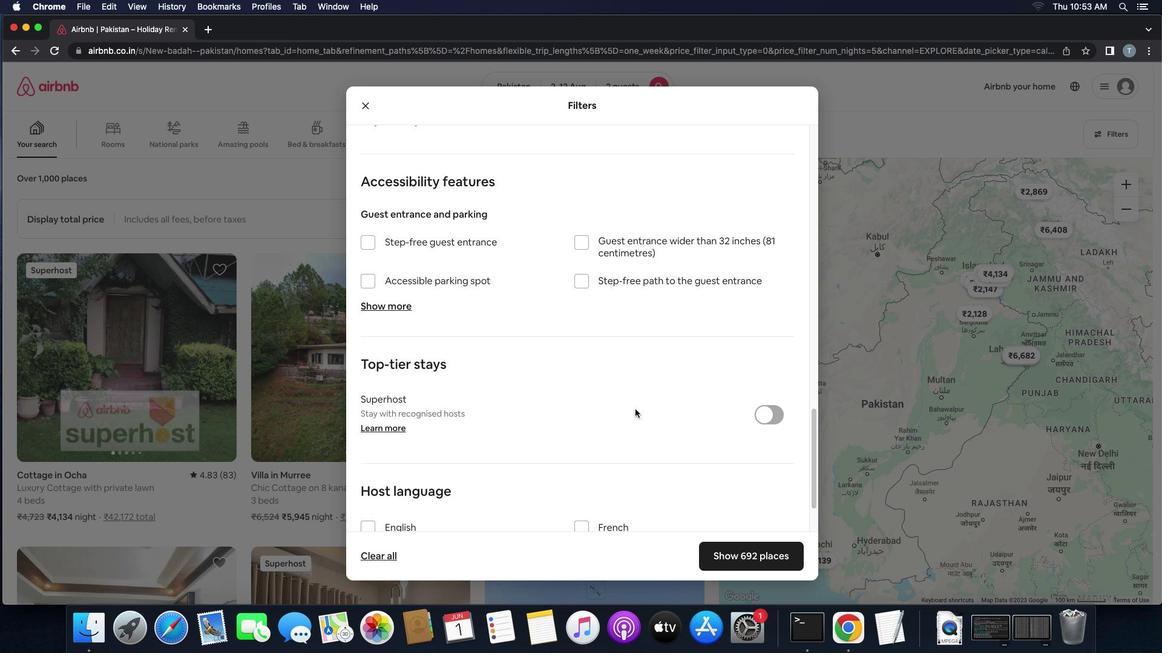 
Action: Mouse scrolled (635, 409) with delta (0, -2)
Screenshot: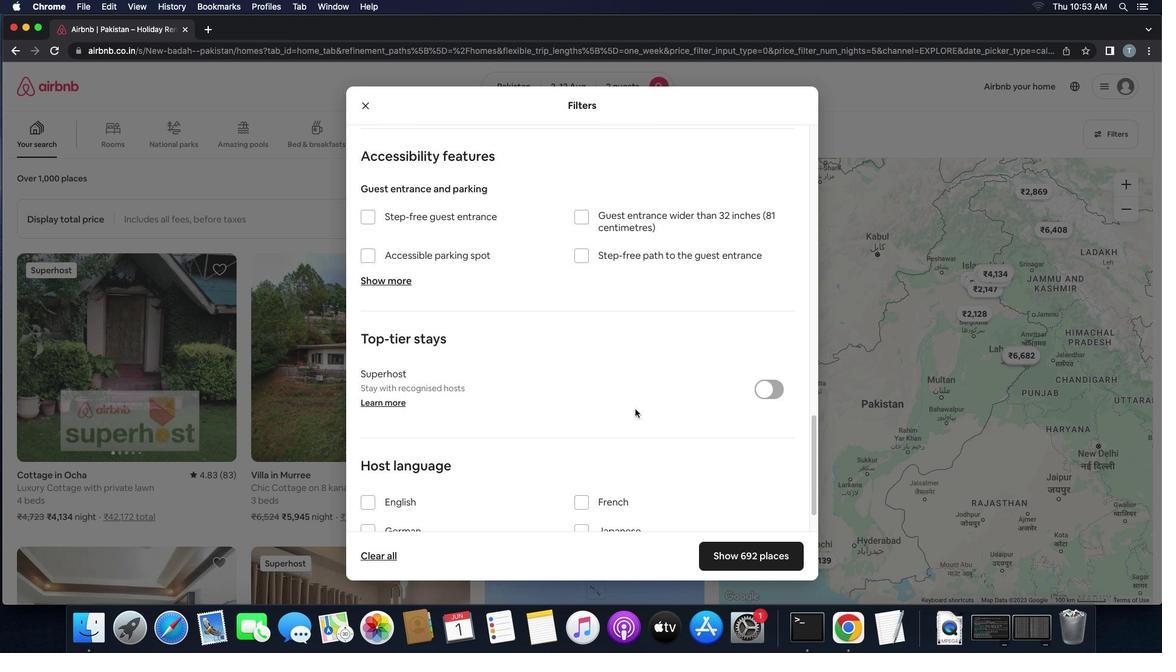 
Action: Mouse moved to (366, 446)
Screenshot: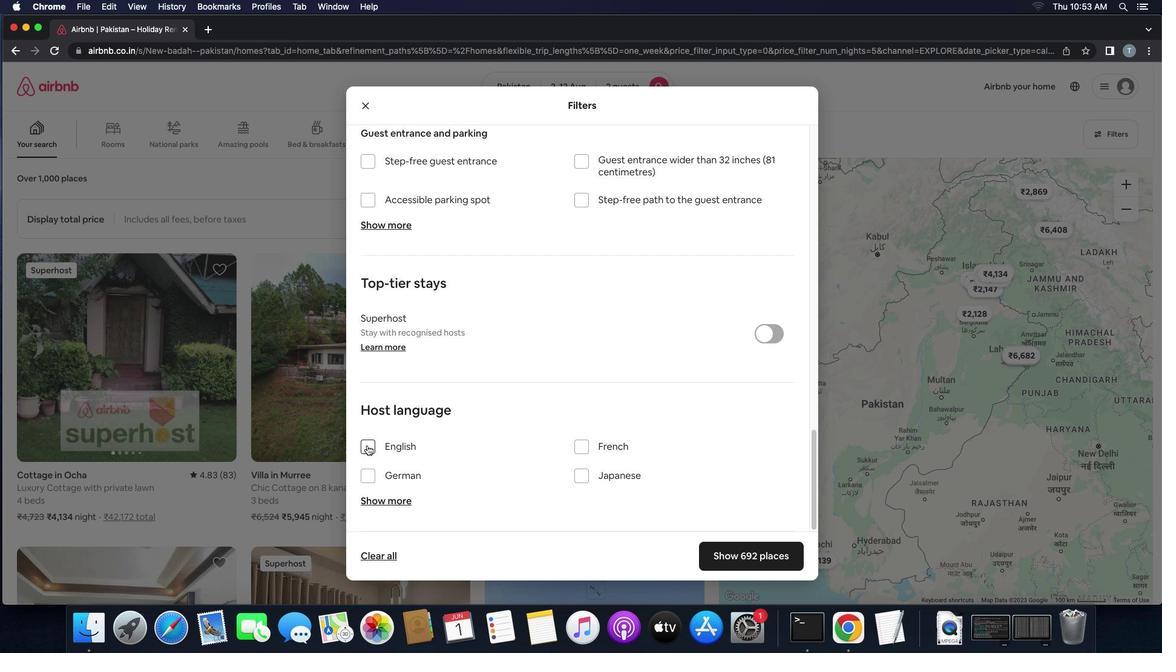 
Action: Mouse pressed left at (366, 446)
Screenshot: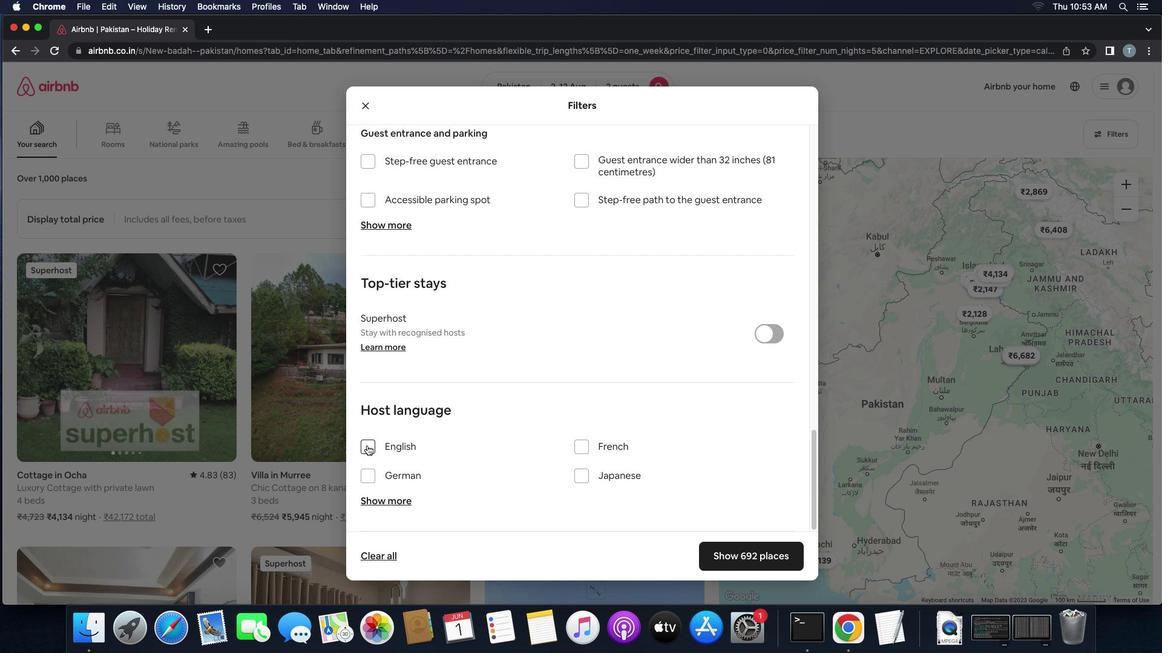 
Action: Mouse moved to (768, 561)
Screenshot: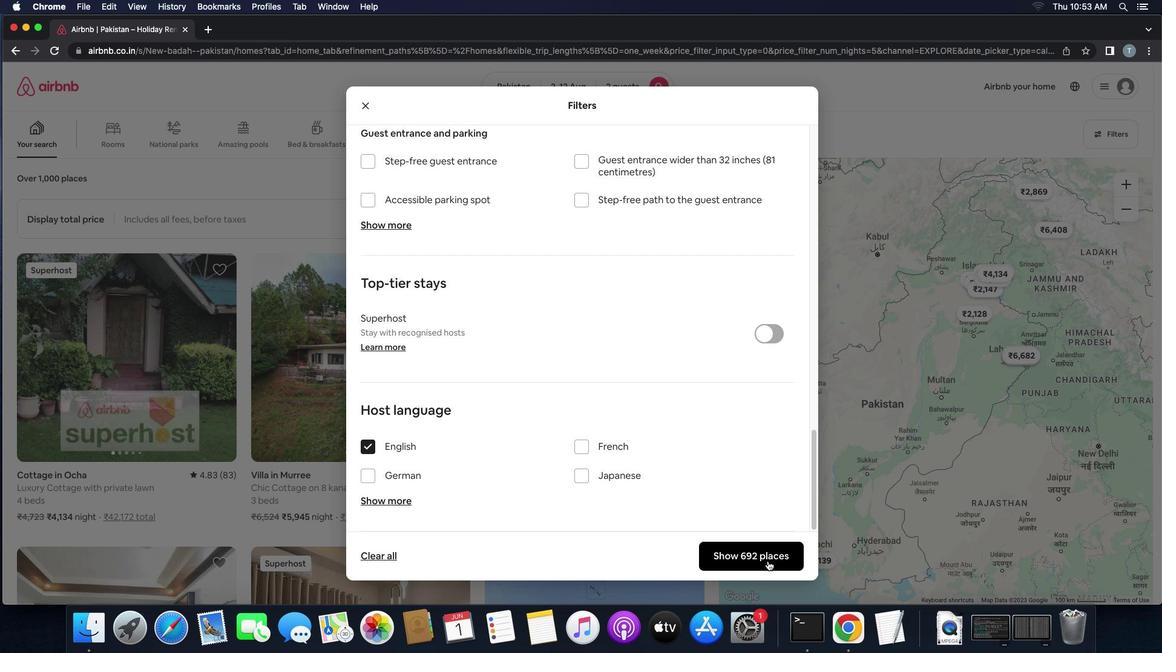 
Action: Mouse pressed left at (768, 561)
Screenshot: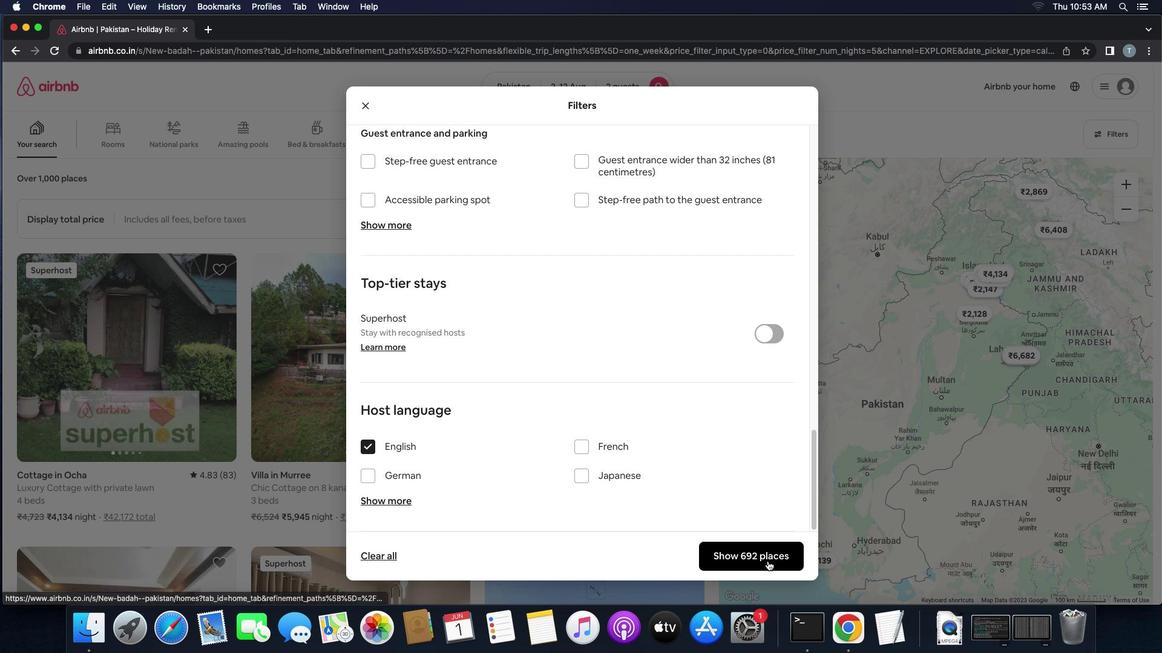 
Action: Mouse moved to (673, 476)
Screenshot: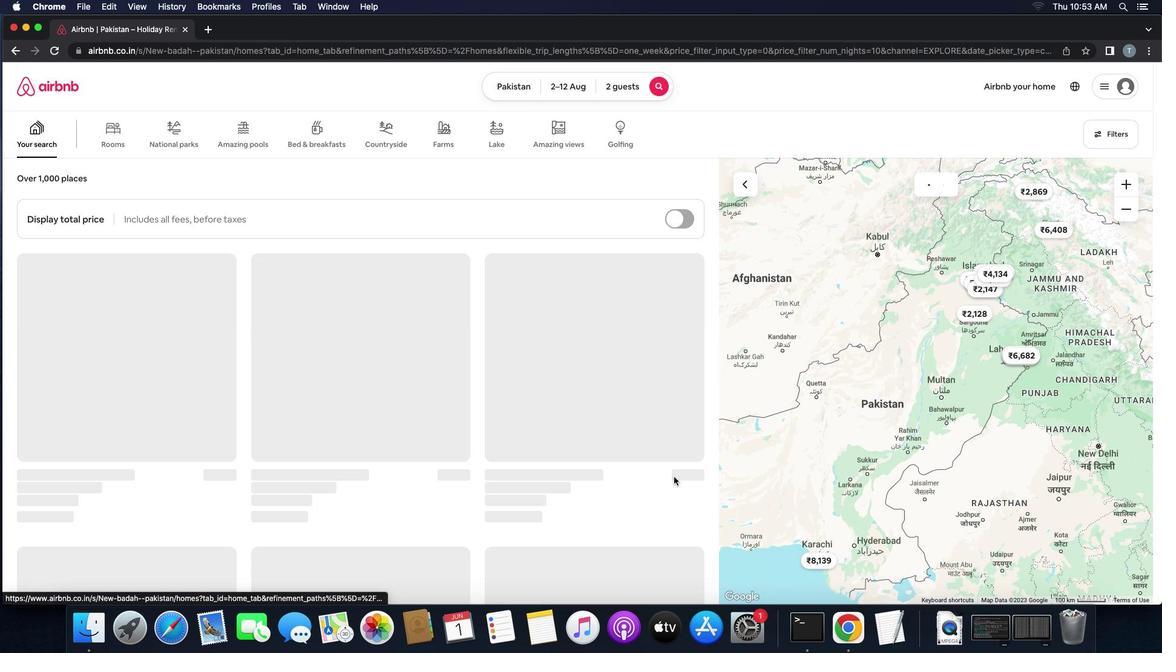 
